 Task: For heading Arial Rounded MT Bold with Underline.  font size for heading26,  'Change the font style of data to'Browallia New.  and font size to 18,  Change the alignment of both headline & data to Align middle & Align Text left.  In the sheet   Optimum Sales templetes book
Action: Mouse moved to (50, 156)
Screenshot: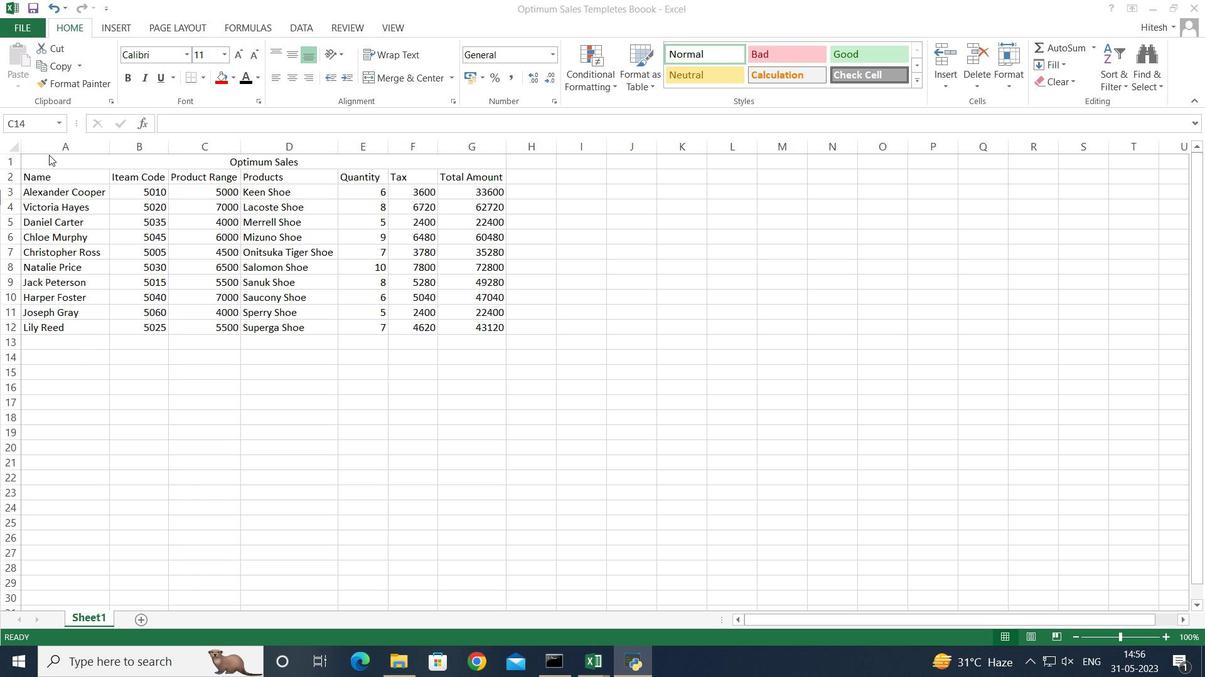 
Action: Mouse pressed left at (50, 156)
Screenshot: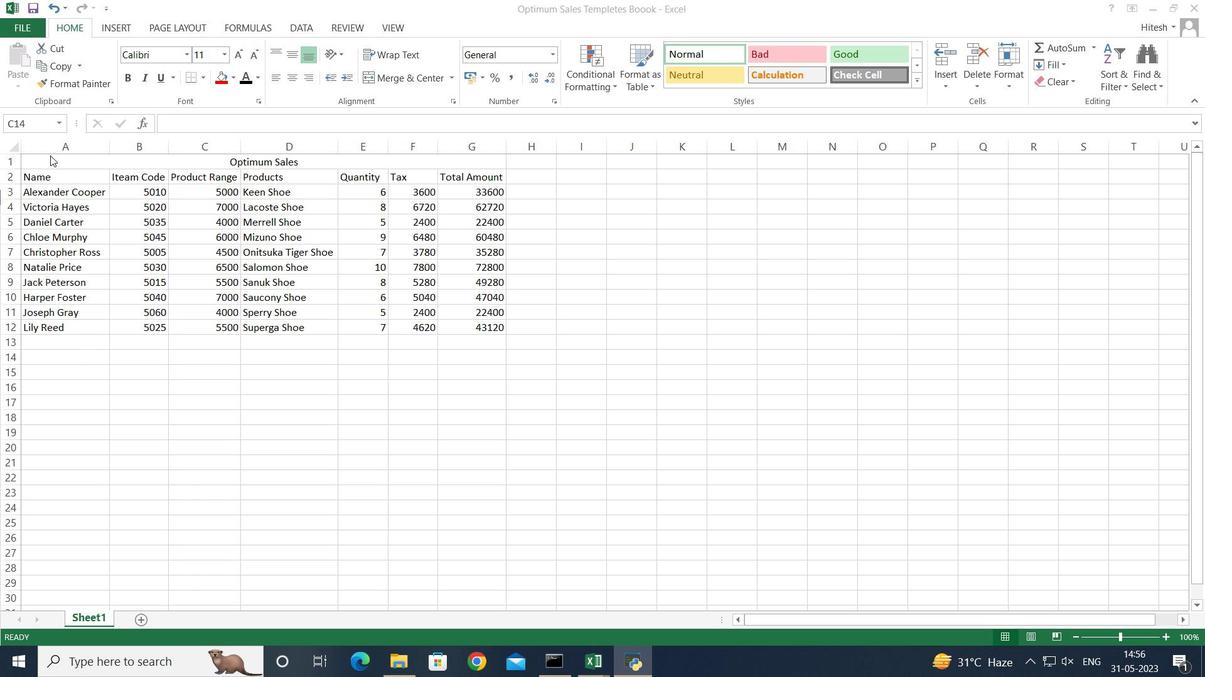 
Action: Mouse moved to (82, 340)
Screenshot: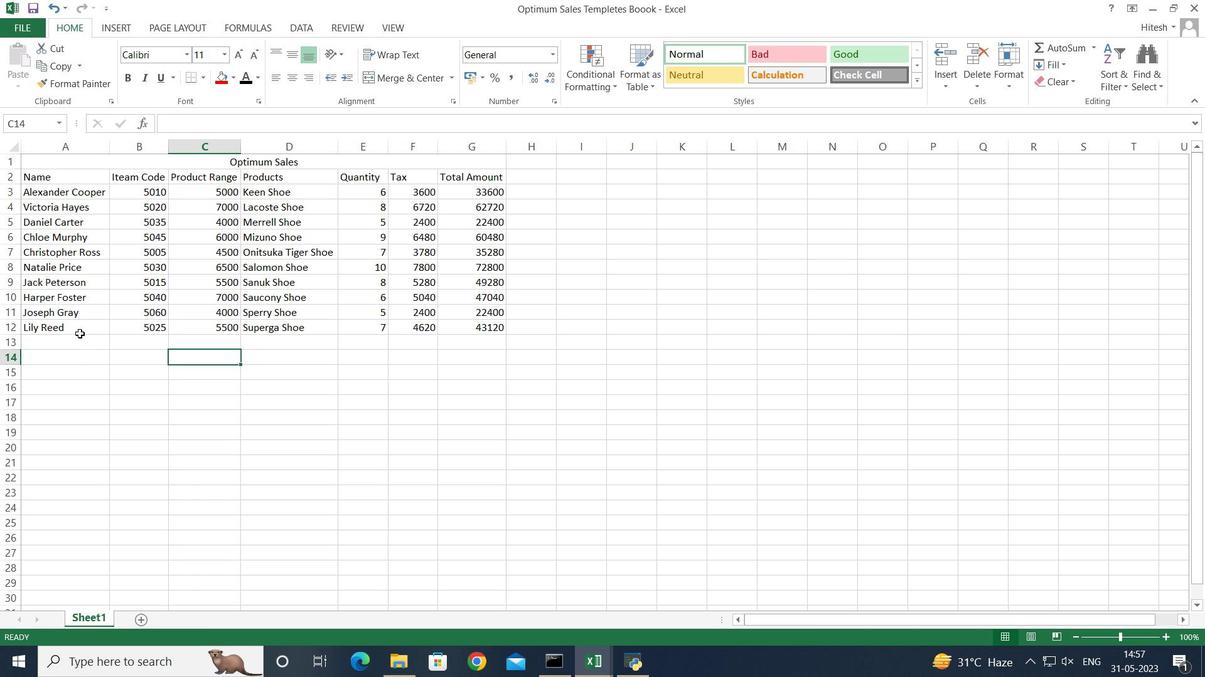 
Action: Mouse pressed left at (82, 340)
Screenshot: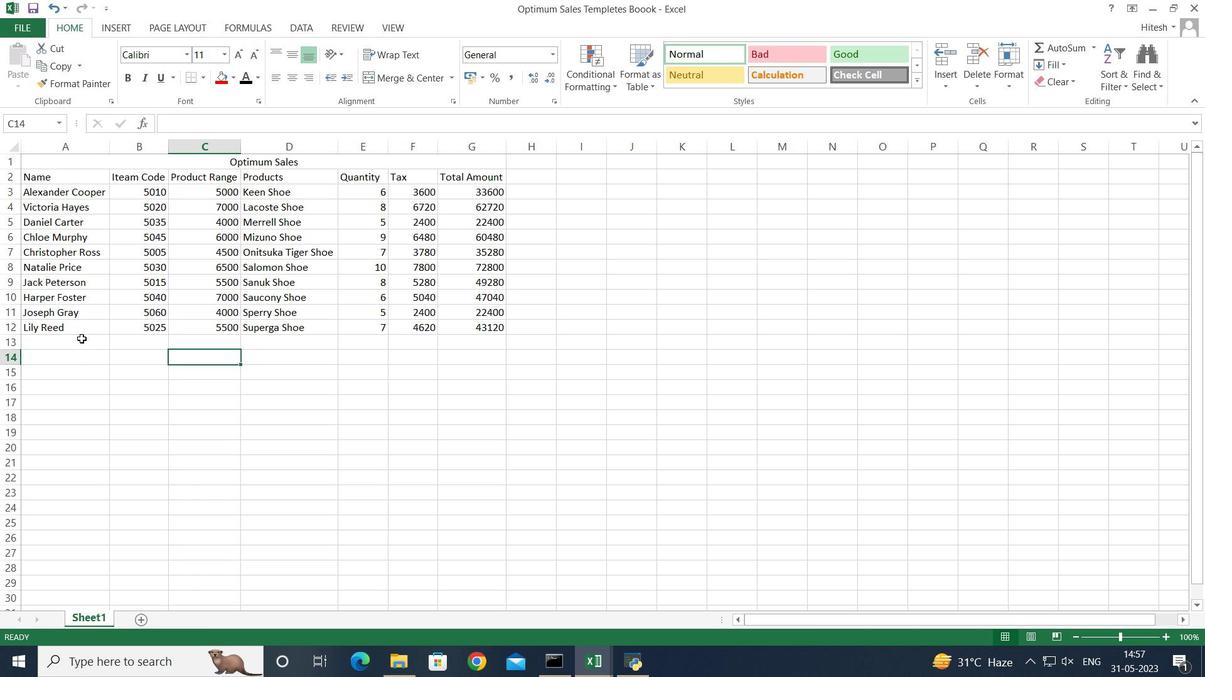 
Action: Mouse moved to (72, 163)
Screenshot: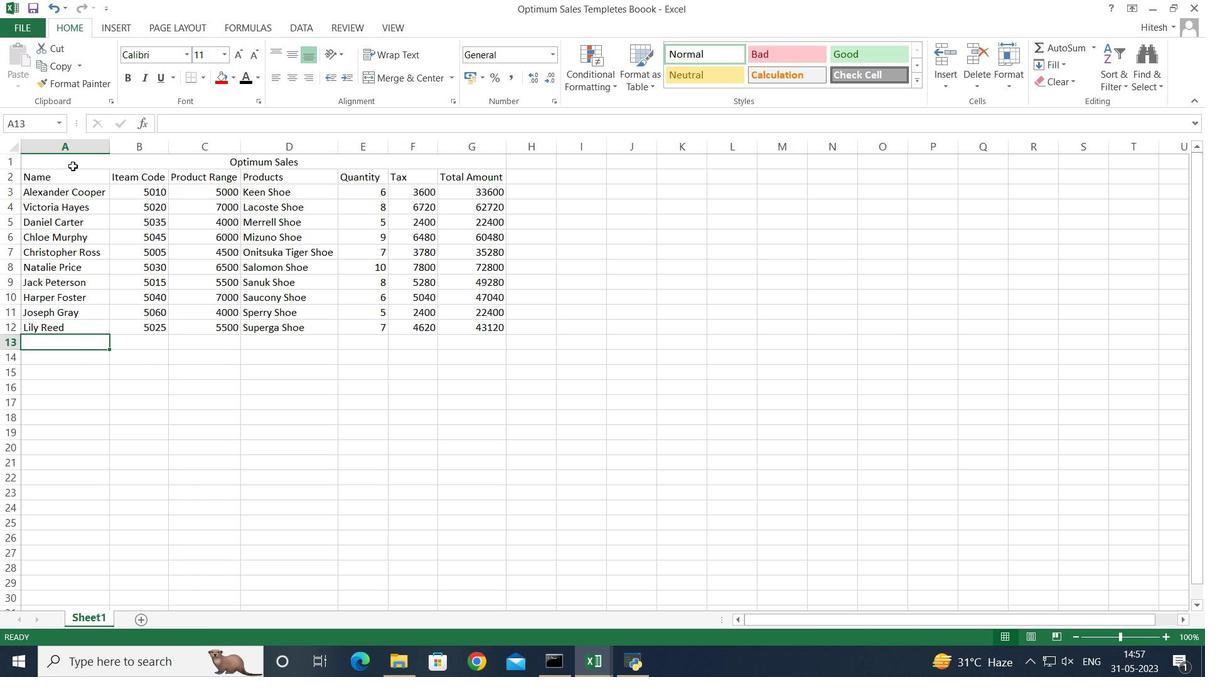 
Action: Mouse pressed left at (72, 163)
Screenshot: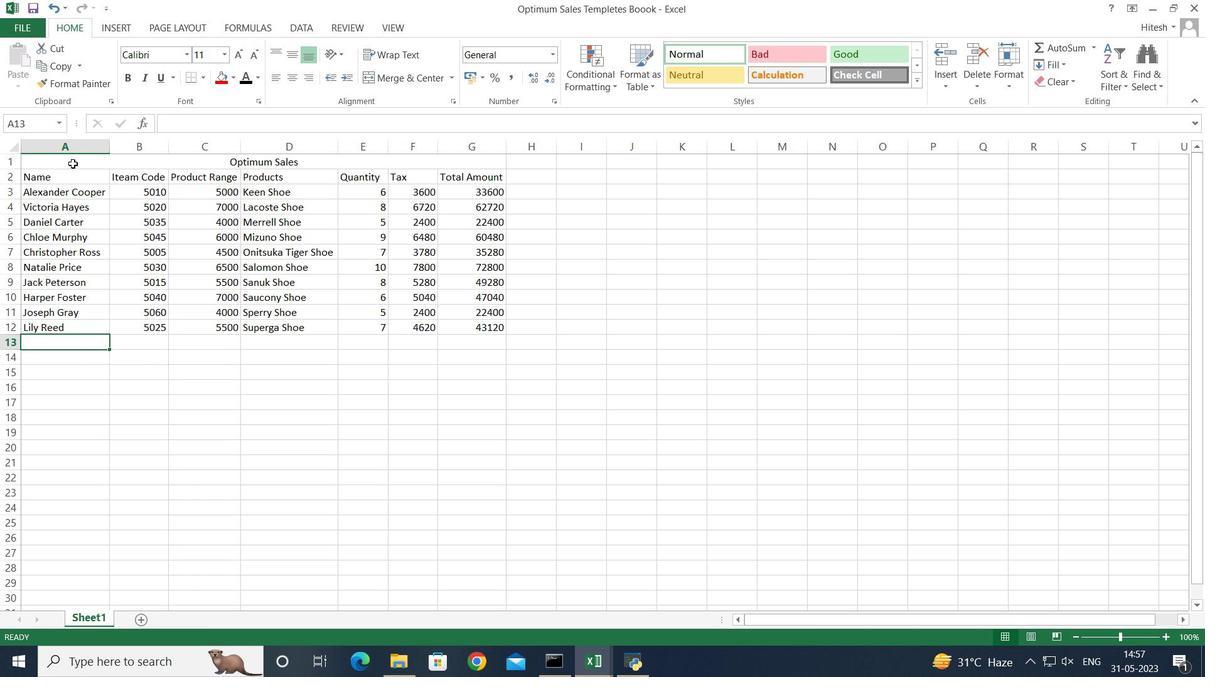 
Action: Mouse moved to (183, 57)
Screenshot: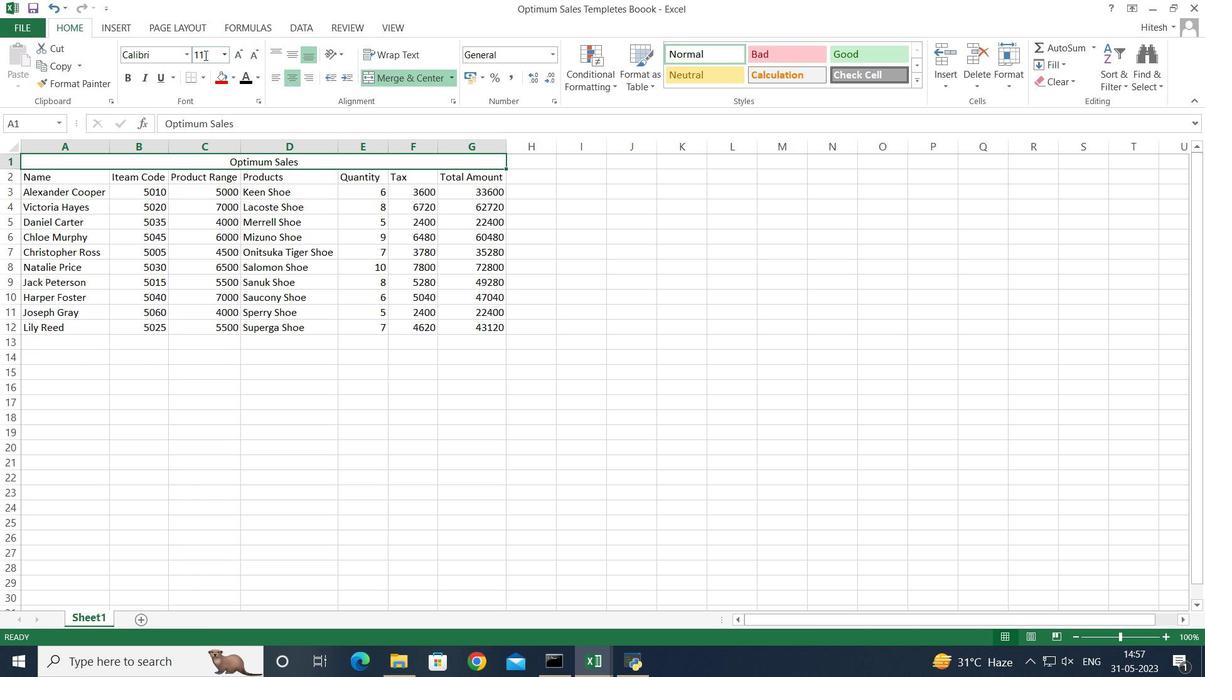 
Action: Mouse pressed left at (183, 57)
Screenshot: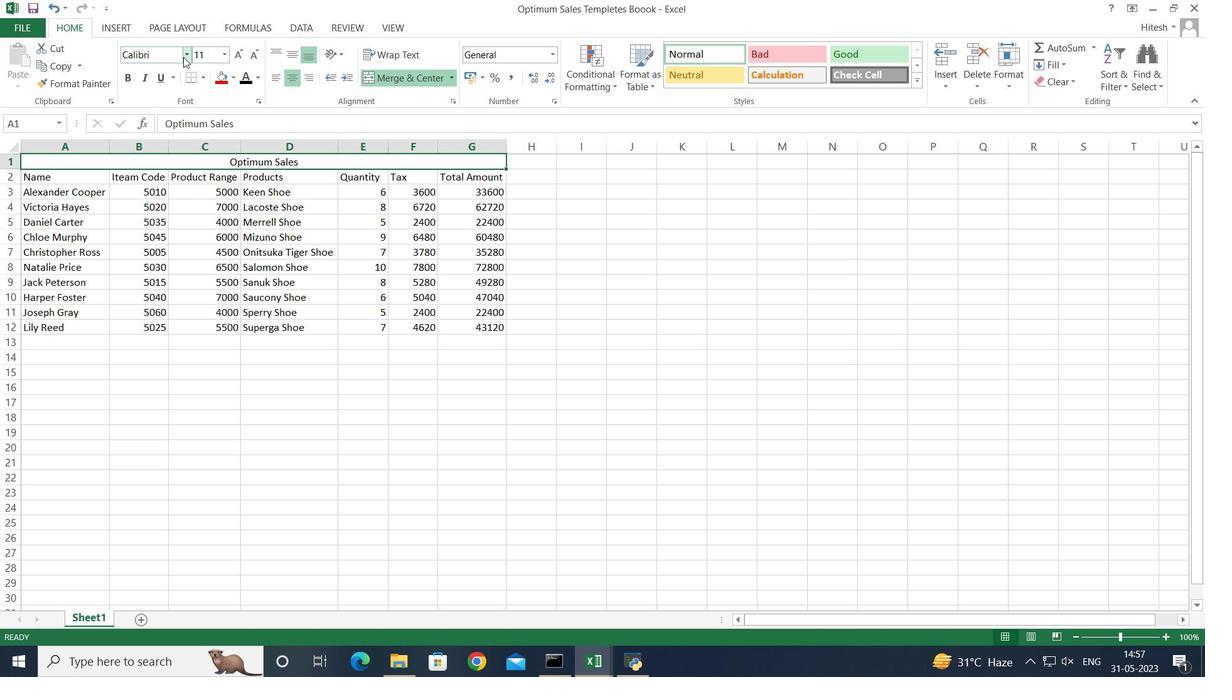 
Action: Mouse moved to (202, 231)
Screenshot: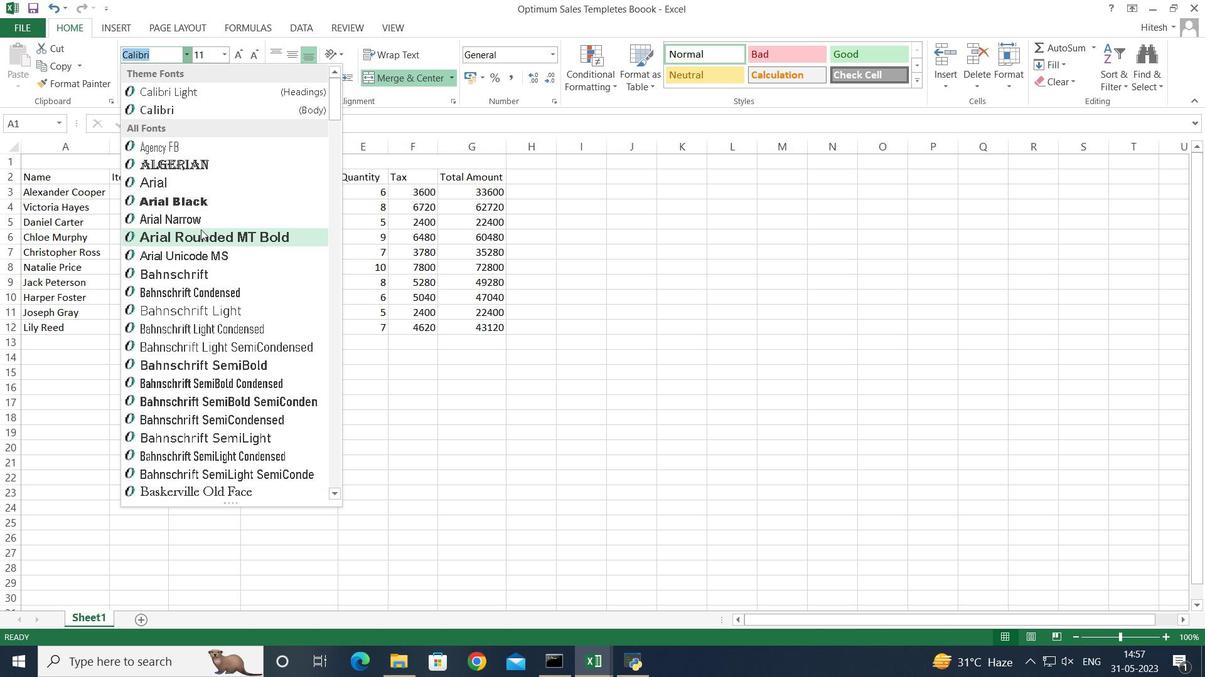 
Action: Mouse pressed left at (202, 231)
Screenshot: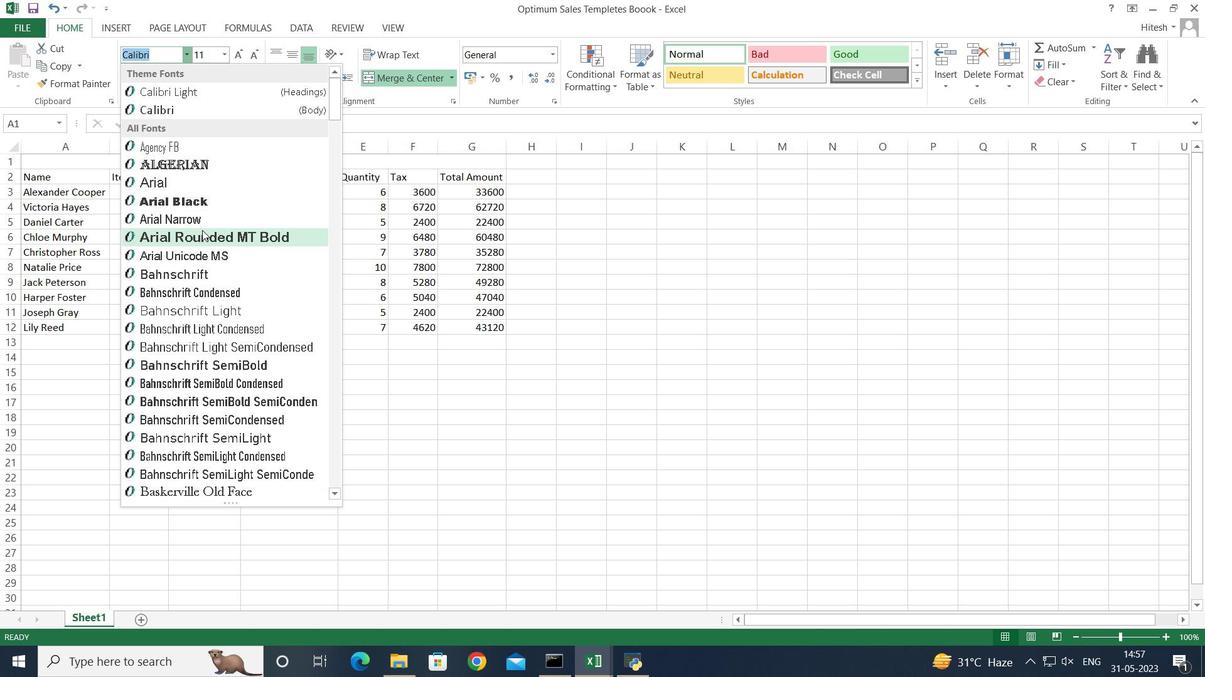 
Action: Mouse moved to (164, 82)
Screenshot: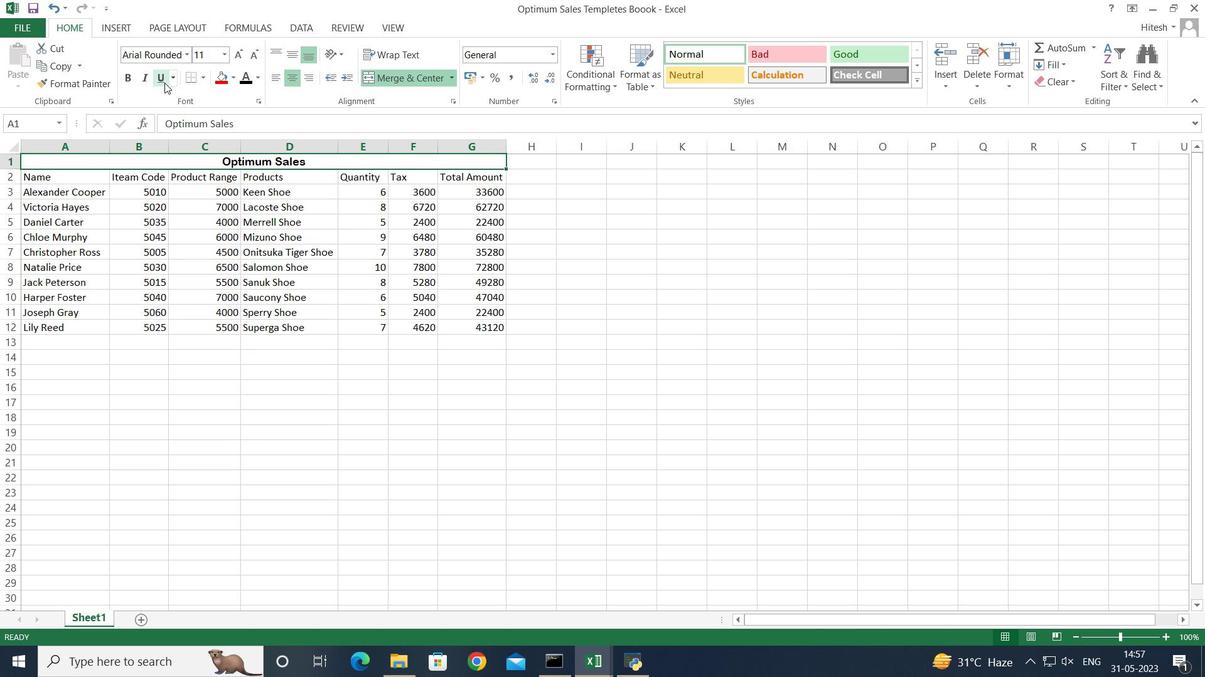
Action: Mouse pressed left at (164, 82)
Screenshot: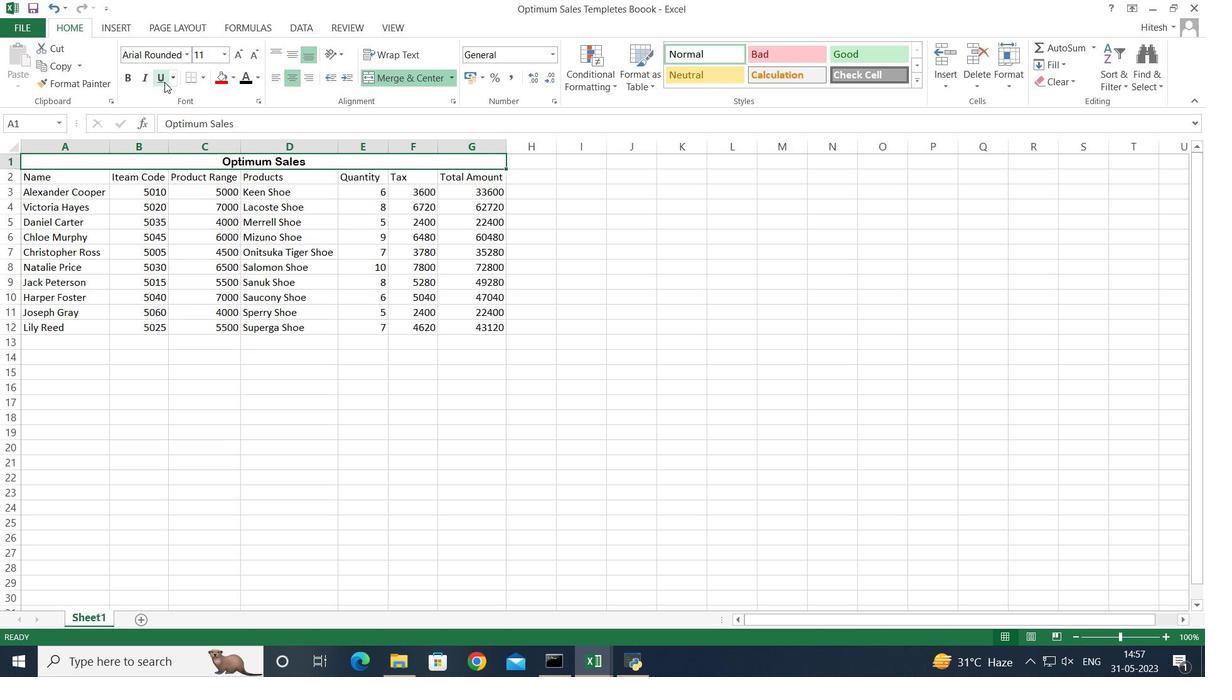 
Action: Mouse moved to (225, 54)
Screenshot: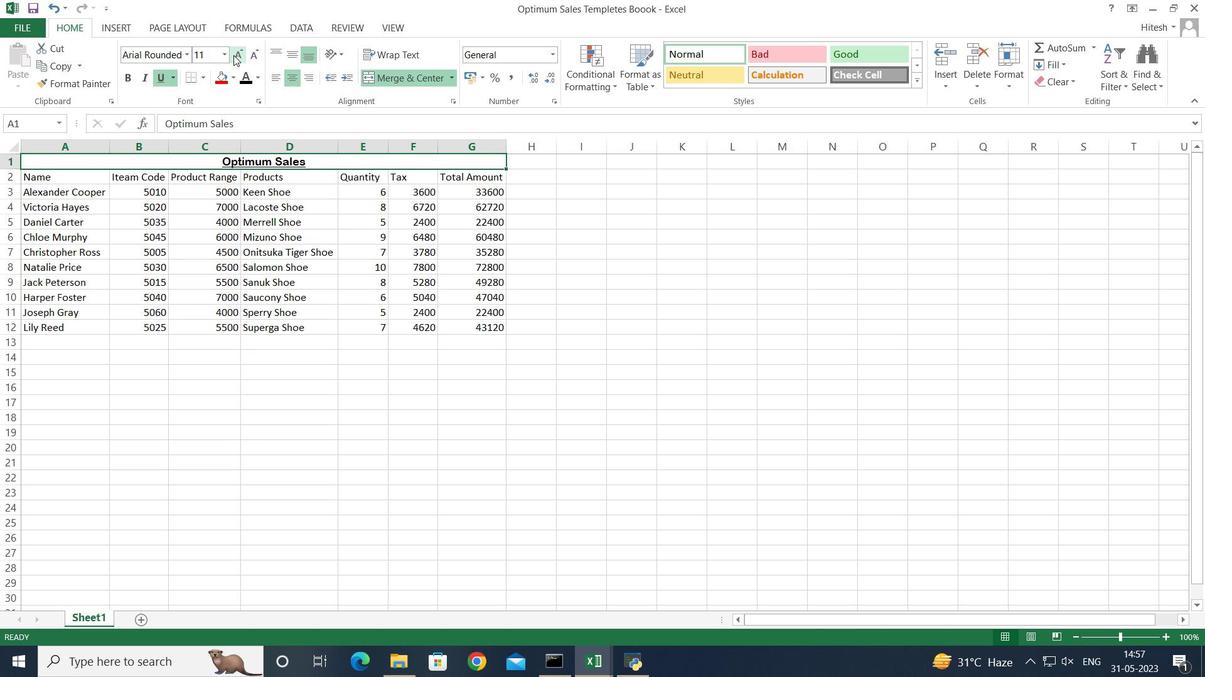 
Action: Mouse pressed left at (225, 54)
Screenshot: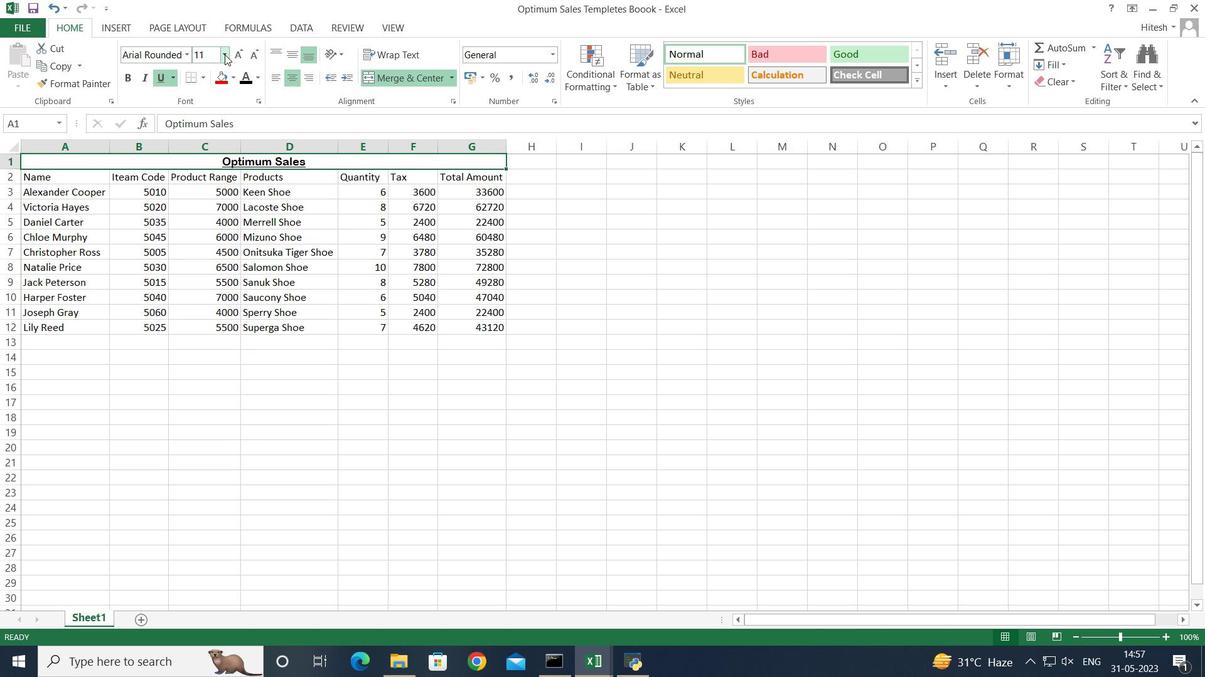 
Action: Mouse moved to (209, 242)
Screenshot: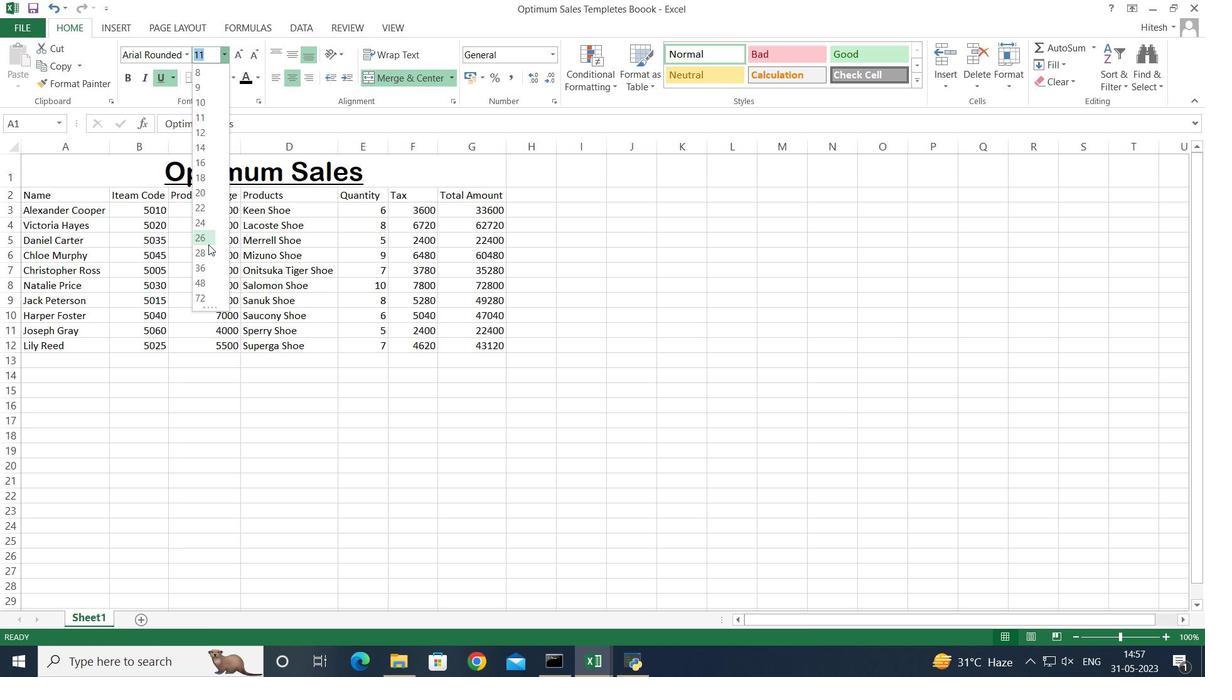 
Action: Mouse pressed left at (209, 242)
Screenshot: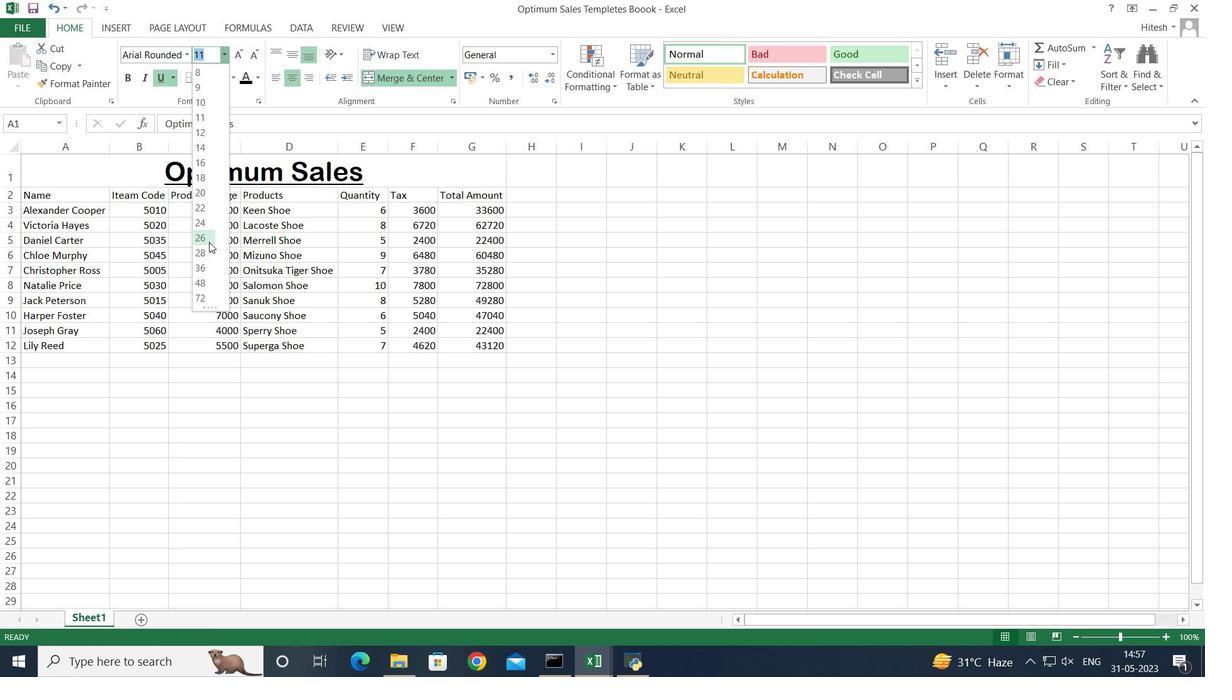 
Action: Mouse moved to (254, 433)
Screenshot: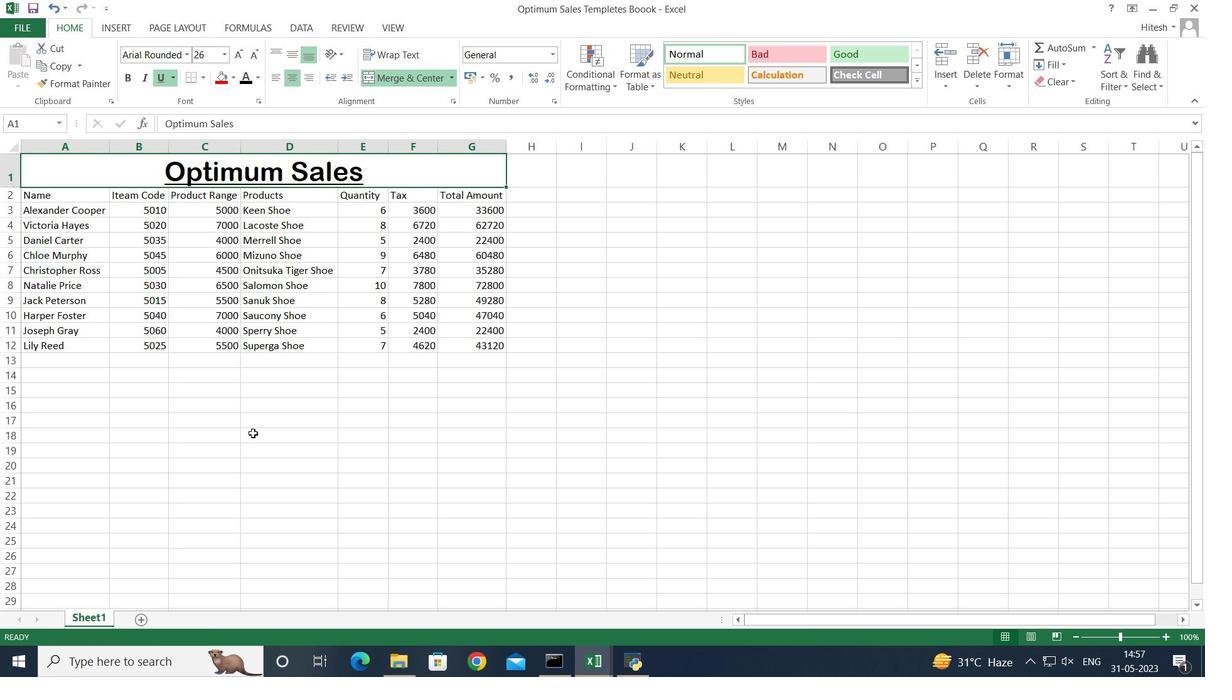 
Action: Mouse pressed left at (254, 433)
Screenshot: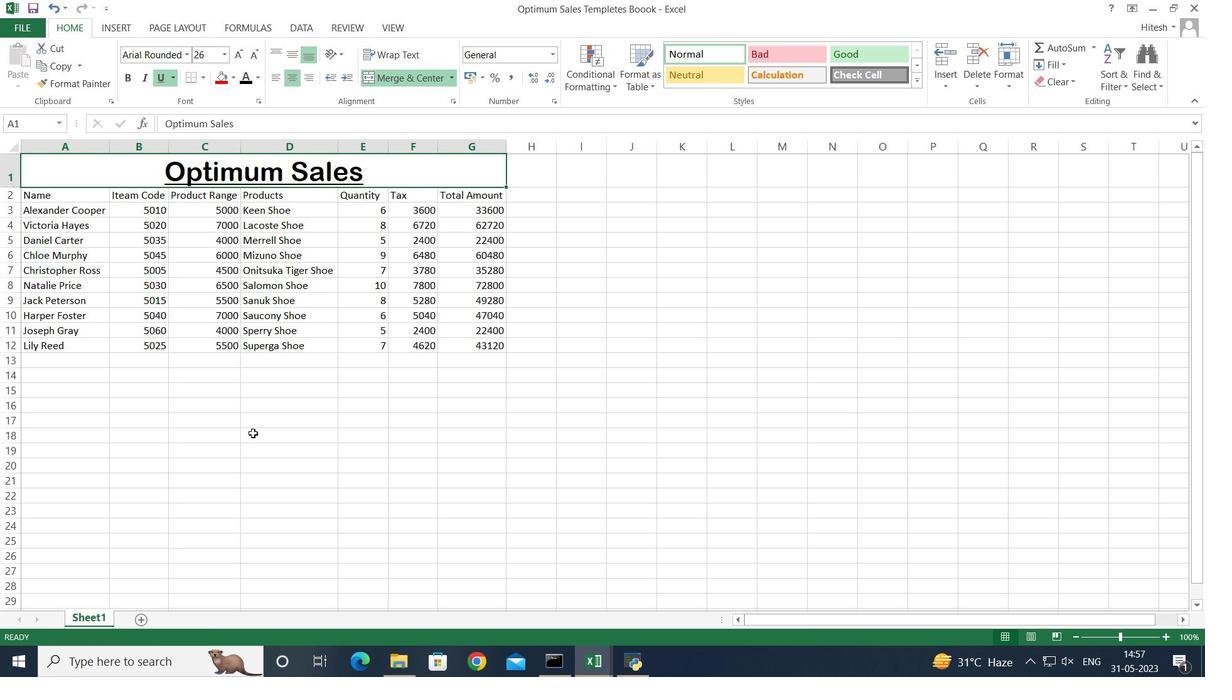
Action: Mouse moved to (72, 195)
Screenshot: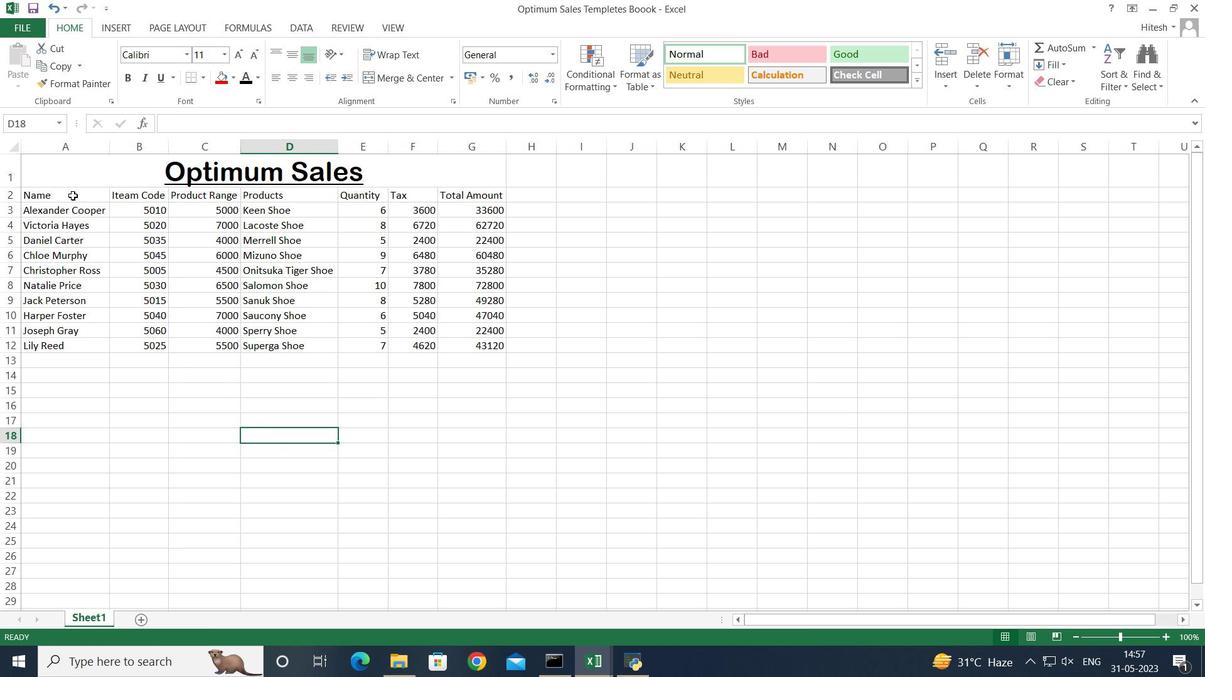 
Action: Mouse pressed left at (72, 195)
Screenshot: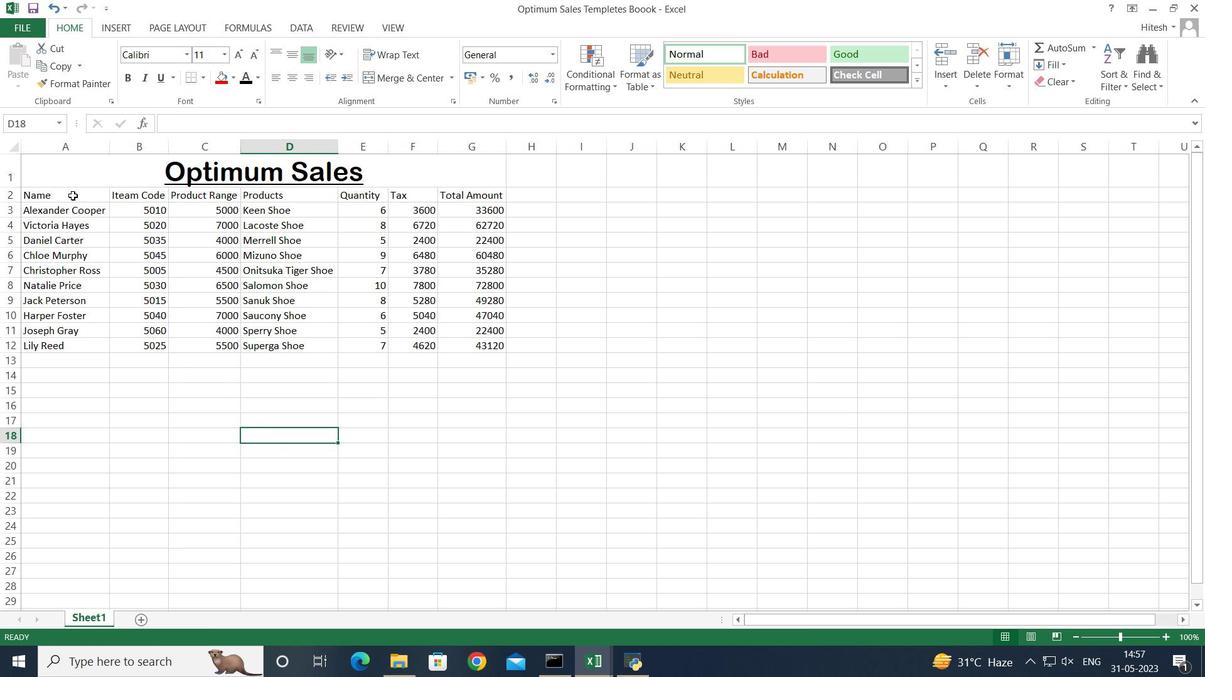 
Action: Mouse moved to (72, 194)
Screenshot: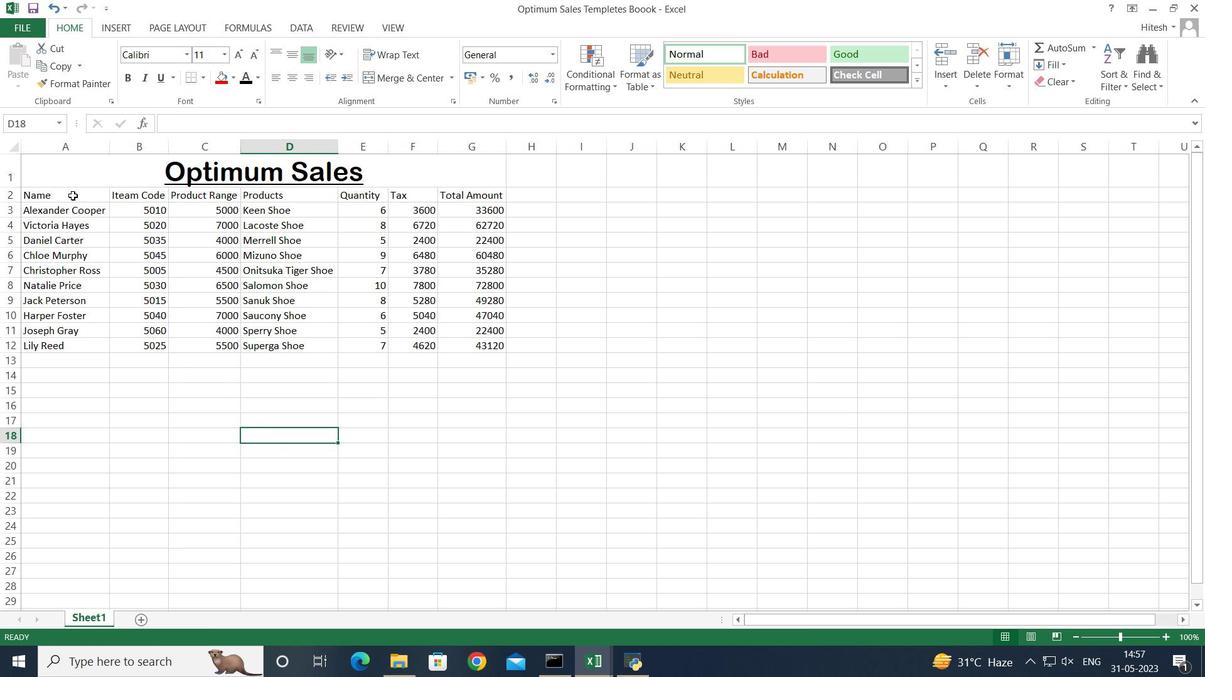 
Action: Key pressed <Key.shift><Key.right><Key.right><Key.right><Key.right><Key.right><Key.right><Key.down><Key.down><Key.down><Key.down><Key.down><Key.down><Key.down><Key.down><Key.down><Key.down>
Screenshot: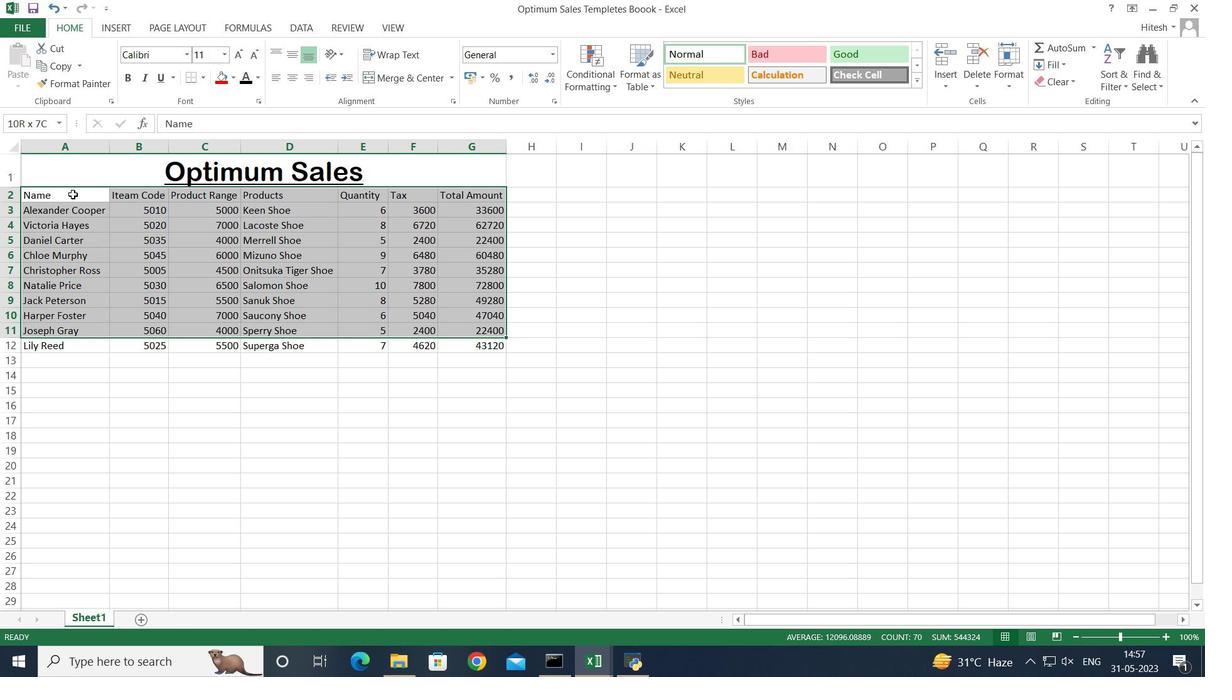 
Action: Mouse moved to (185, 57)
Screenshot: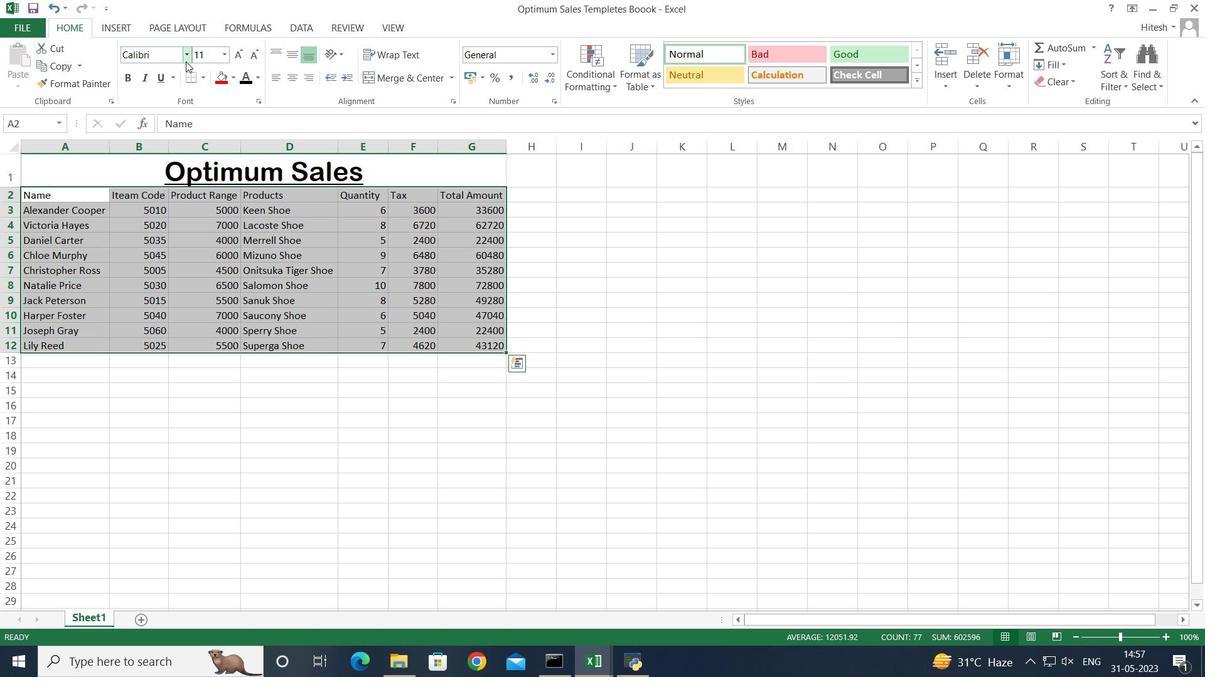 
Action: Mouse pressed left at (185, 57)
Screenshot: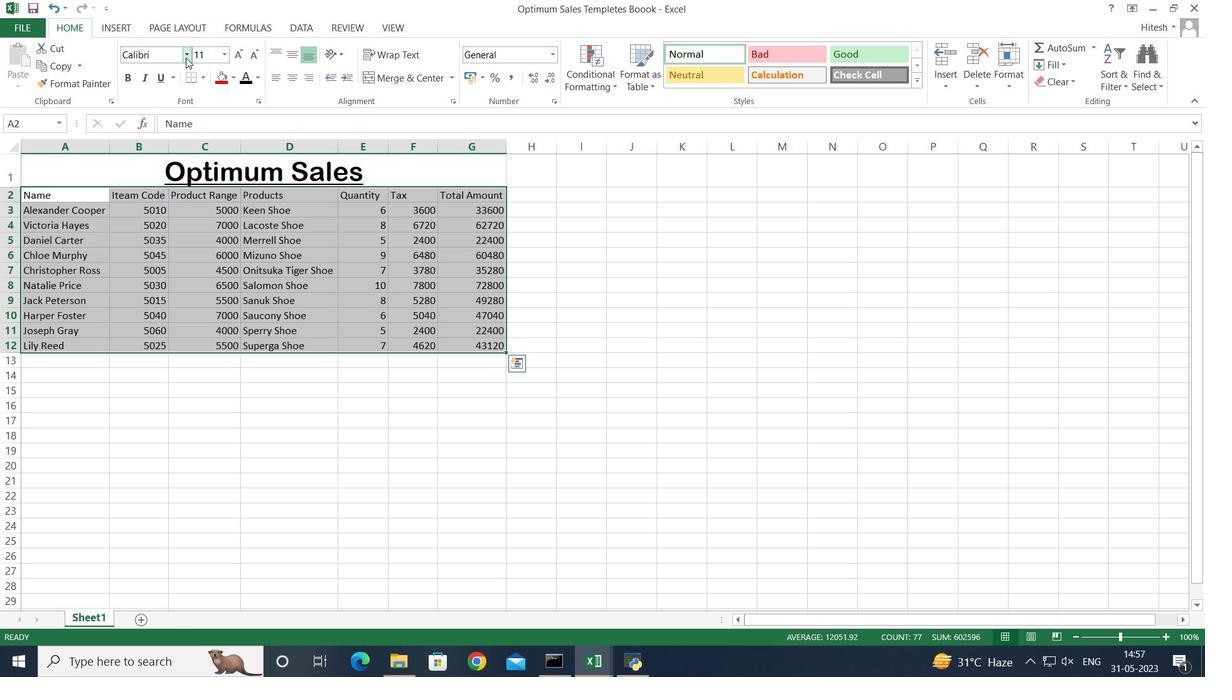 
Action: Key pressed b
Screenshot: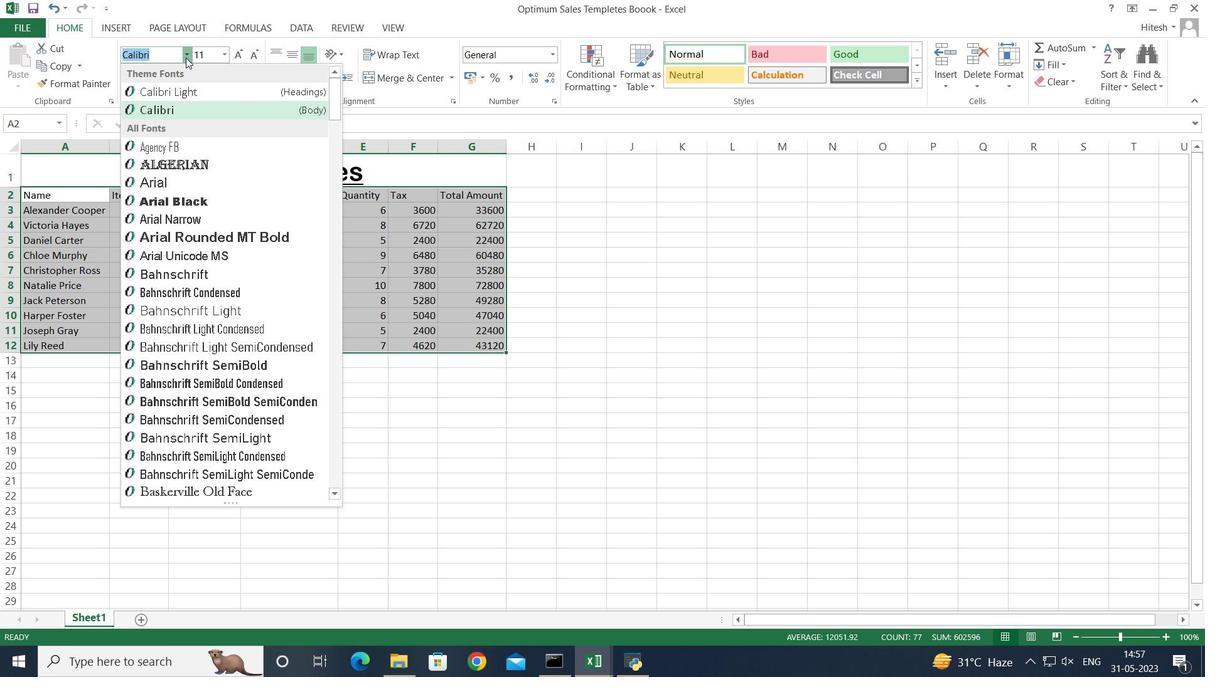 
Action: Mouse moved to (186, 60)
Screenshot: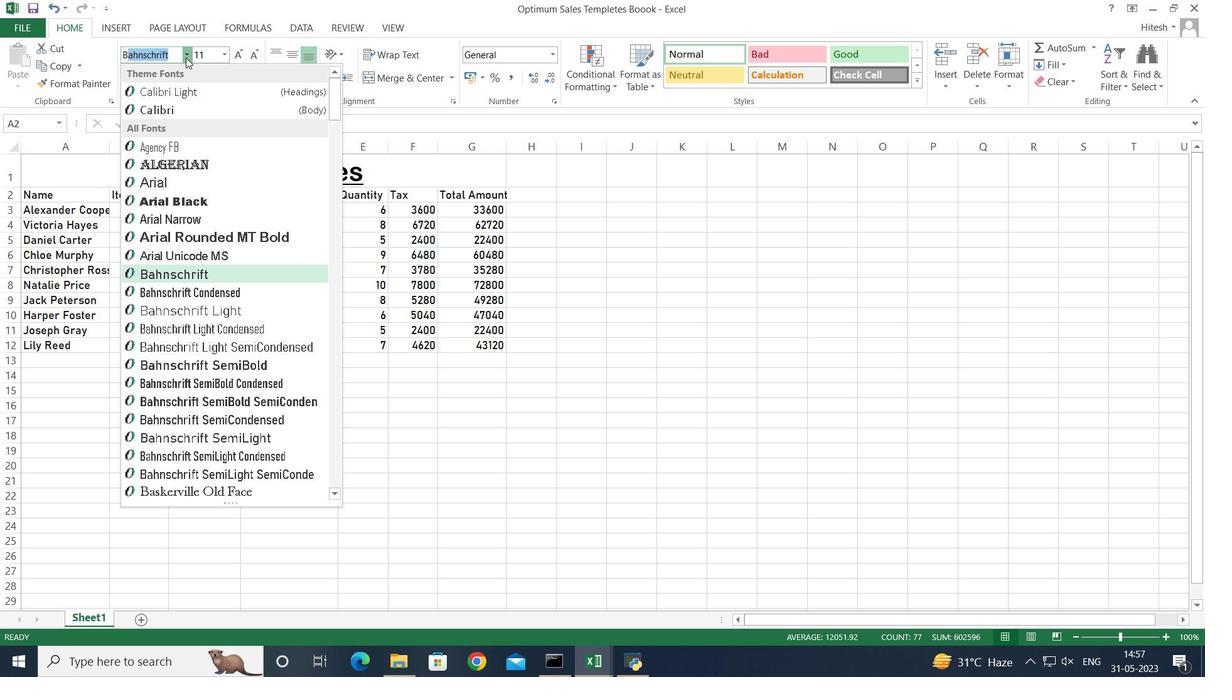
Action: Key pressed r
Screenshot: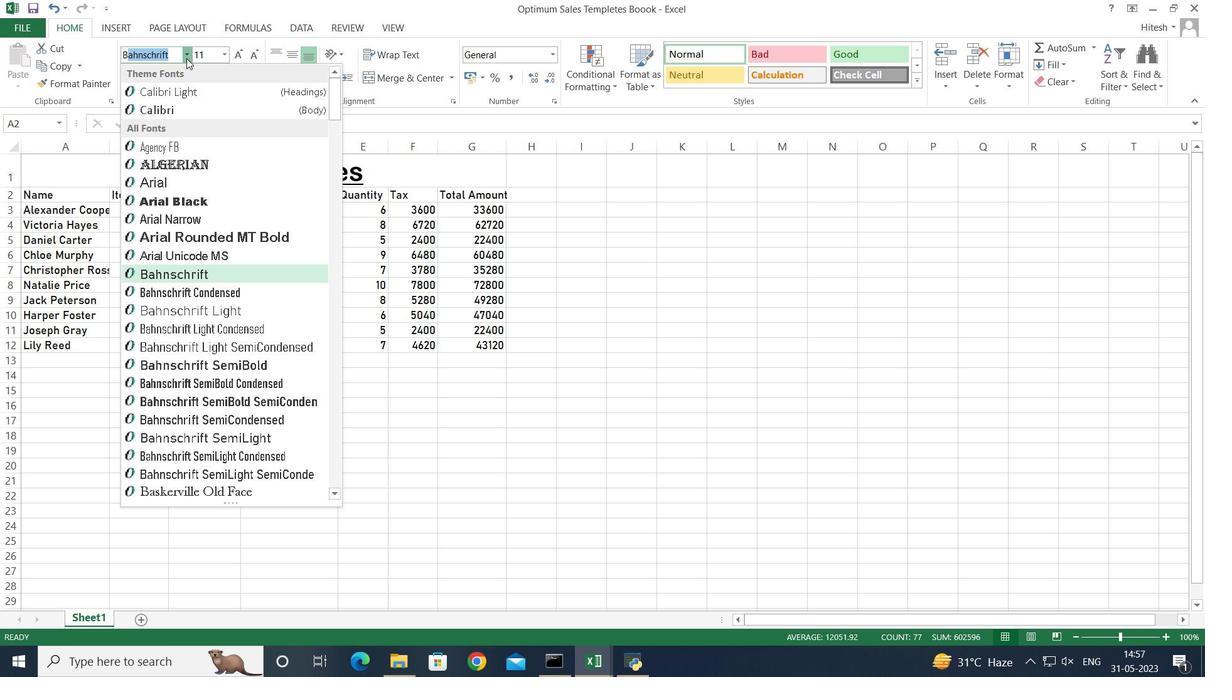 
Action: Mouse moved to (190, 74)
Screenshot: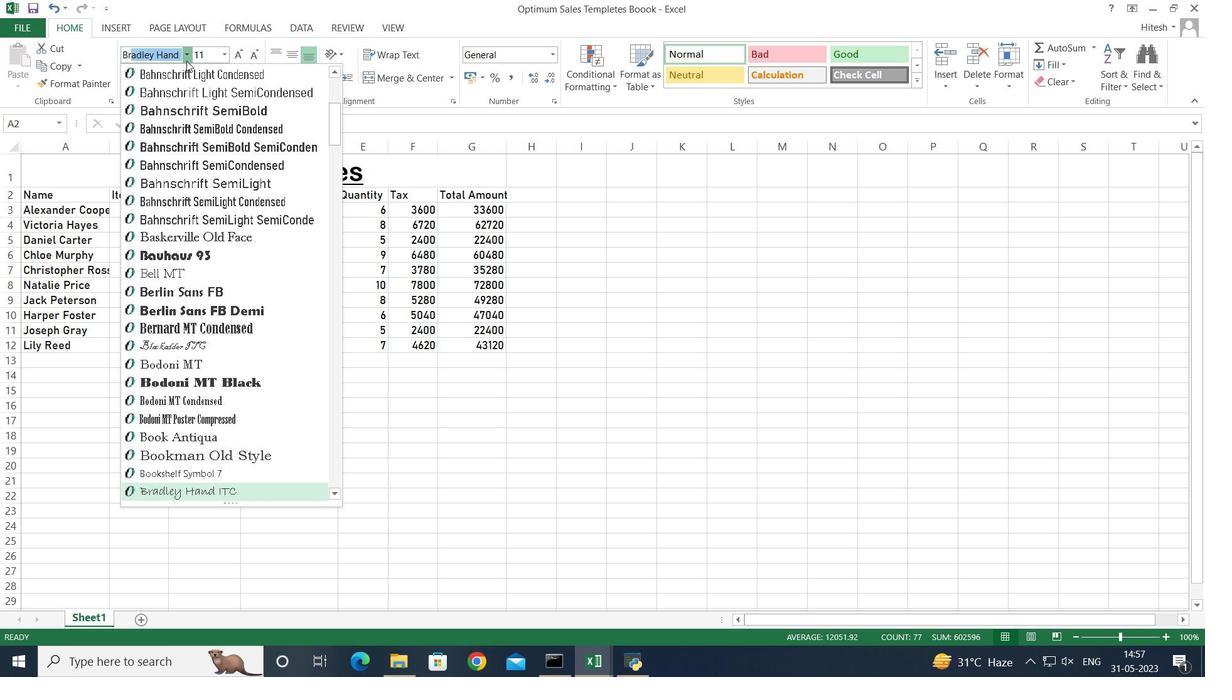 
Action: Key pressed owa
Screenshot: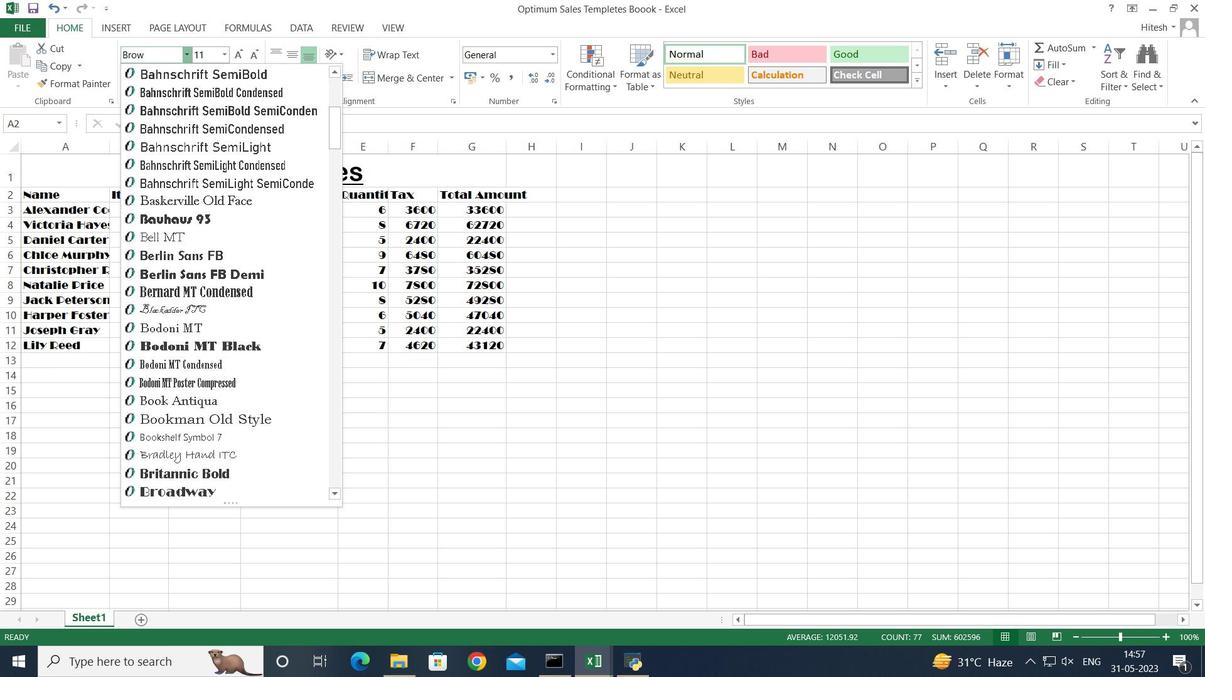 
Action: Mouse moved to (192, 80)
Screenshot: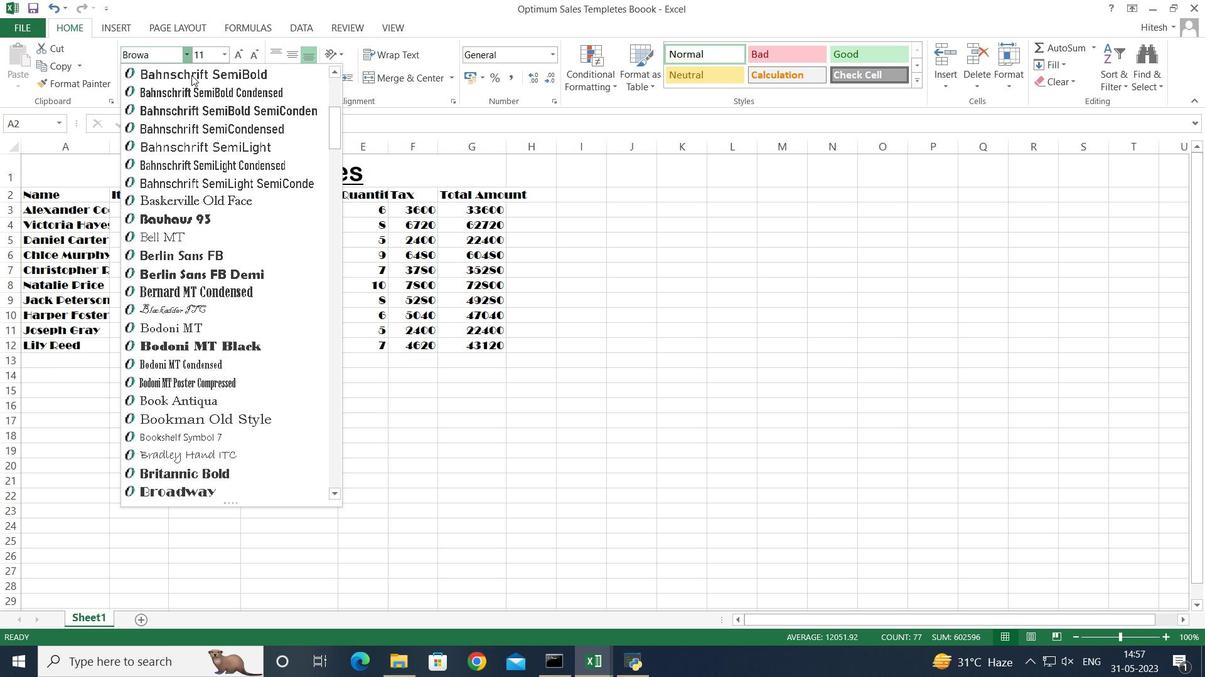 
Action: Key pressed l
Screenshot: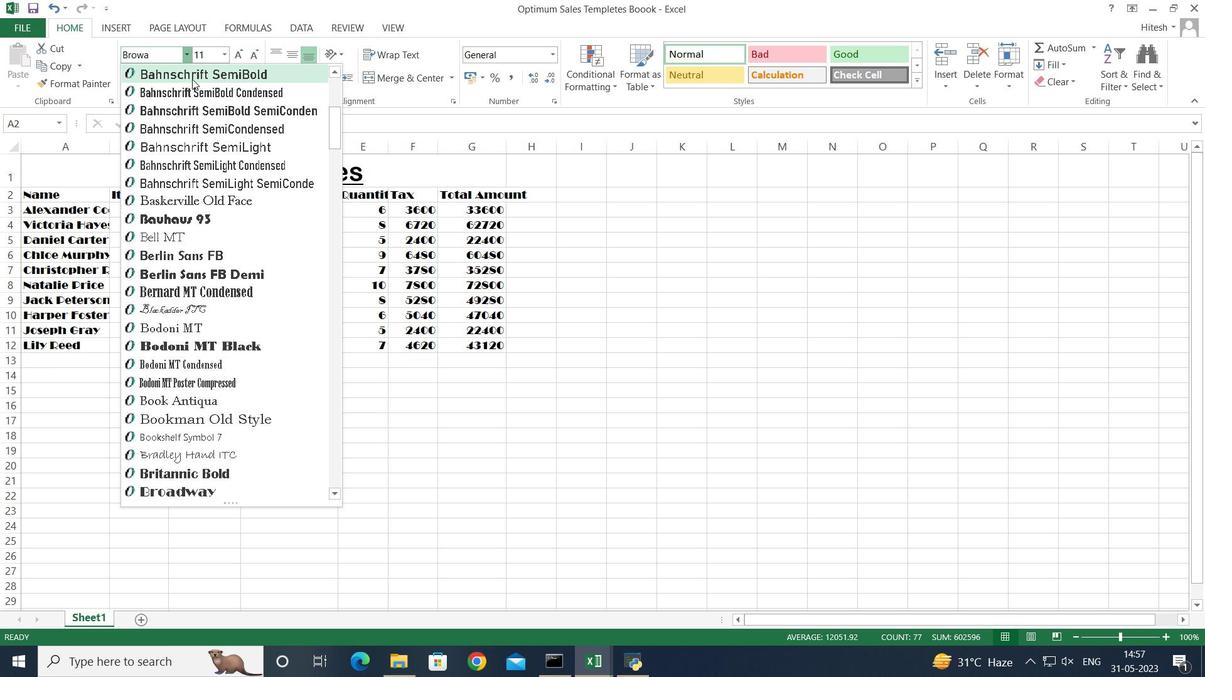 
Action: Mouse moved to (192, 82)
Screenshot: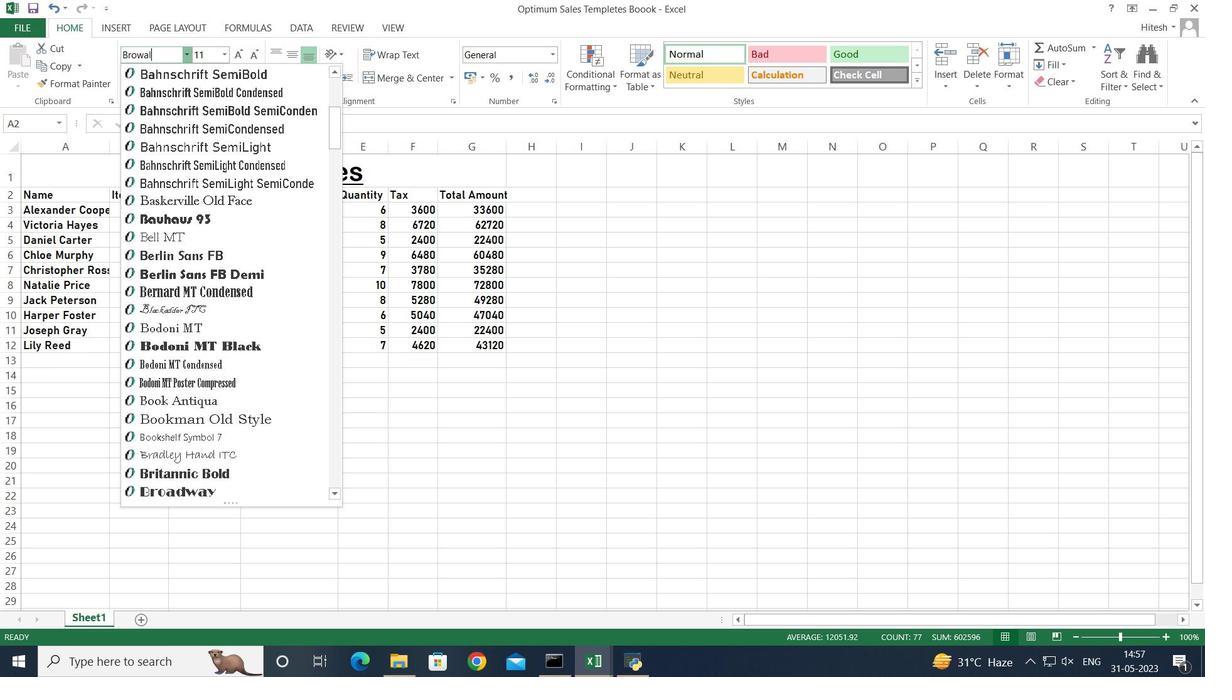 
Action: Key pressed i<Key.backspace>
Screenshot: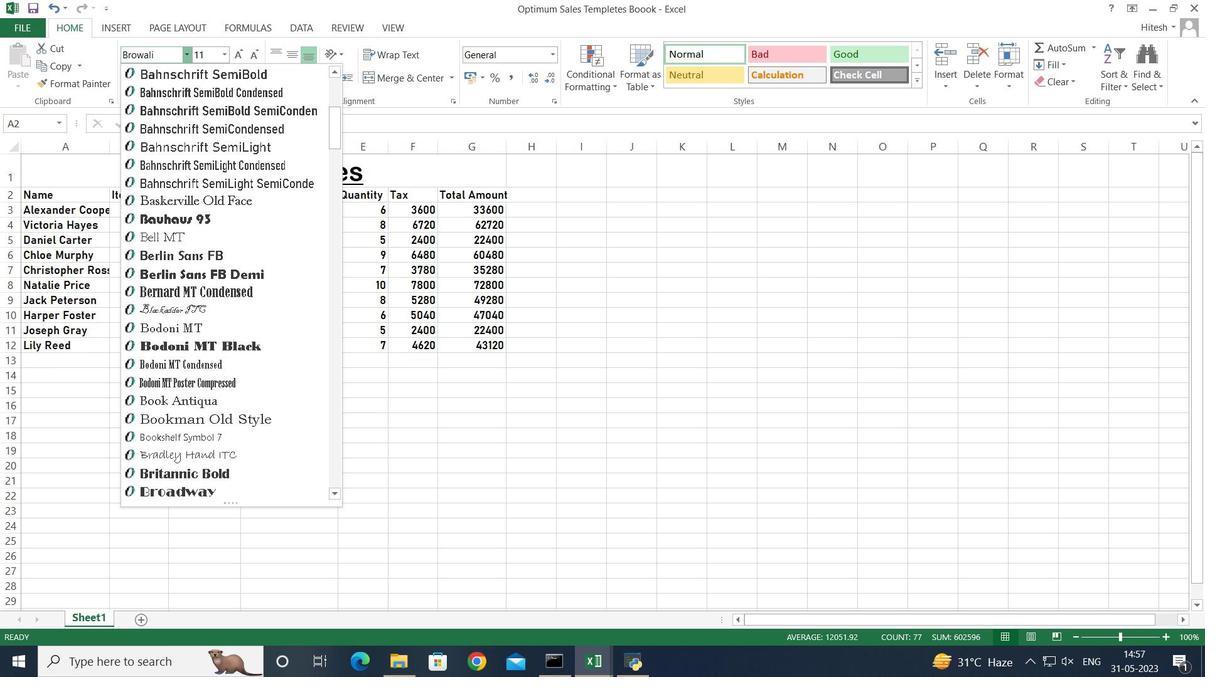 
Action: Mouse moved to (195, 91)
Screenshot: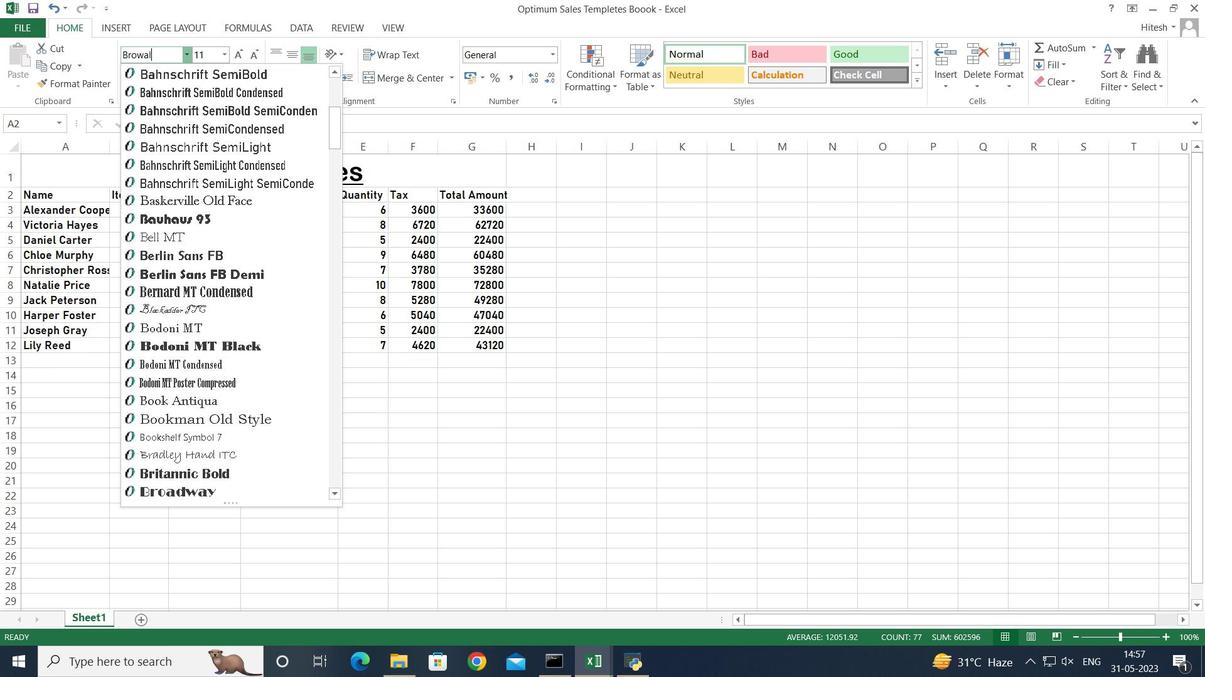 
Action: Key pressed lia<Key.space>new<Key.enter>
Screenshot: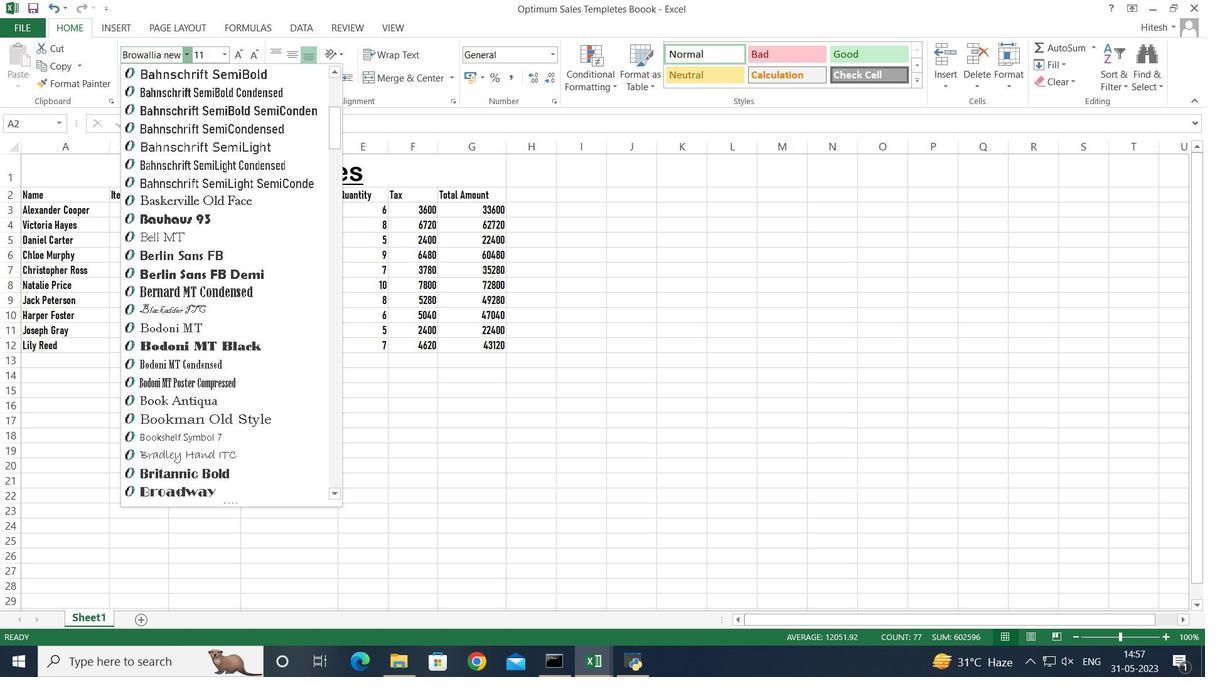 
Action: Mouse moved to (127, 321)
Screenshot: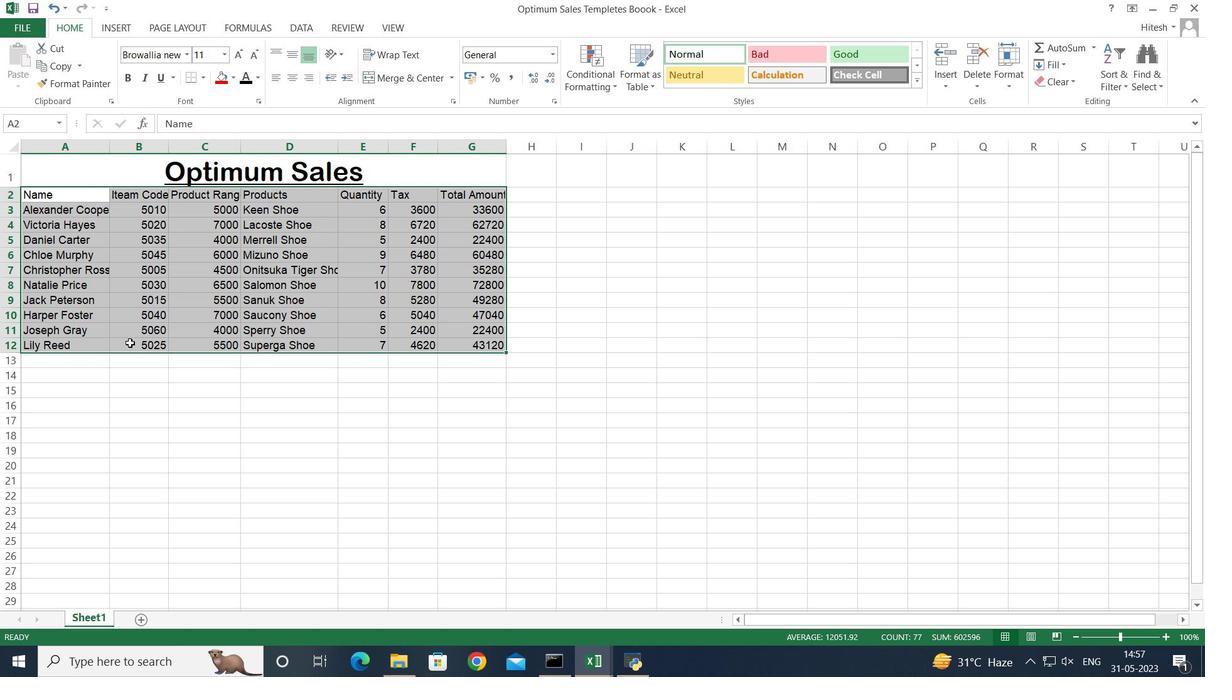
Action: Mouse pressed left at (127, 321)
Screenshot: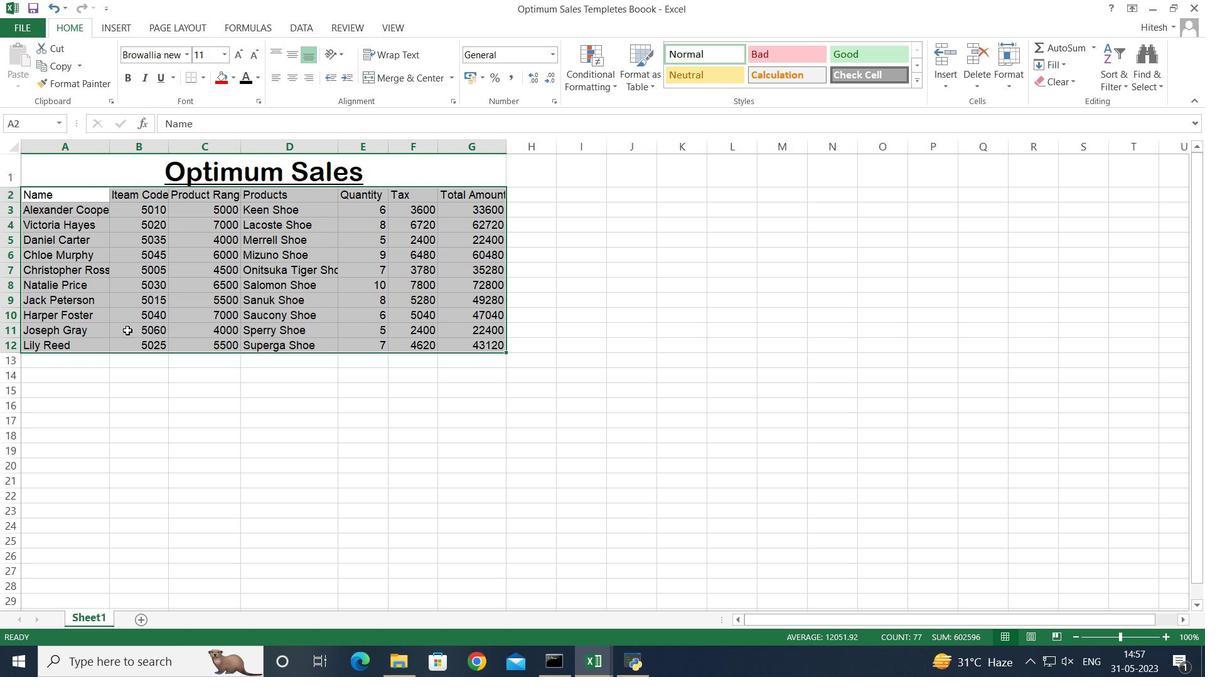 
Action: Mouse moved to (80, 196)
Screenshot: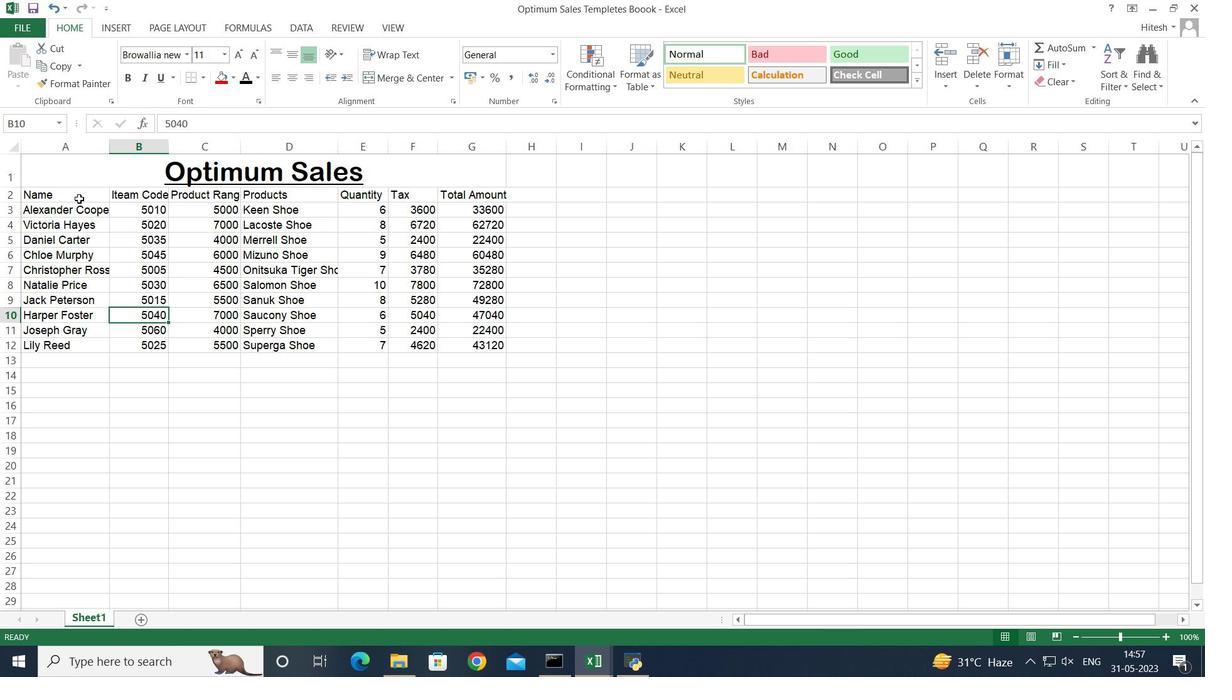 
Action: Mouse pressed left at (80, 196)
Screenshot: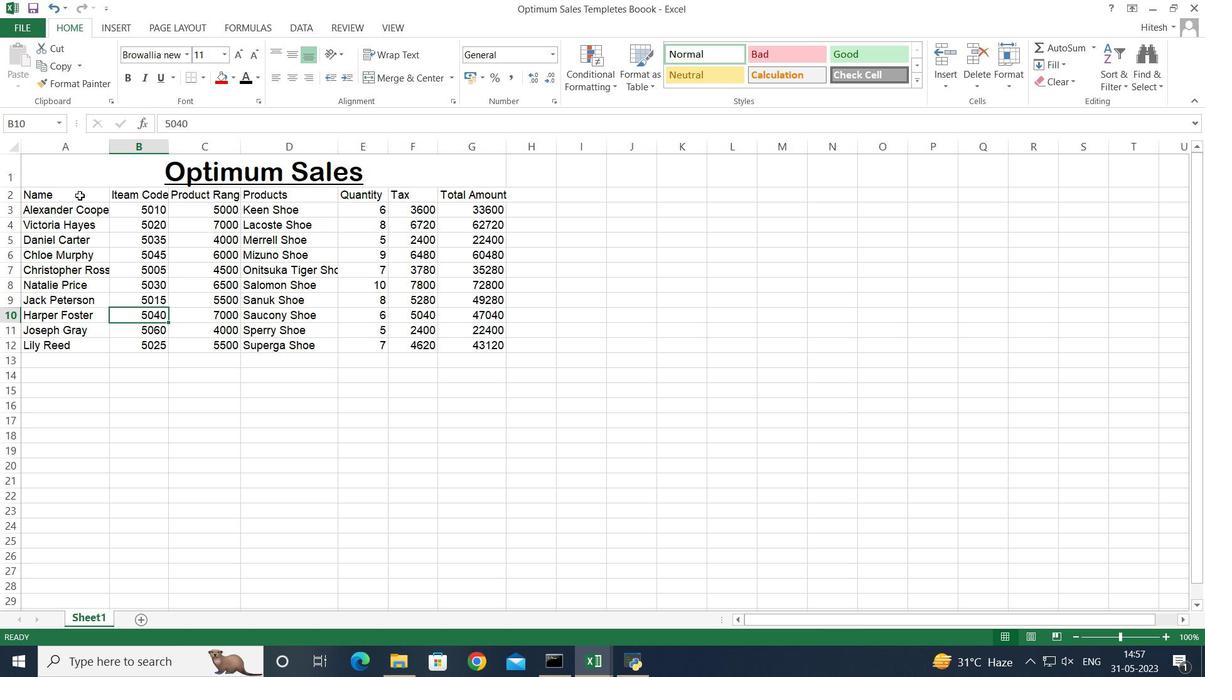 
Action: Key pressed <Key.shift><Key.right><Key.right><Key.right><Key.right><Key.right><Key.right><Key.down><Key.down><Key.down><Key.down><Key.down><Key.down><Key.down><Key.down><Key.down><Key.down>
Screenshot: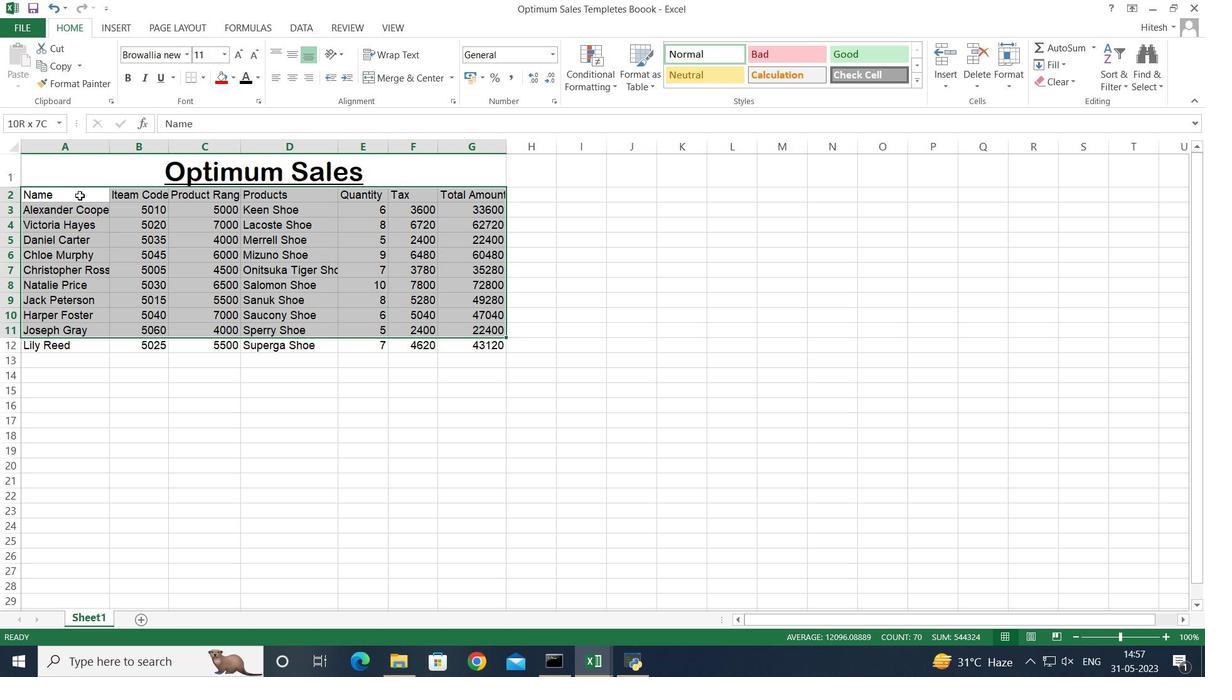 
Action: Mouse moved to (224, 53)
Screenshot: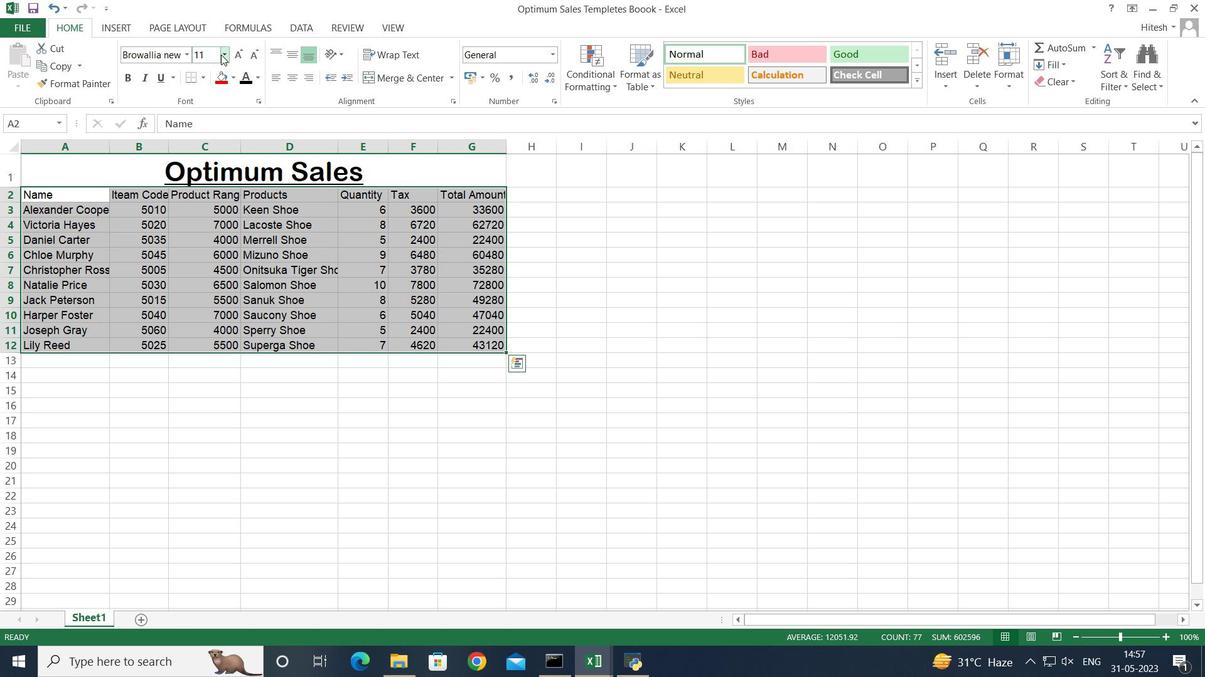 
Action: Mouse pressed left at (224, 53)
Screenshot: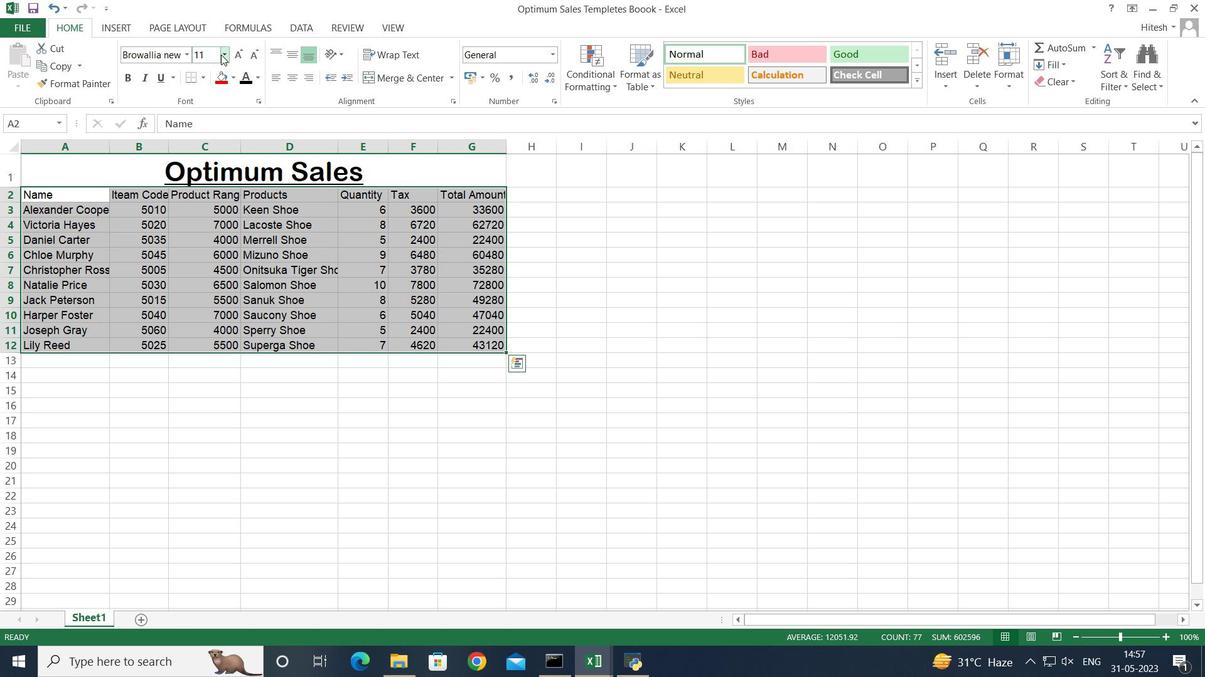 
Action: Mouse moved to (212, 180)
Screenshot: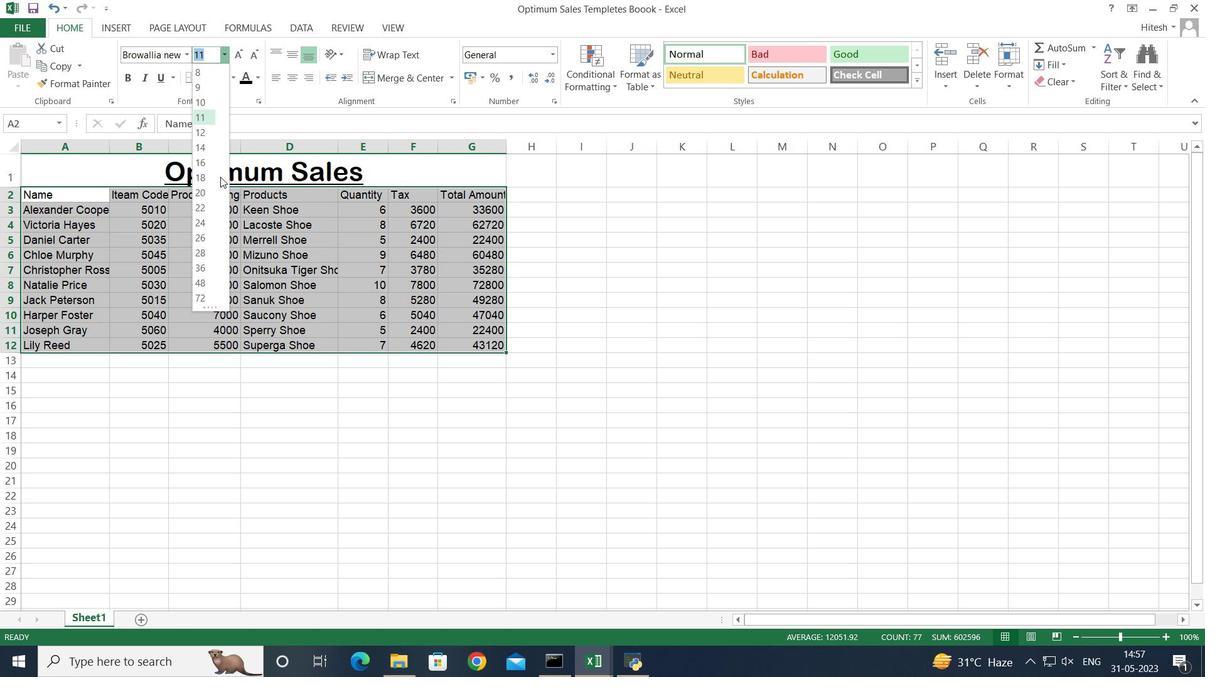 
Action: Mouse pressed left at (212, 180)
Screenshot: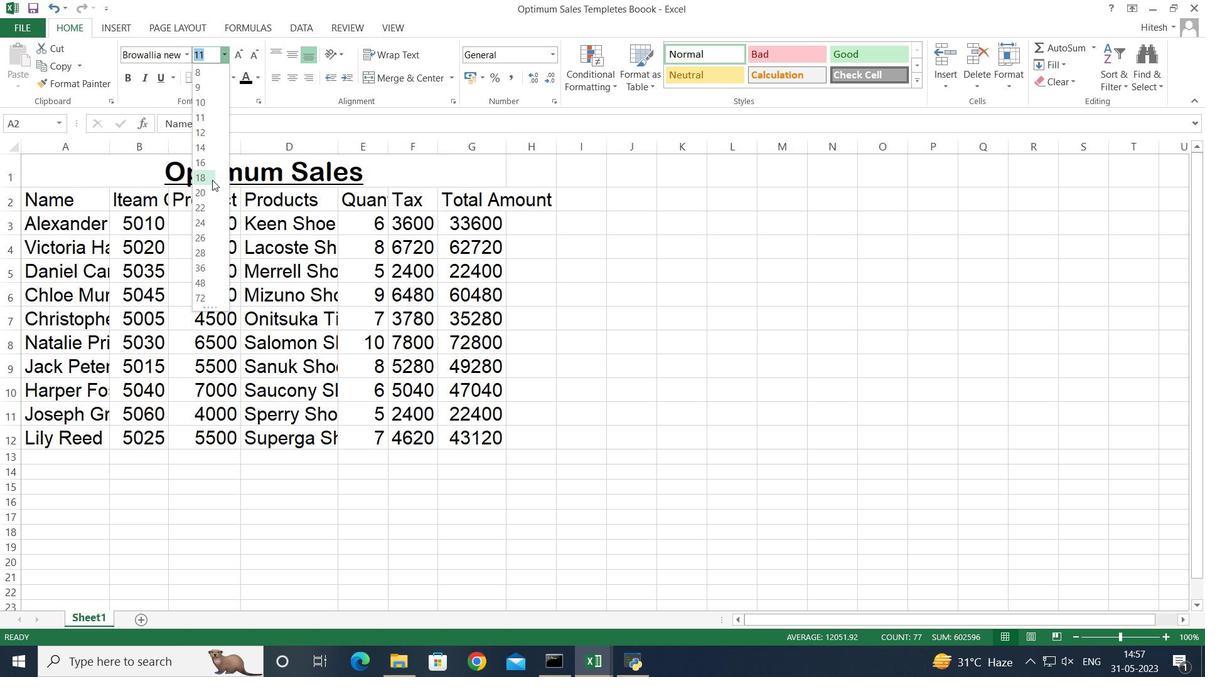 
Action: Mouse moved to (147, 492)
Screenshot: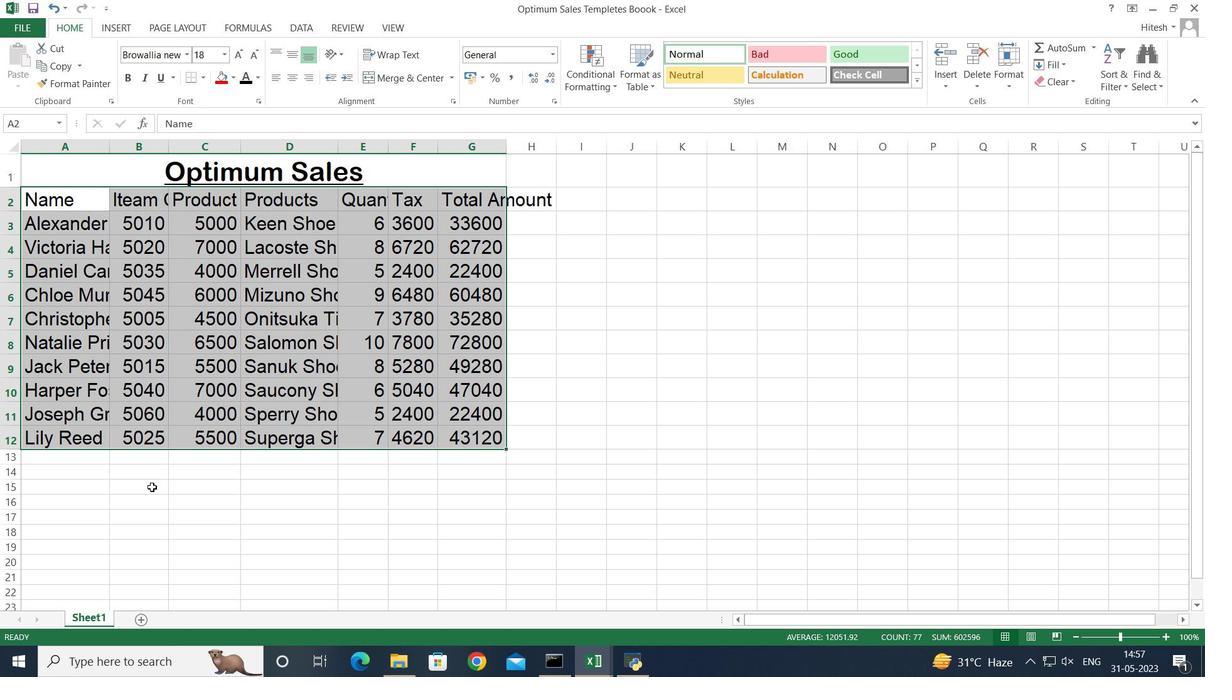 
Action: Mouse pressed left at (147, 492)
Screenshot: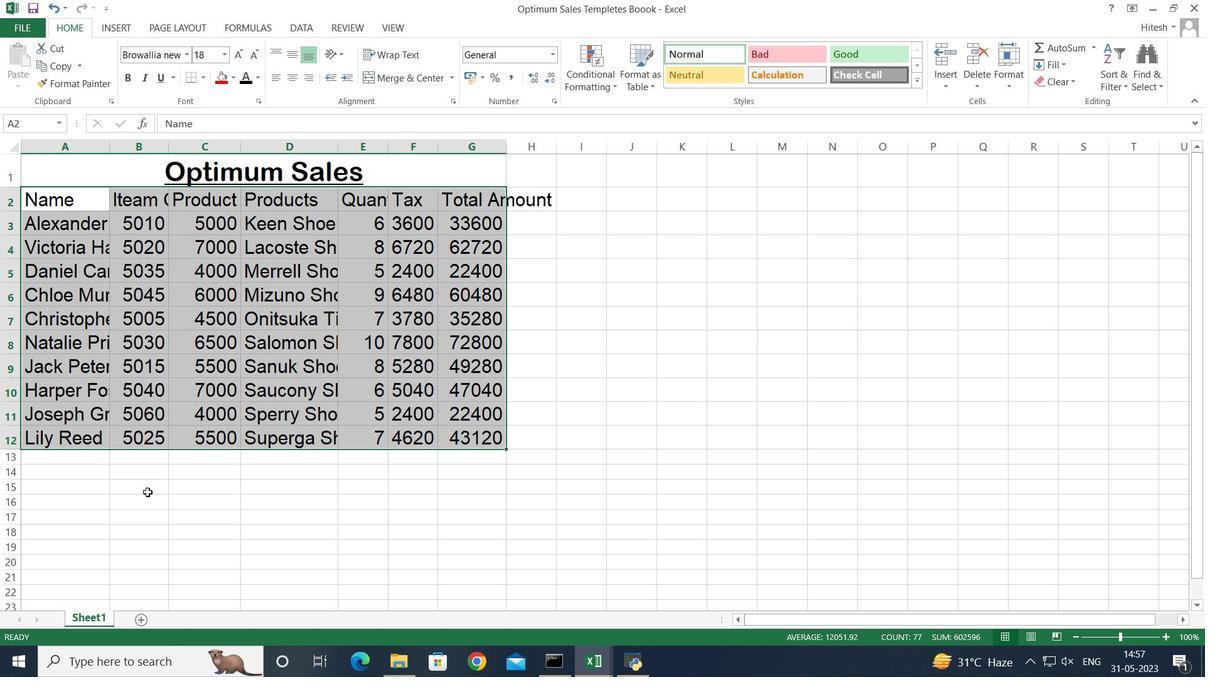 
Action: Mouse moved to (48, 199)
Screenshot: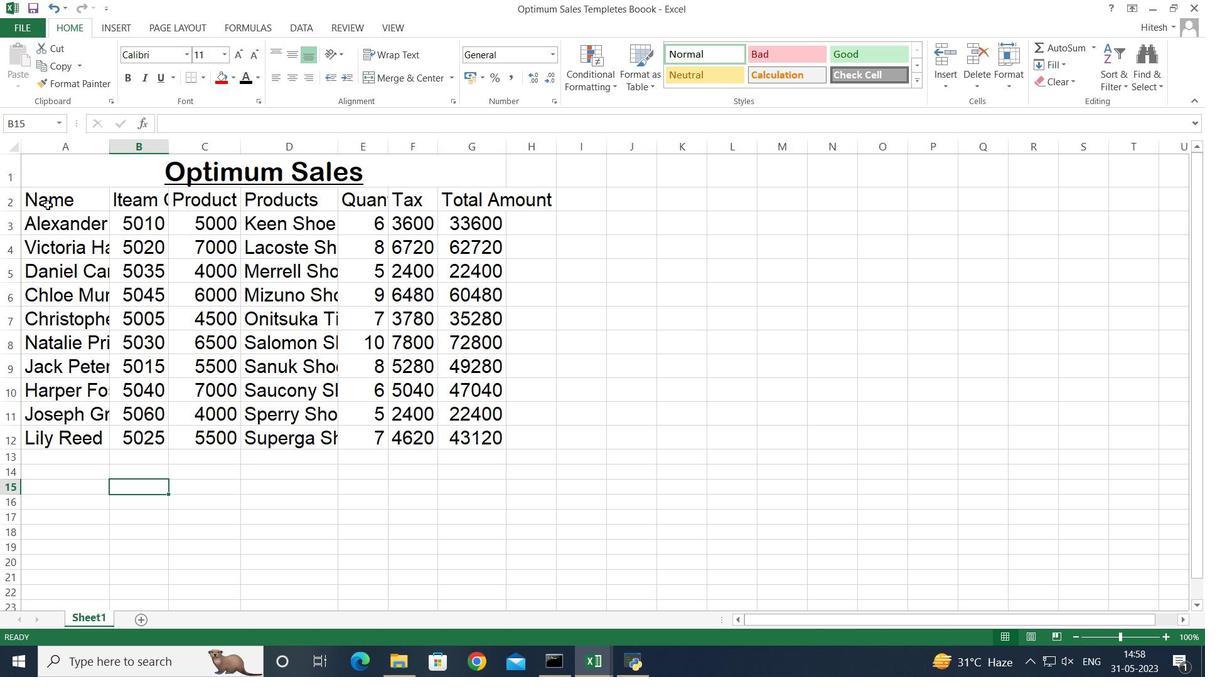 
Action: Mouse pressed left at (48, 199)
Screenshot: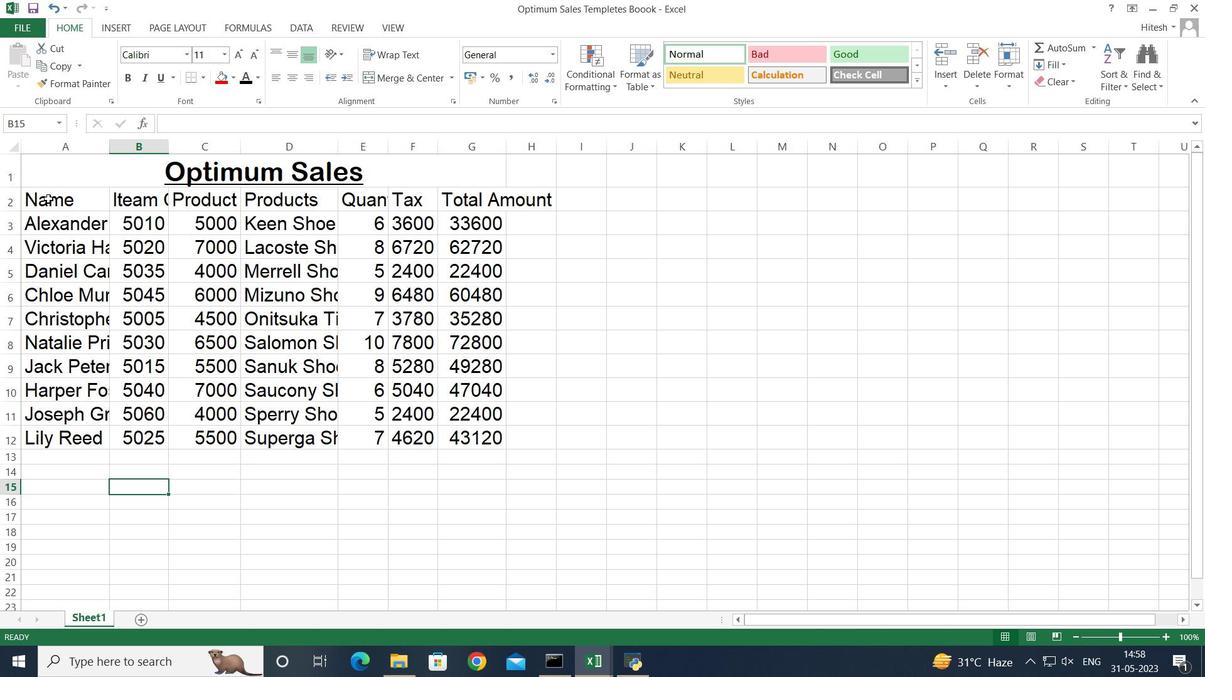 
Action: Mouse moved to (88, 174)
Screenshot: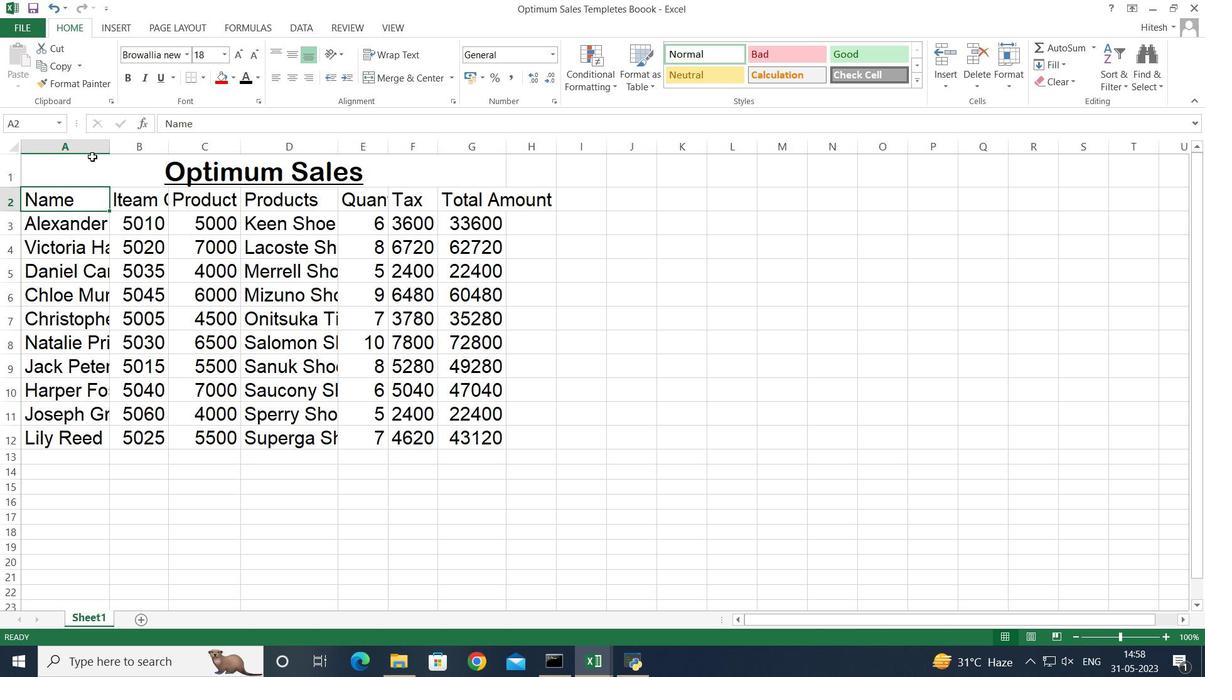 
Action: Mouse pressed left at (88, 174)
Screenshot: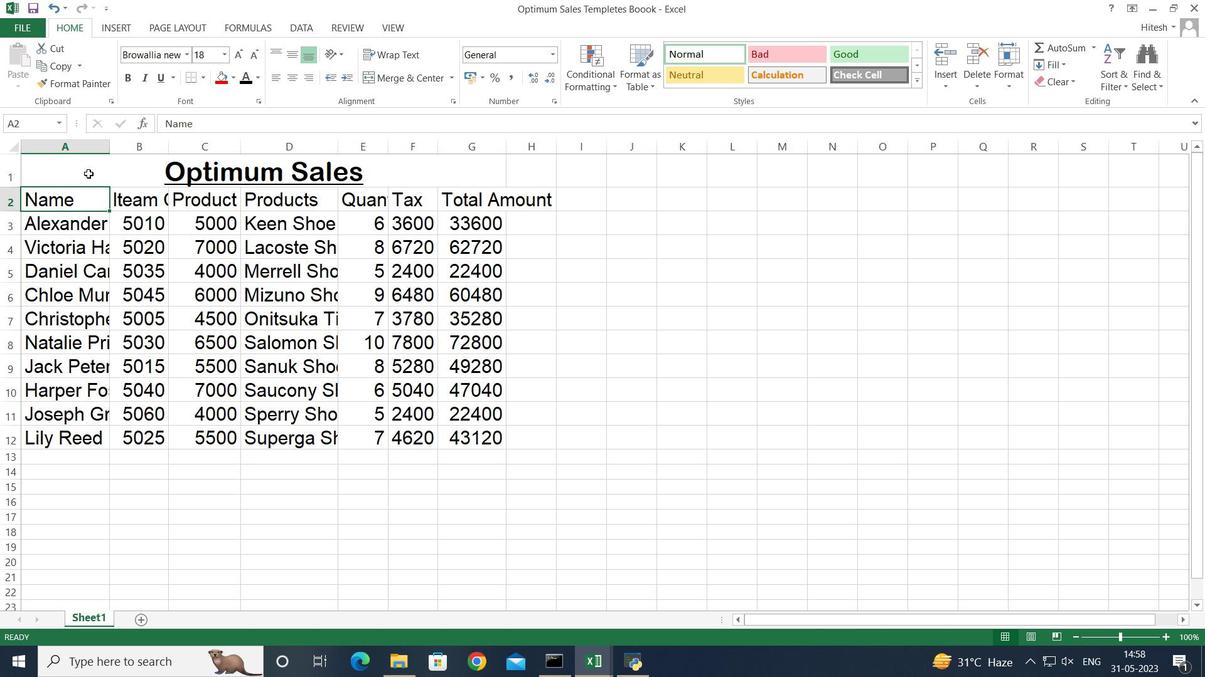 
Action: Mouse moved to (96, 187)
Screenshot: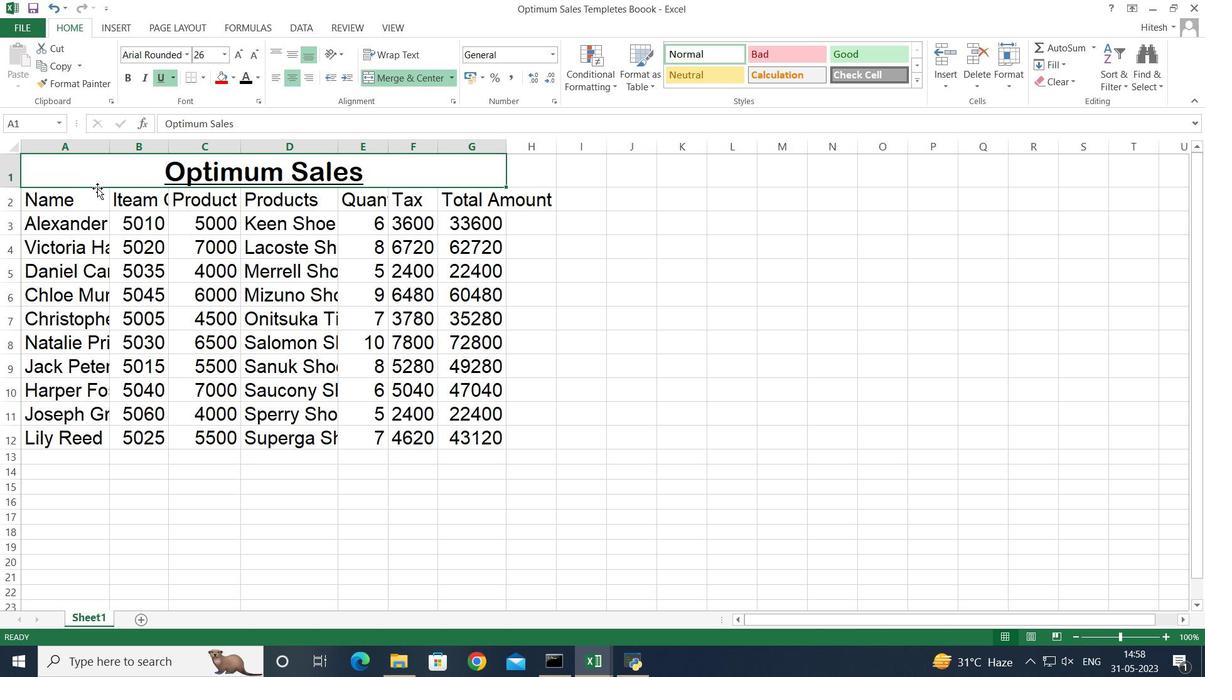 
Action: Key pressed <Key.shift><Key.down><Key.down><Key.down><Key.down><Key.down><Key.down><Key.down><Key.down><Key.down><Key.down><Key.down>
Screenshot: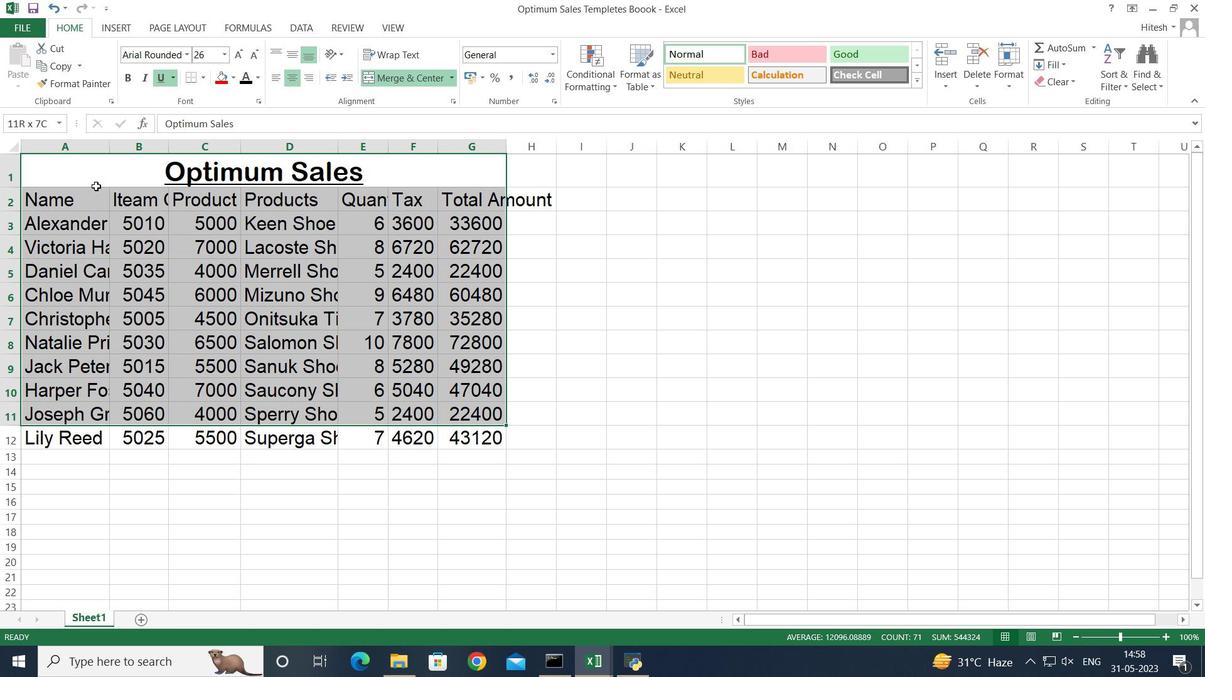 
Action: Mouse moved to (192, 537)
Screenshot: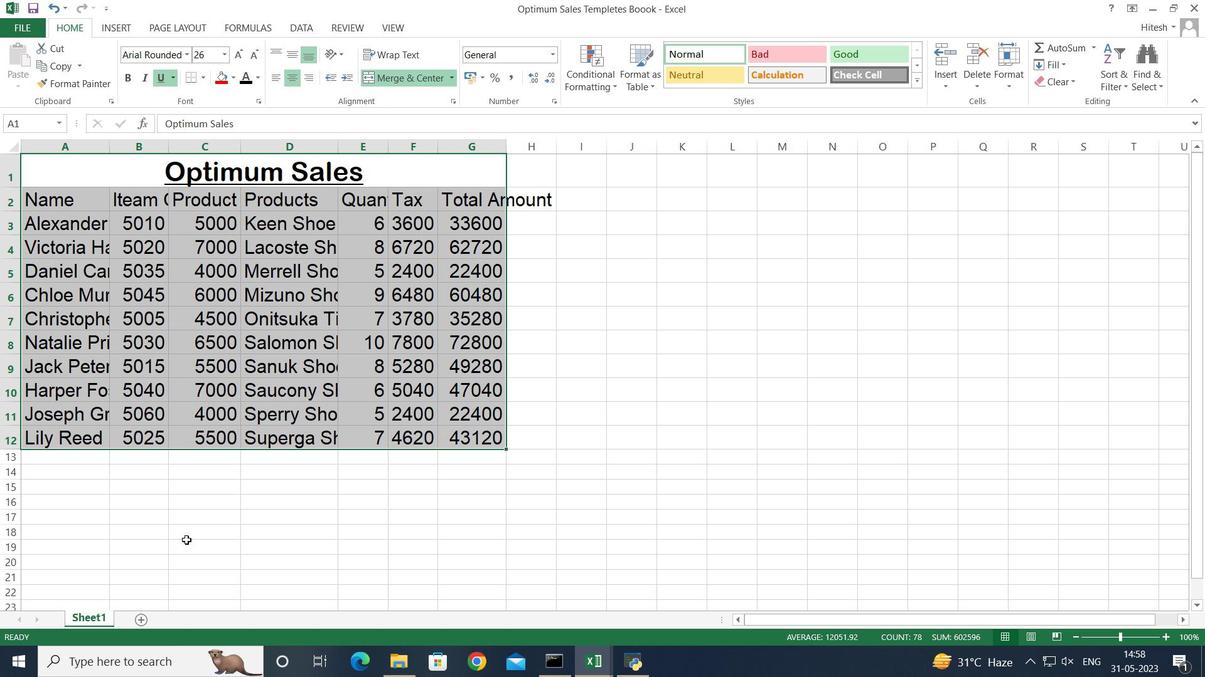 
Action: Mouse pressed left at (192, 537)
Screenshot: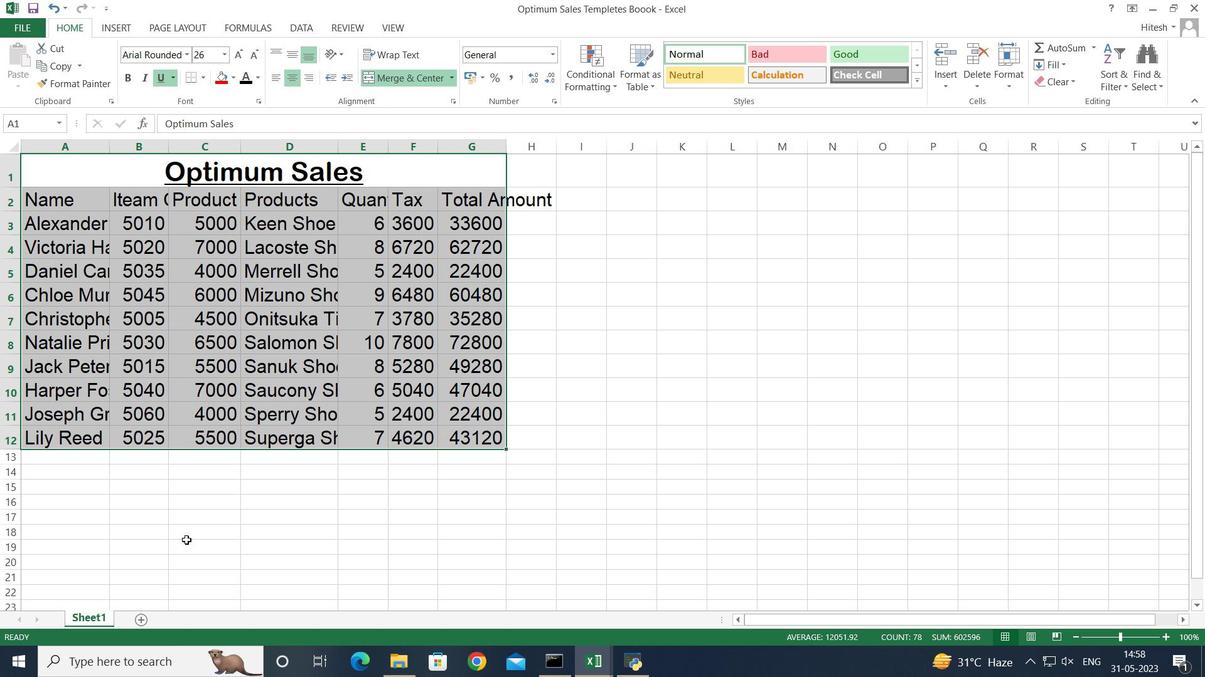 
Action: Mouse moved to (101, 175)
Screenshot: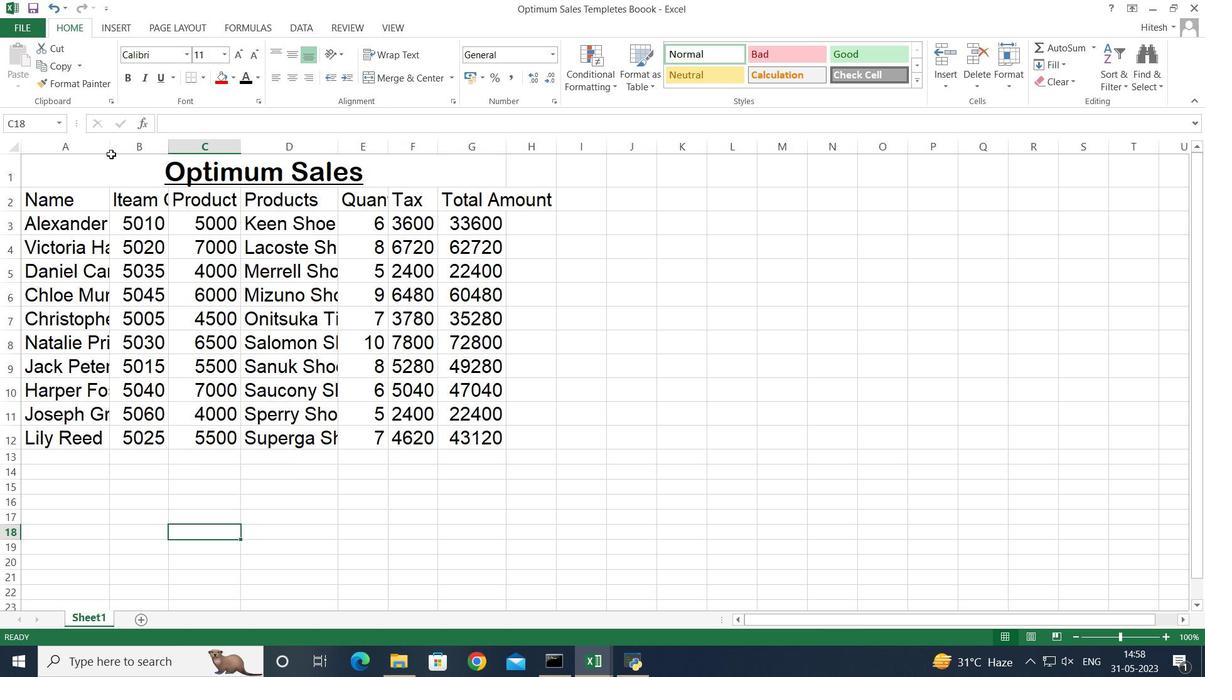 
Action: Mouse pressed left at (101, 175)
Screenshot: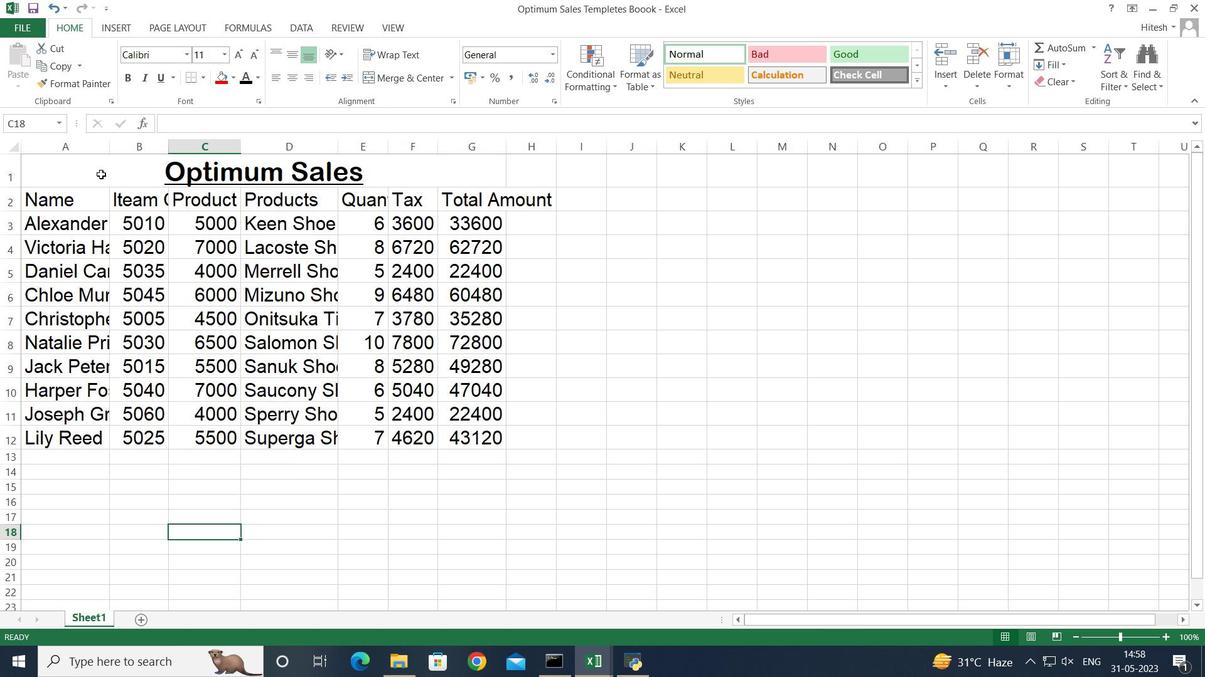 
Action: Mouse moved to (287, 60)
Screenshot: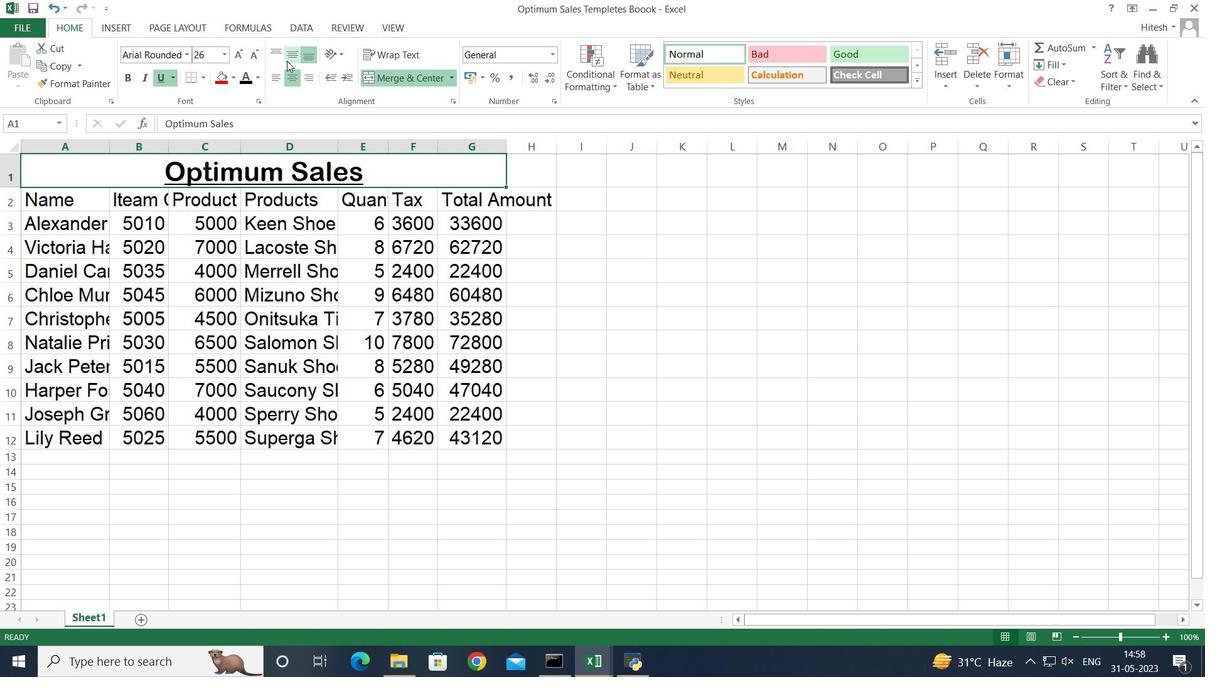 
Action: Mouse pressed left at (287, 60)
Screenshot: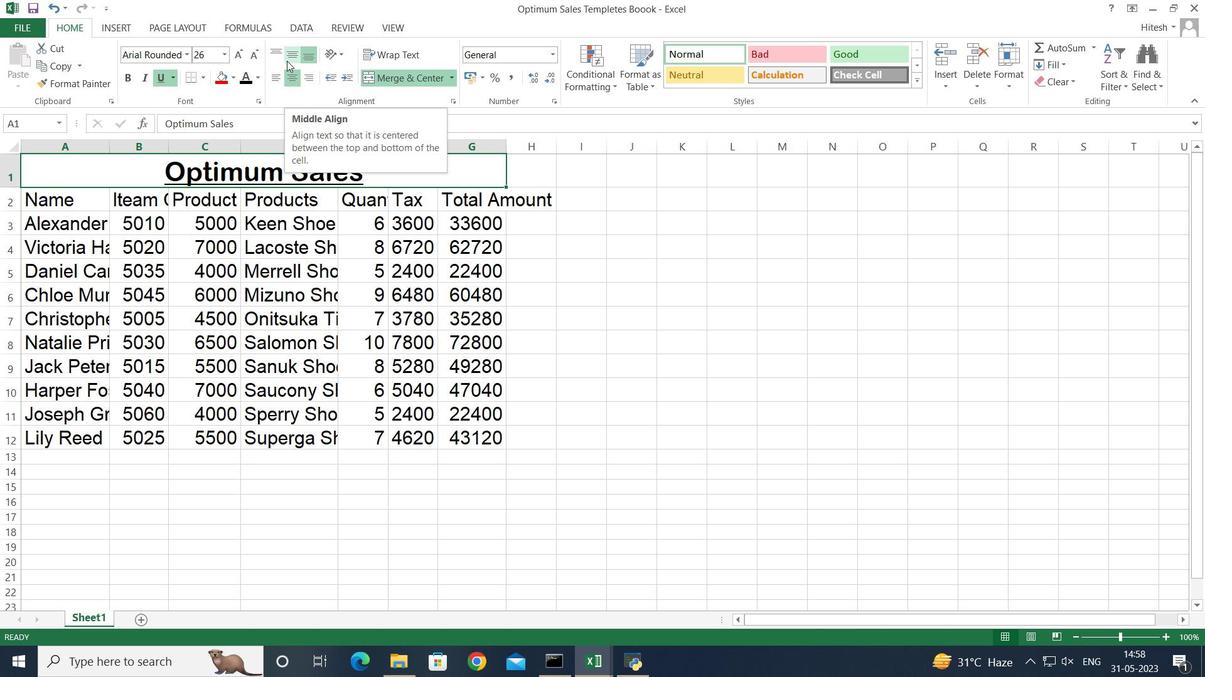 
Action: Mouse moved to (71, 207)
Screenshot: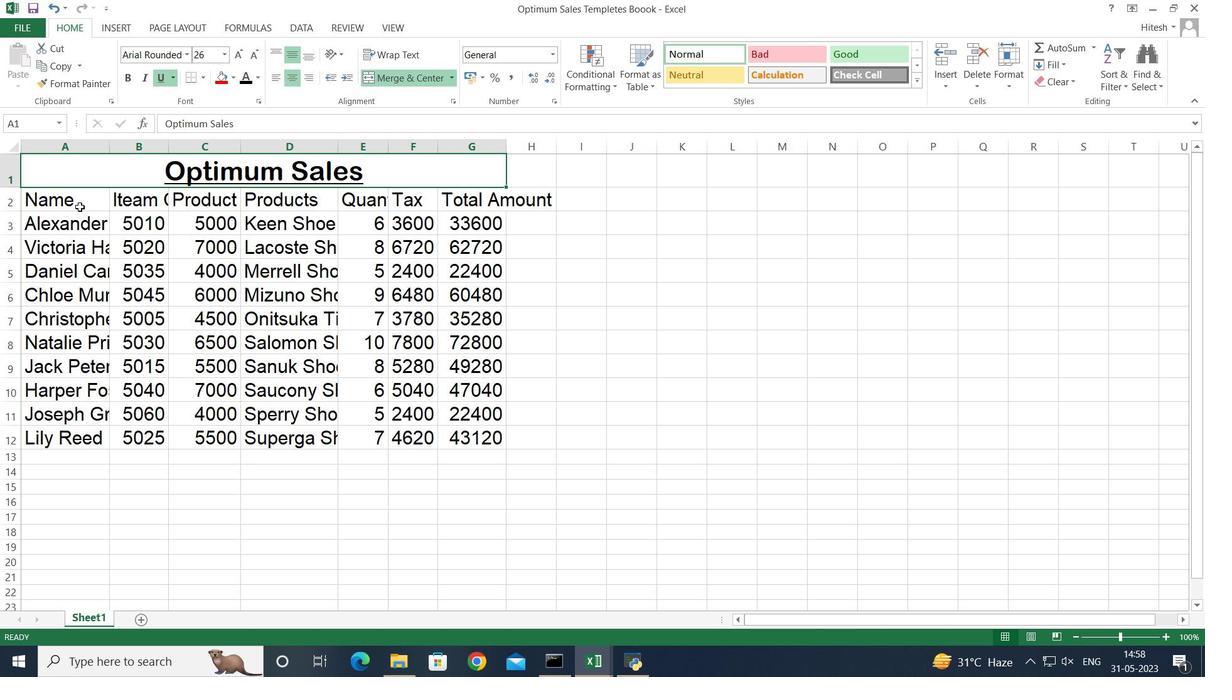 
Action: Mouse pressed left at (71, 207)
Screenshot: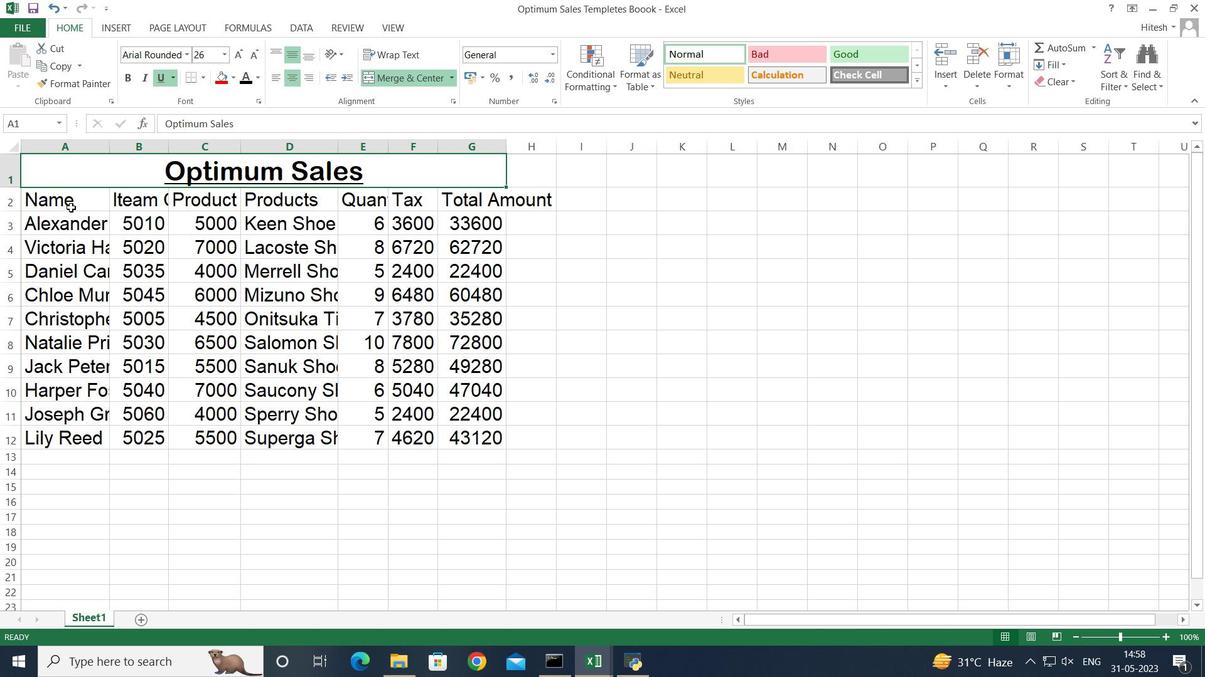 
Action: Mouse moved to (70, 207)
Screenshot: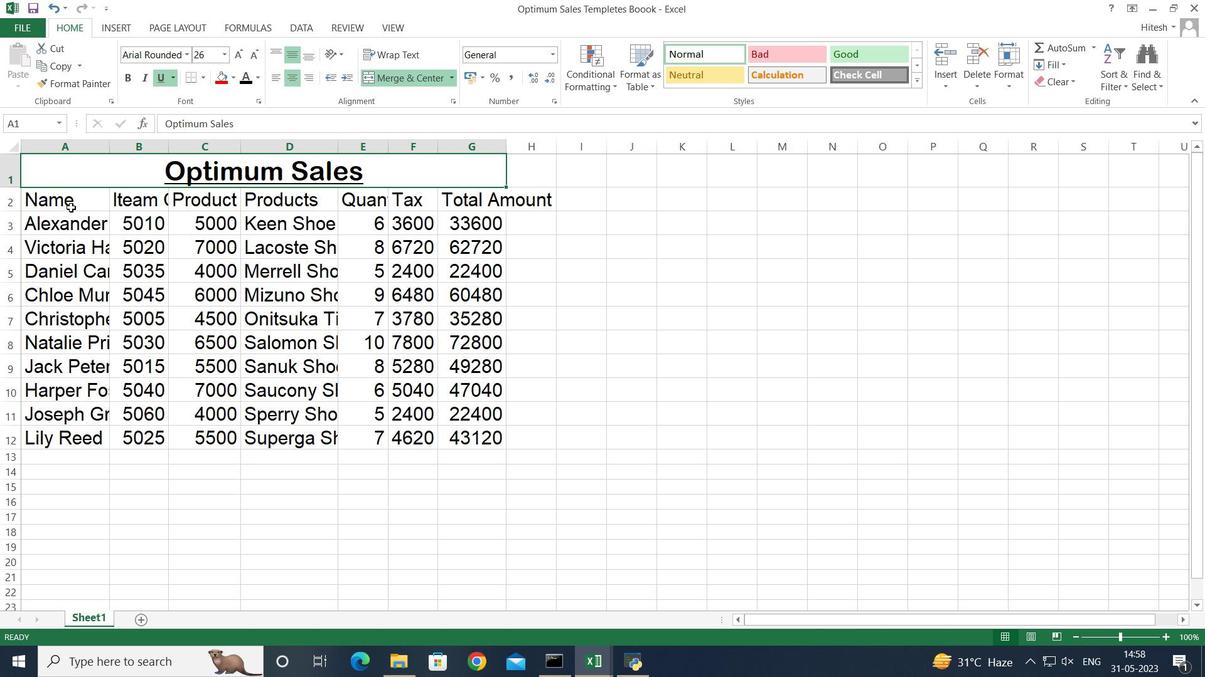 
Action: Key pressed <Key.shift><Key.right><Key.right><Key.right><Key.right><Key.right><Key.right><Key.right><Key.left><Key.down><Key.down><Key.down><Key.down><Key.down><Key.down><Key.down><Key.down><Key.down><Key.down><Key.down><Key.up>
Screenshot: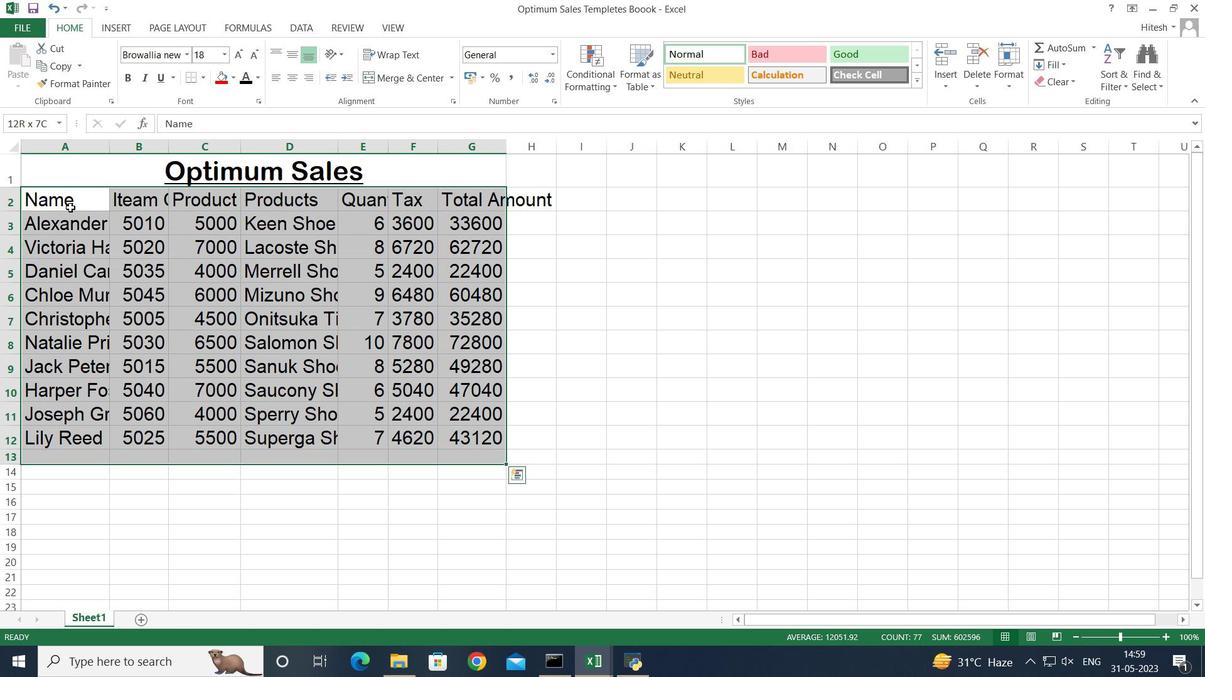 
Action: Mouse moved to (277, 79)
Screenshot: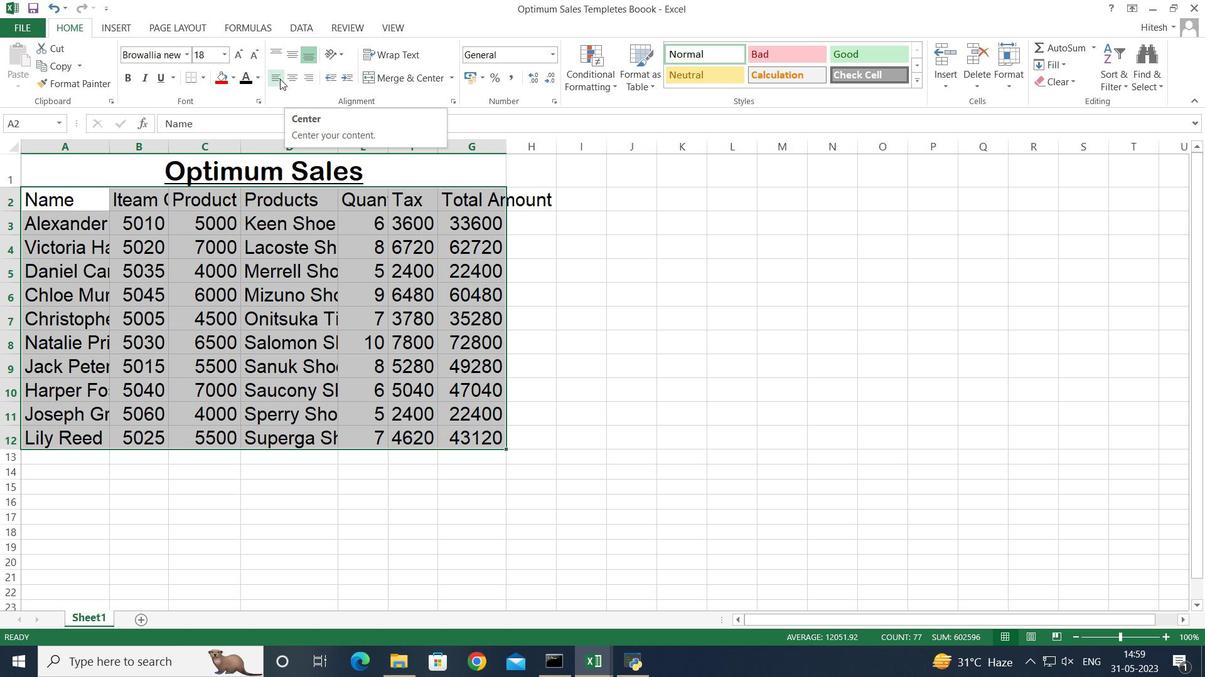 
Action: Mouse pressed left at (277, 79)
Screenshot: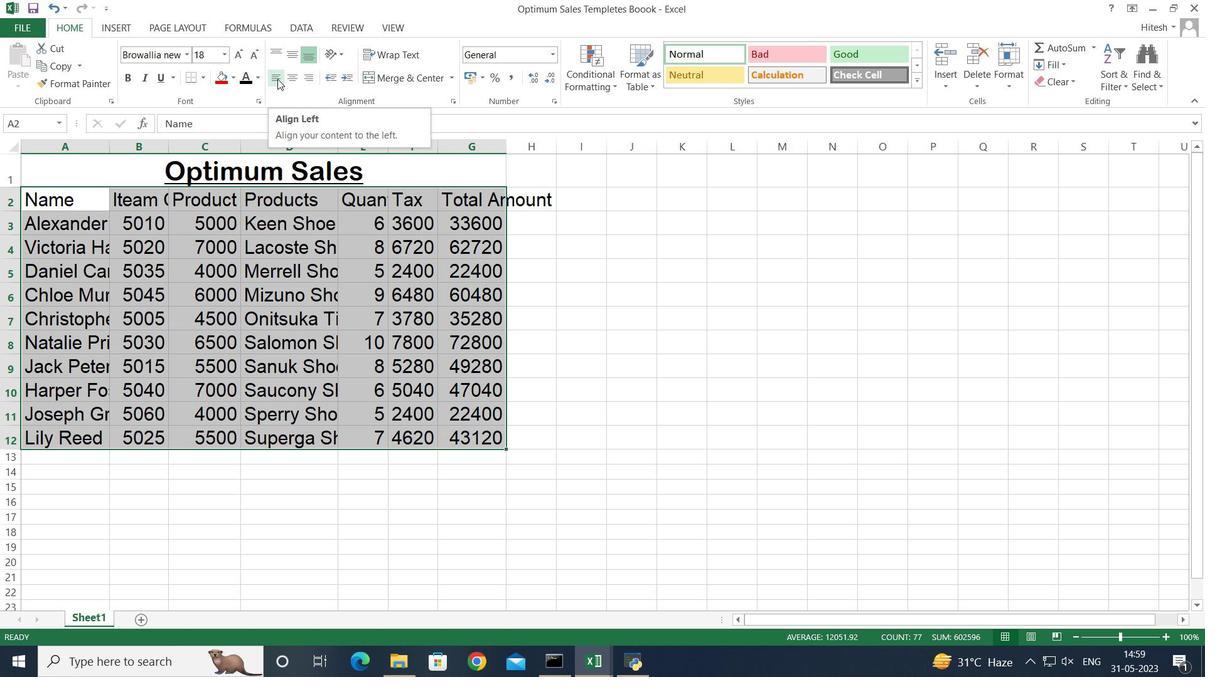 
Action: Mouse moved to (269, 499)
Screenshot: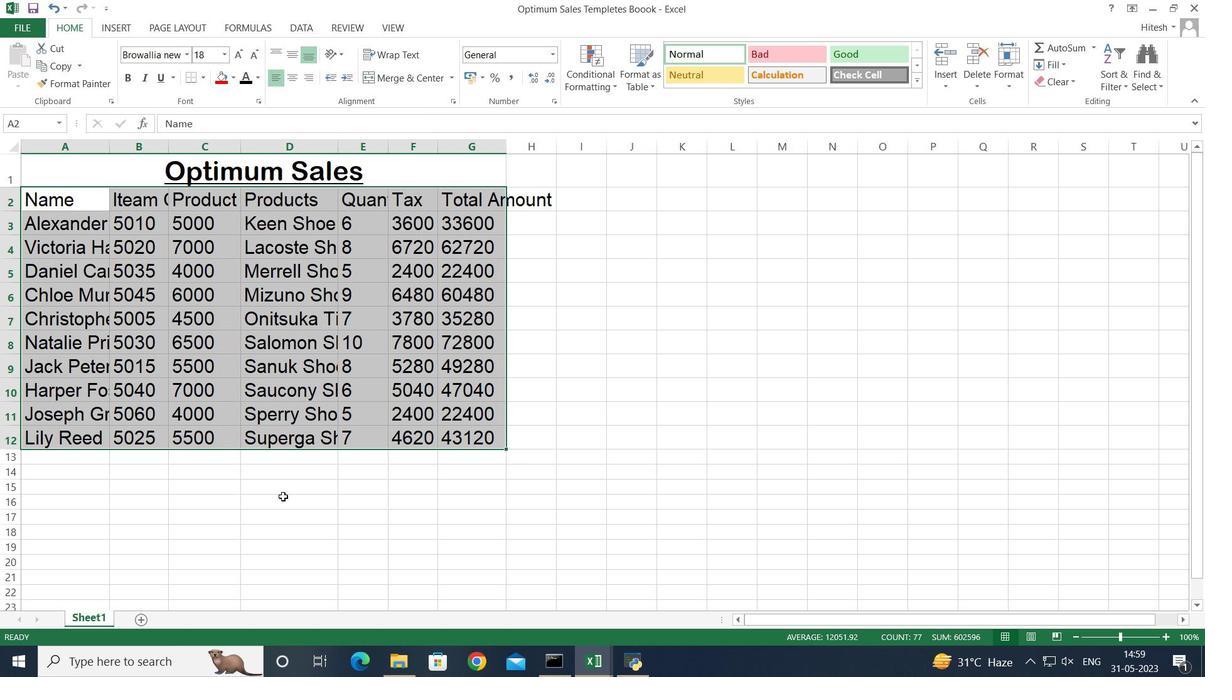 
Action: Mouse pressed left at (269, 499)
Screenshot: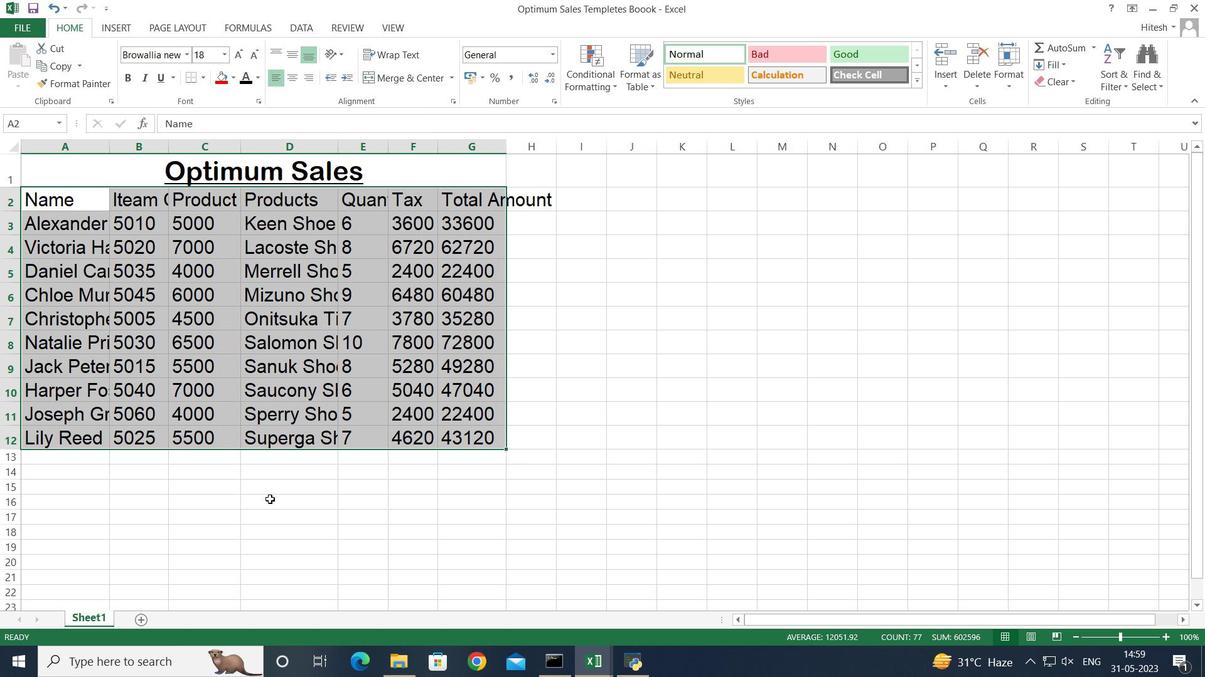
Action: Mouse moved to (79, 144)
Screenshot: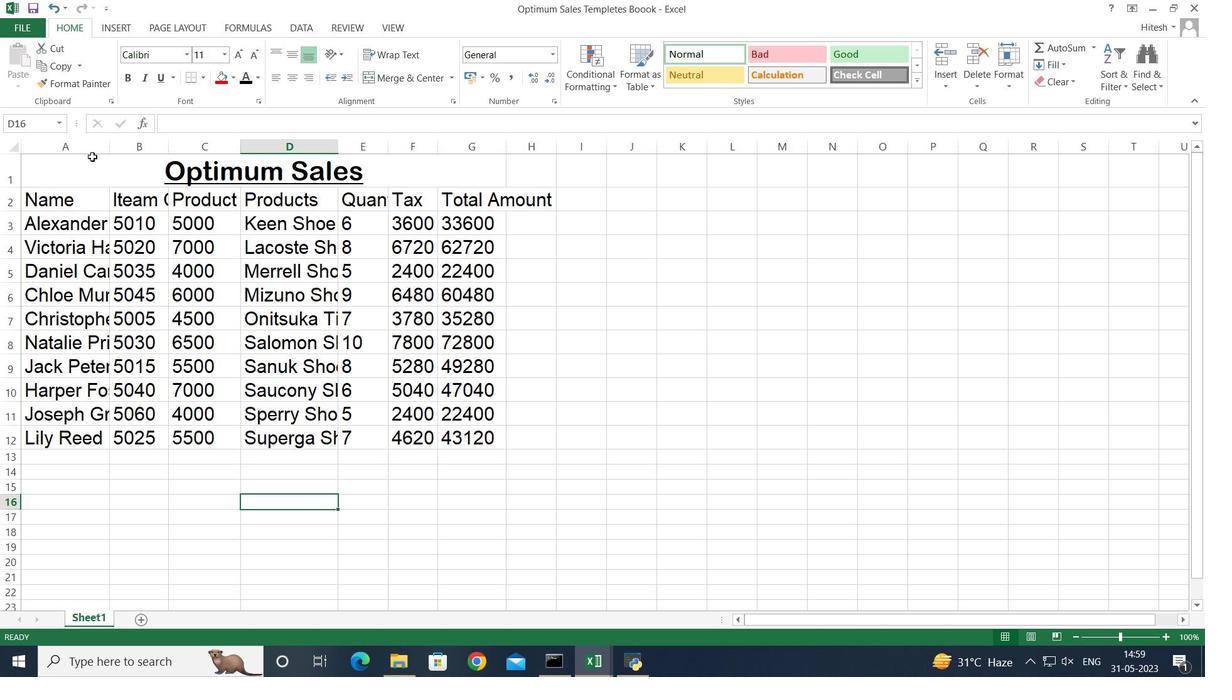 
Action: Mouse pressed left at (79, 144)
Screenshot: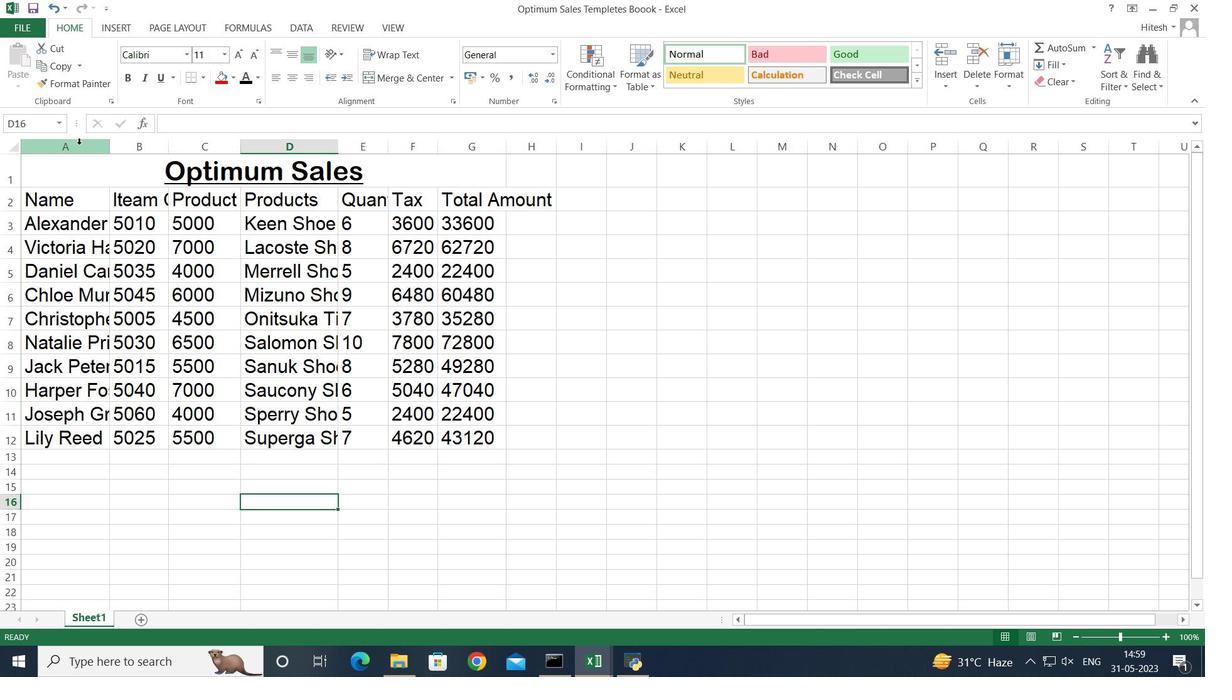 
Action: Mouse moved to (107, 148)
Screenshot: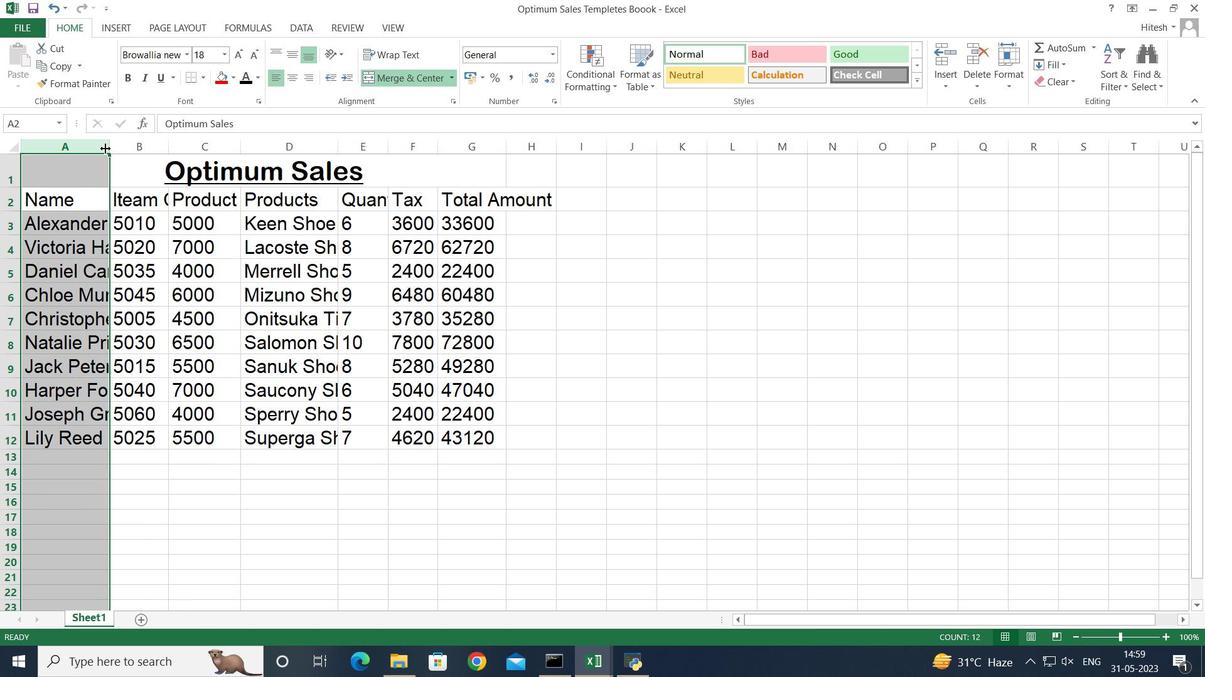 
Action: Mouse pressed left at (107, 148)
Screenshot: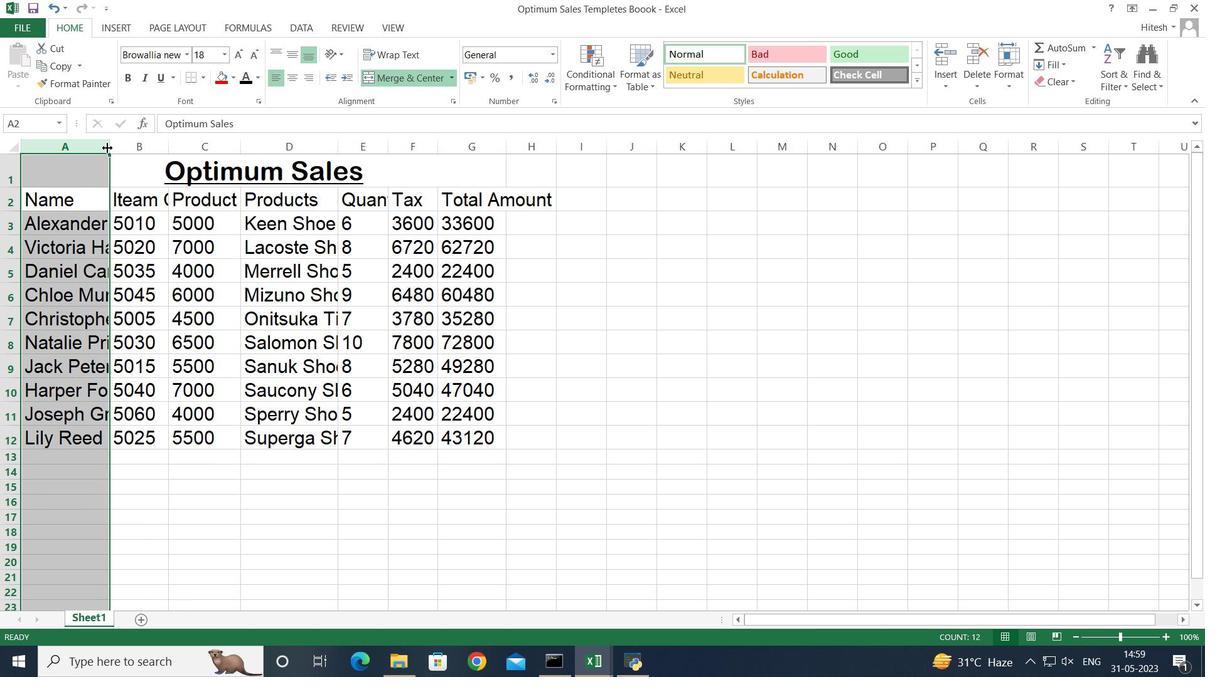 
Action: Mouse pressed left at (107, 148)
Screenshot: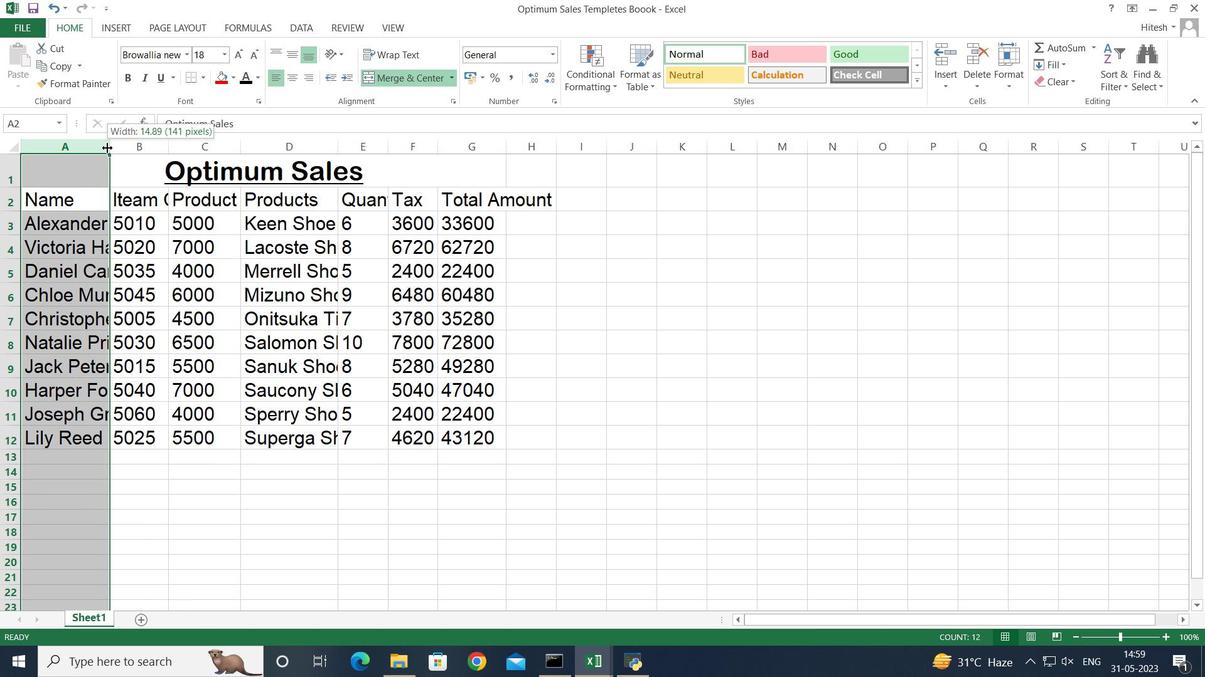 
Action: Mouse moved to (202, 144)
Screenshot: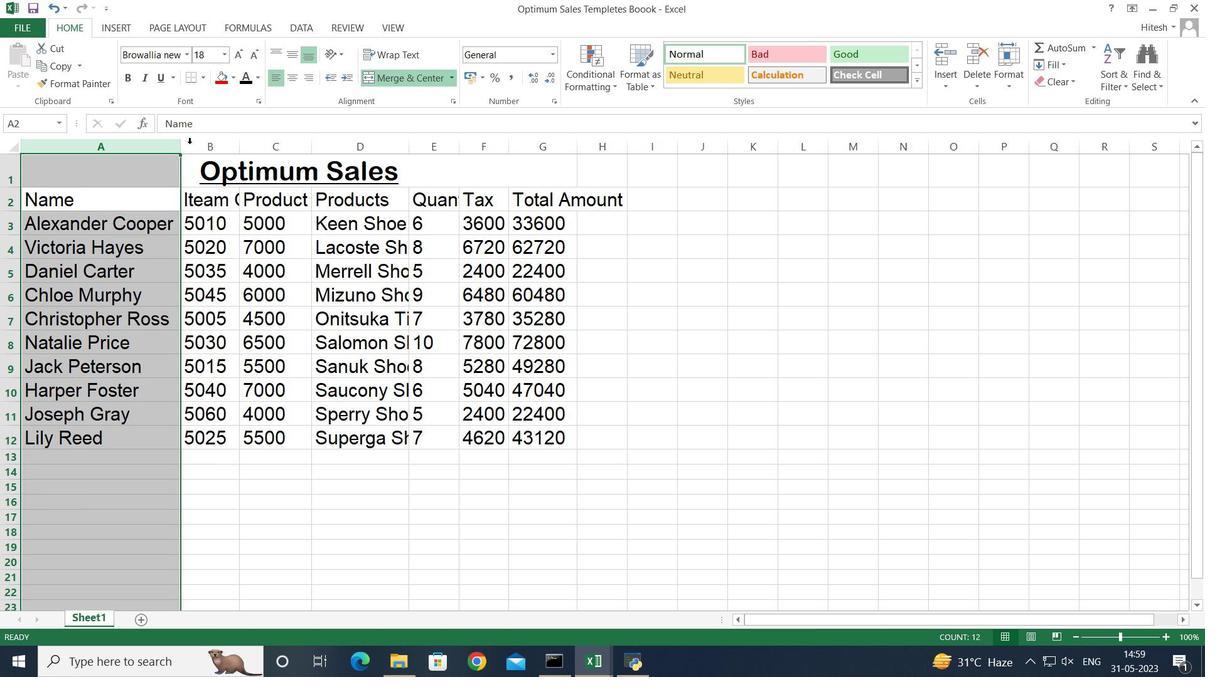 
Action: Mouse pressed left at (202, 144)
Screenshot: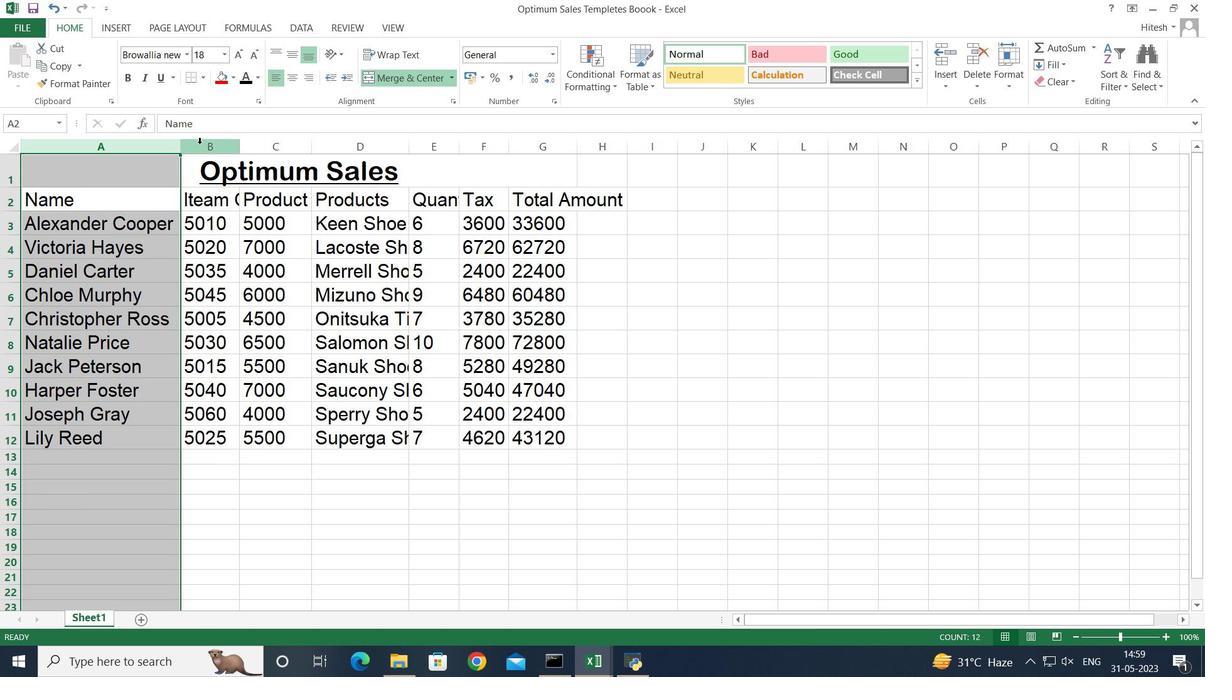
Action: Mouse moved to (239, 148)
Screenshot: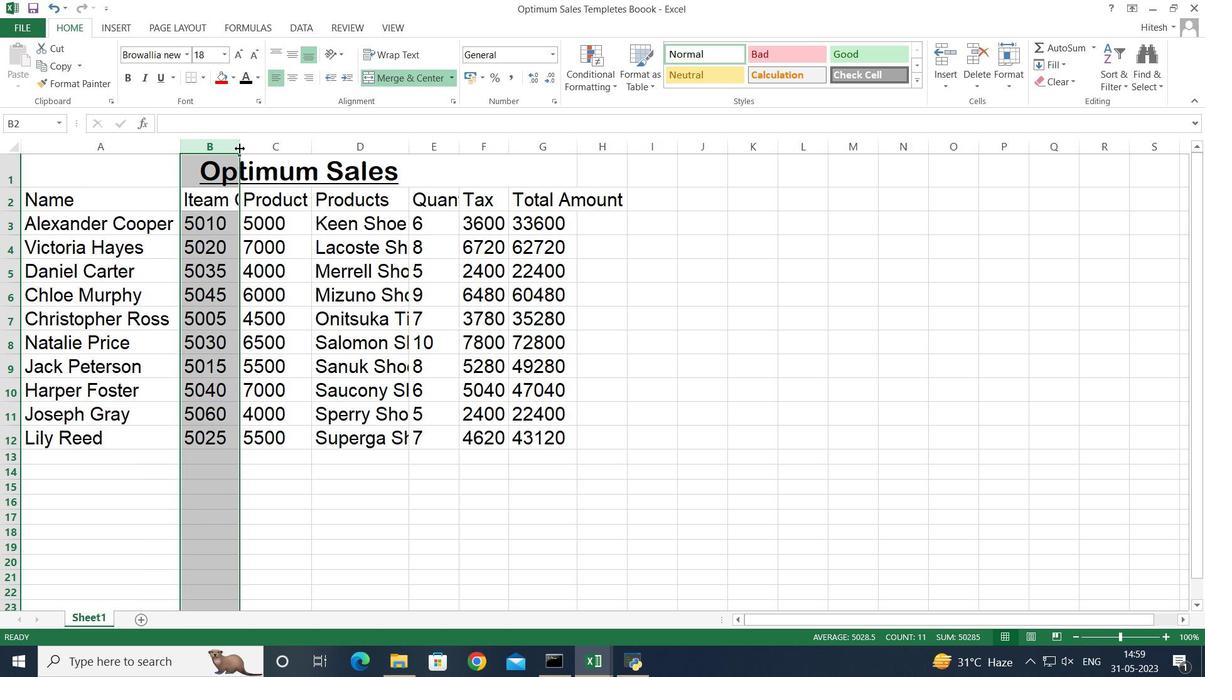 
Action: Mouse pressed left at (239, 148)
Screenshot: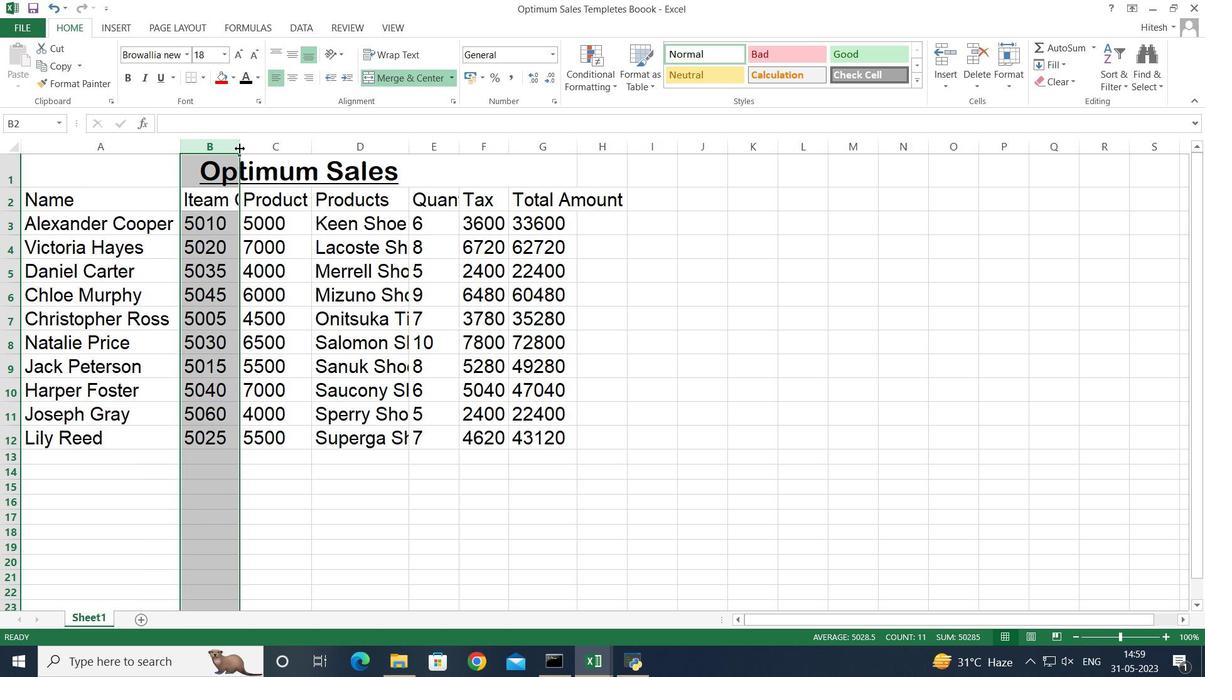 
Action: Mouse pressed left at (239, 148)
Screenshot: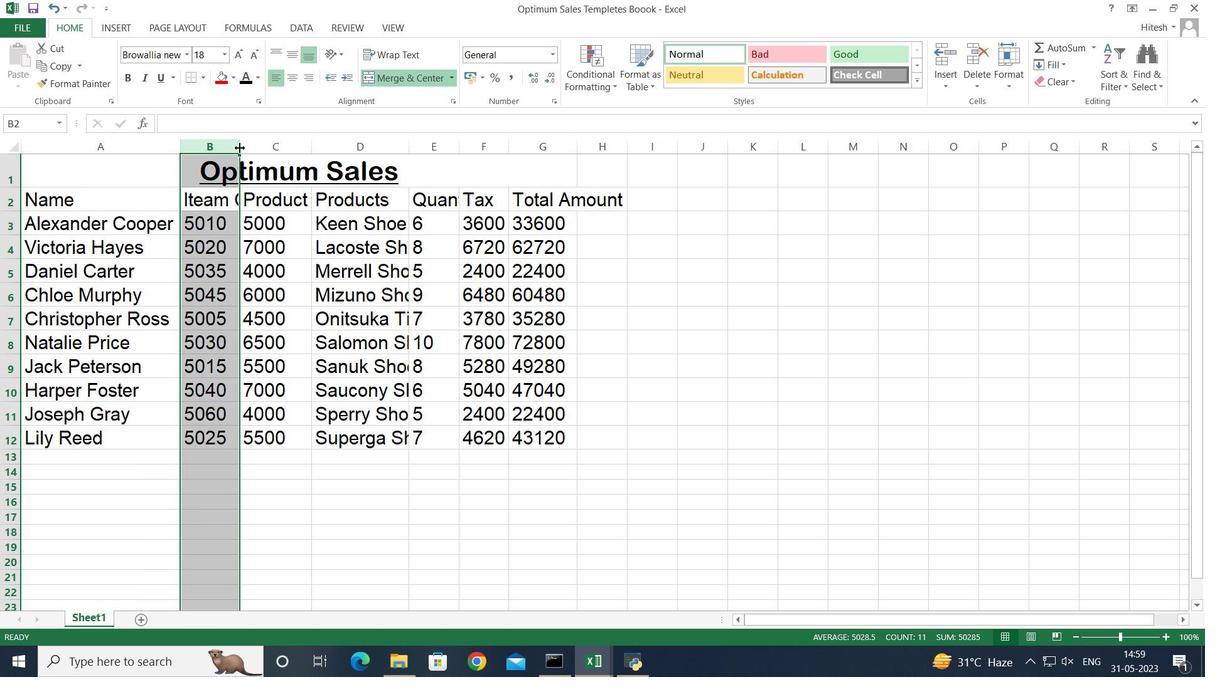 
Action: Mouse moved to (309, 143)
Screenshot: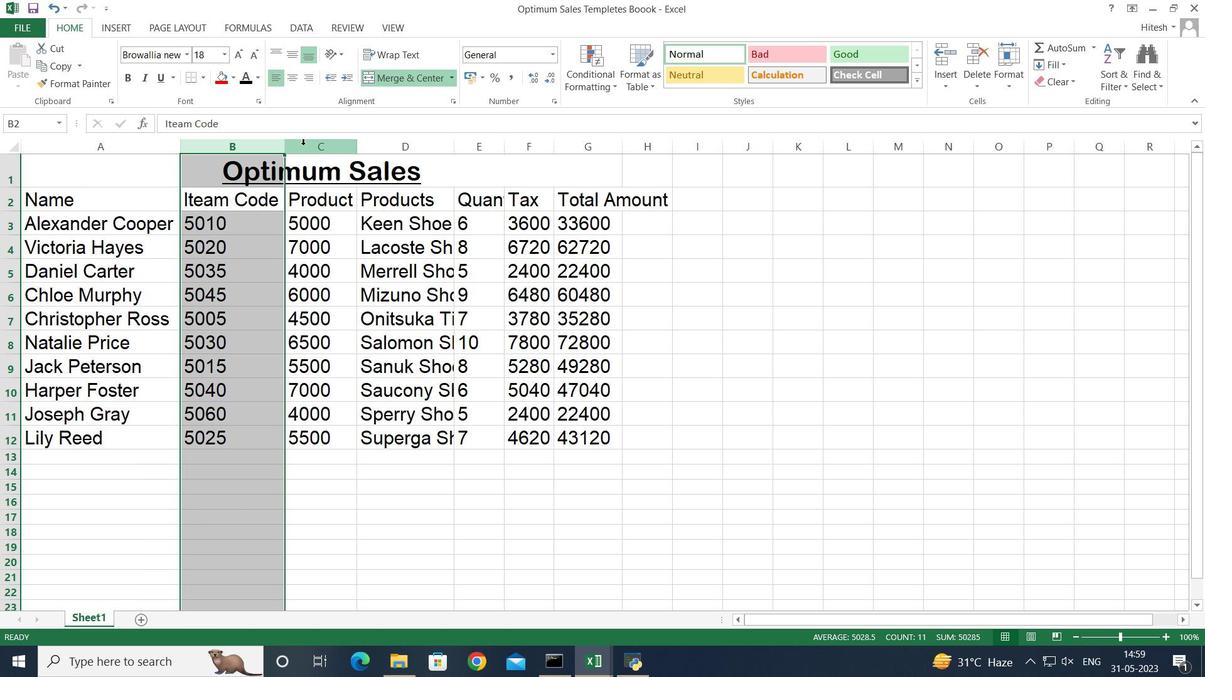 
Action: Mouse pressed left at (309, 143)
Screenshot: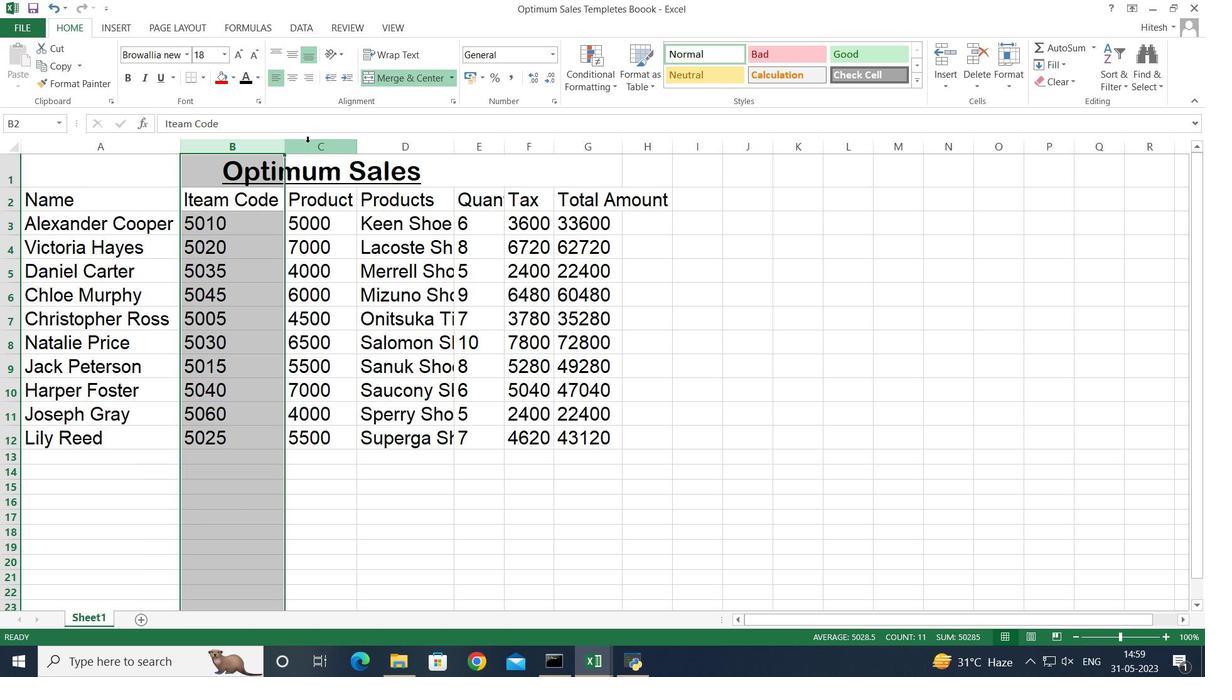 
Action: Mouse moved to (358, 143)
Screenshot: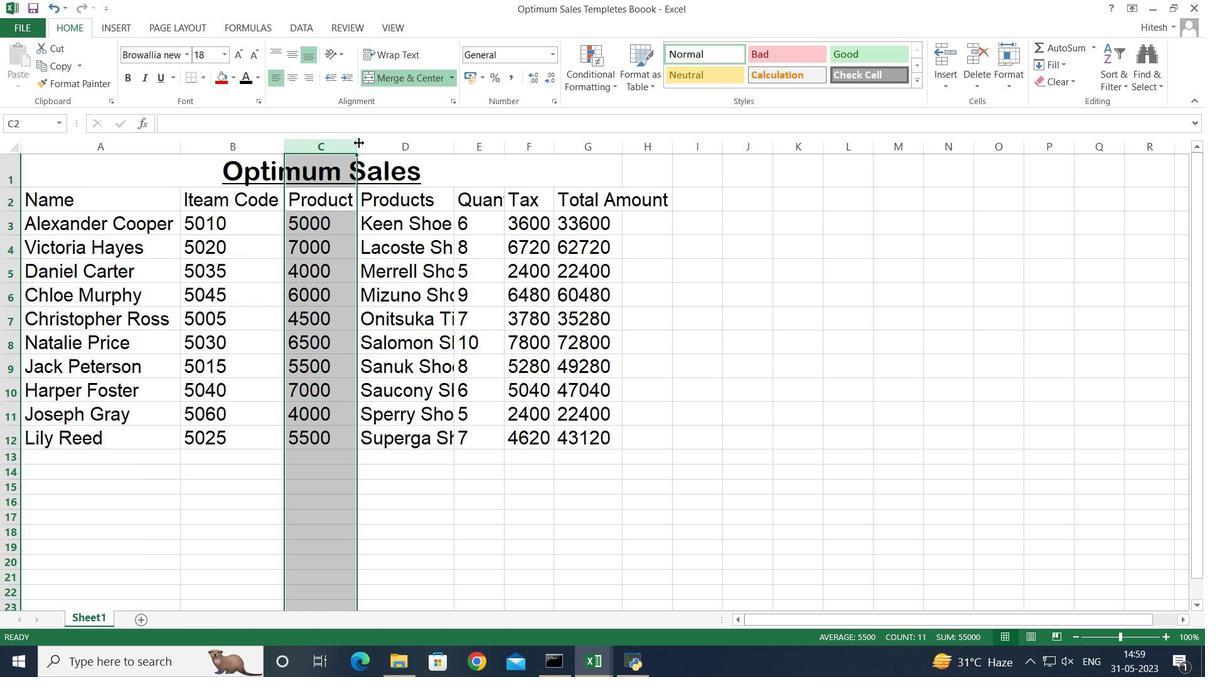 
Action: Mouse pressed left at (358, 143)
Screenshot: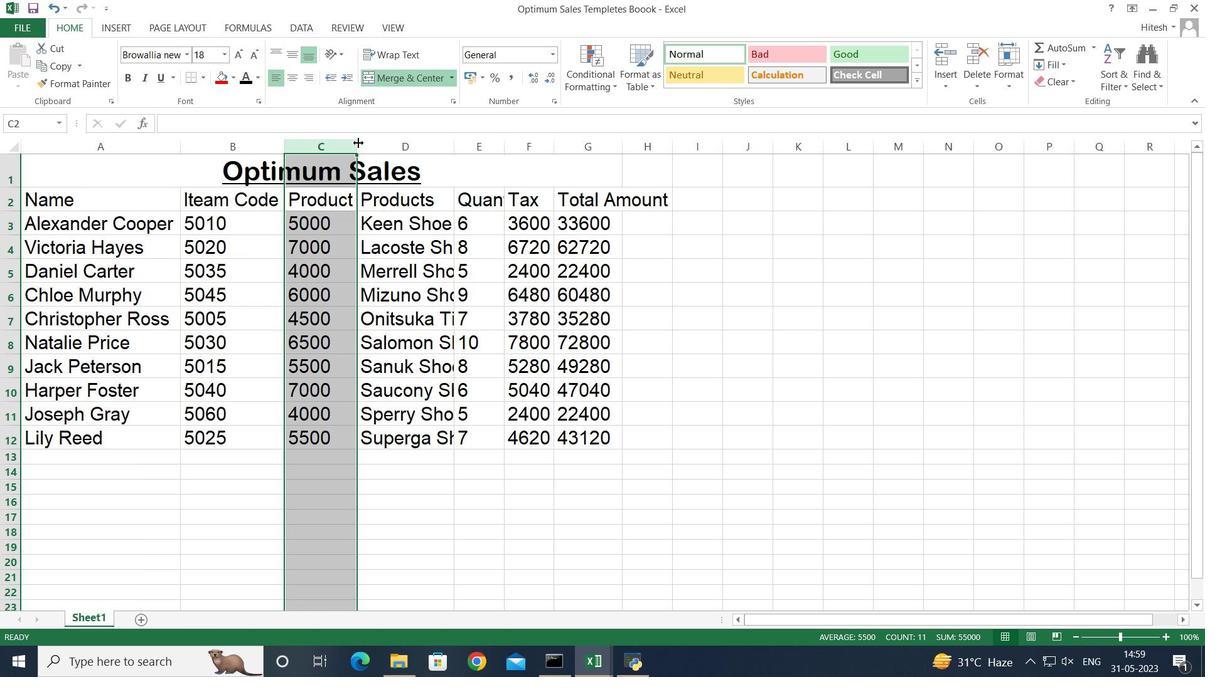 
Action: Mouse moved to (354, 144)
Screenshot: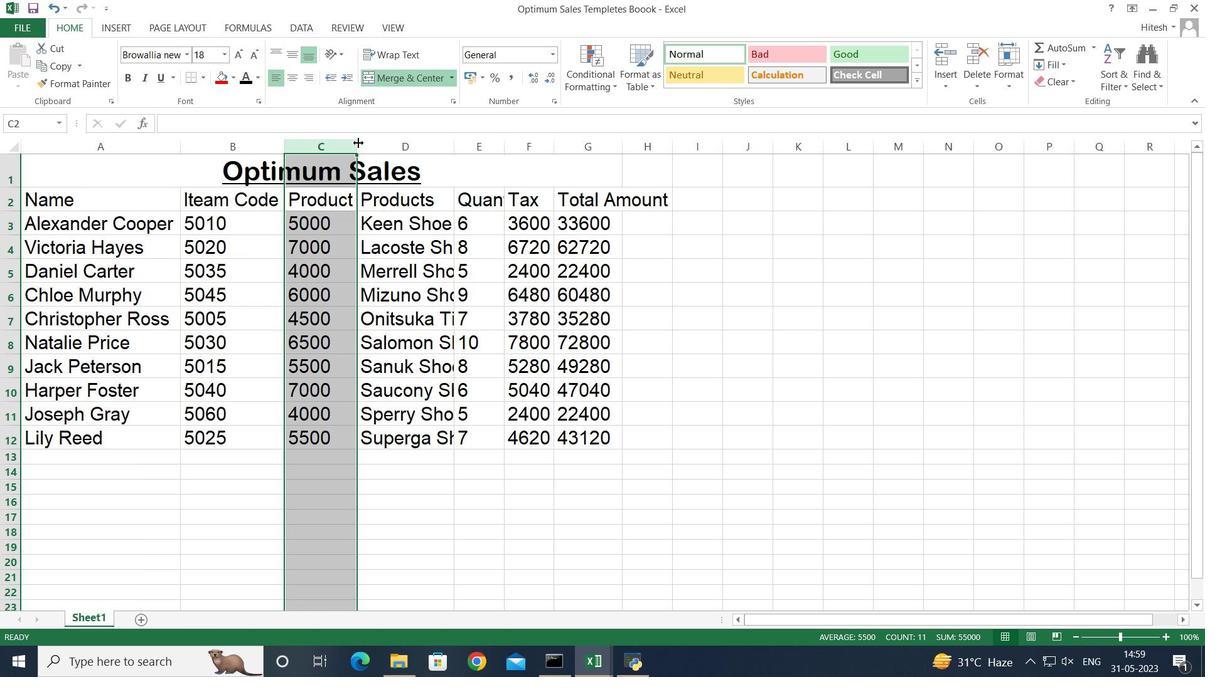 
Action: Mouse pressed left at (354, 144)
Screenshot: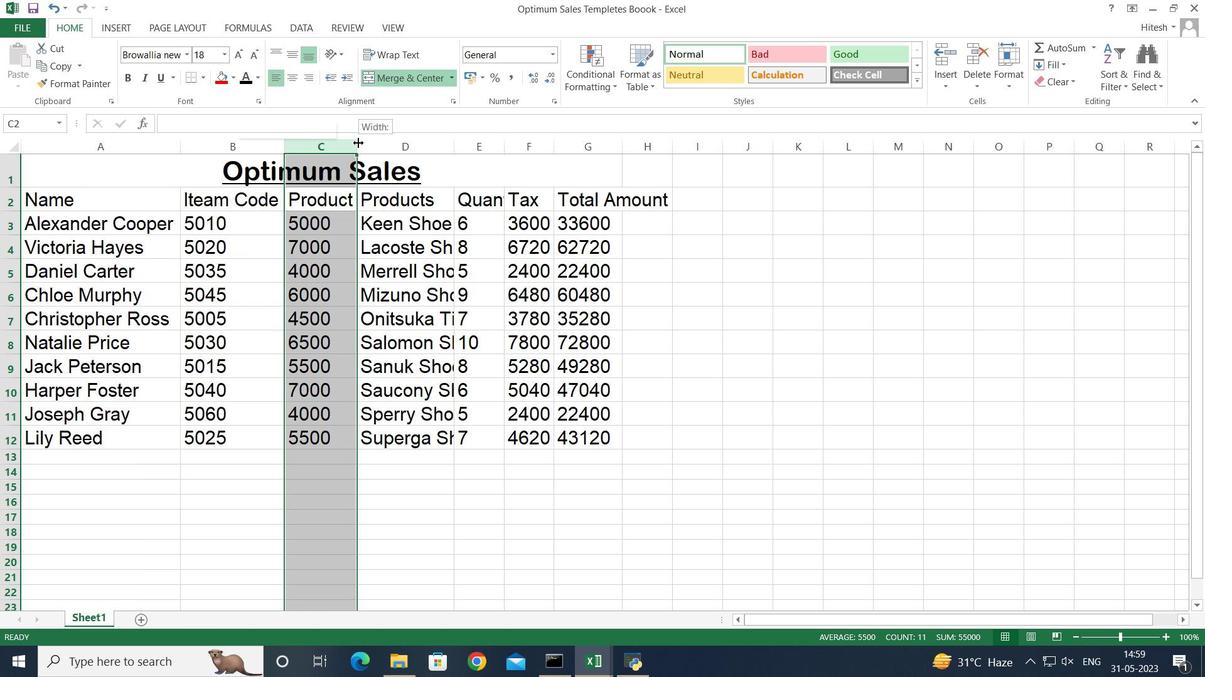 
Action: Mouse moved to (355, 147)
Screenshot: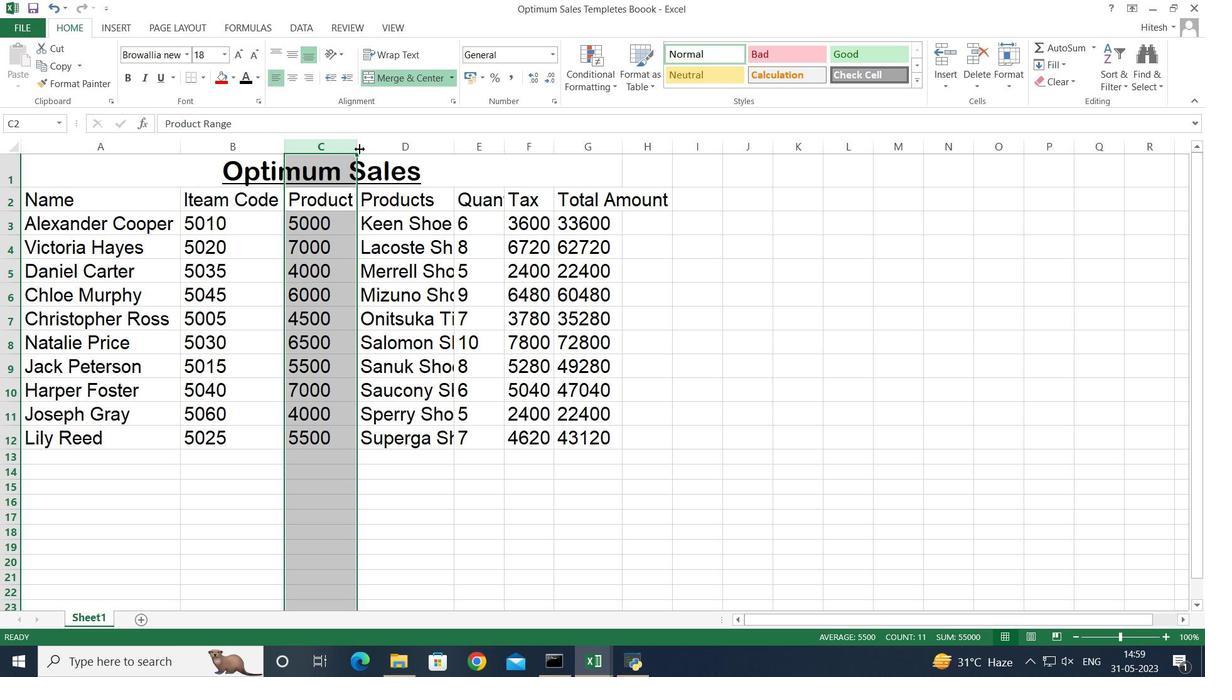 
Action: Mouse pressed left at (355, 147)
Screenshot: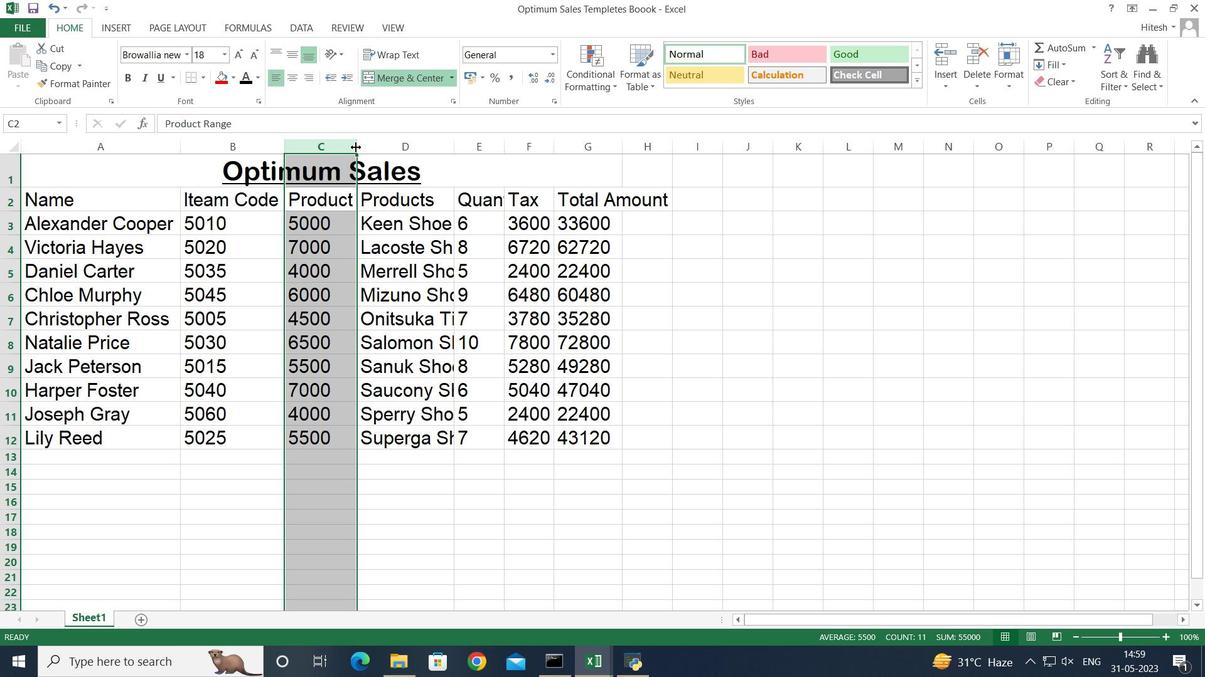 
Action: Mouse pressed left at (355, 147)
Screenshot: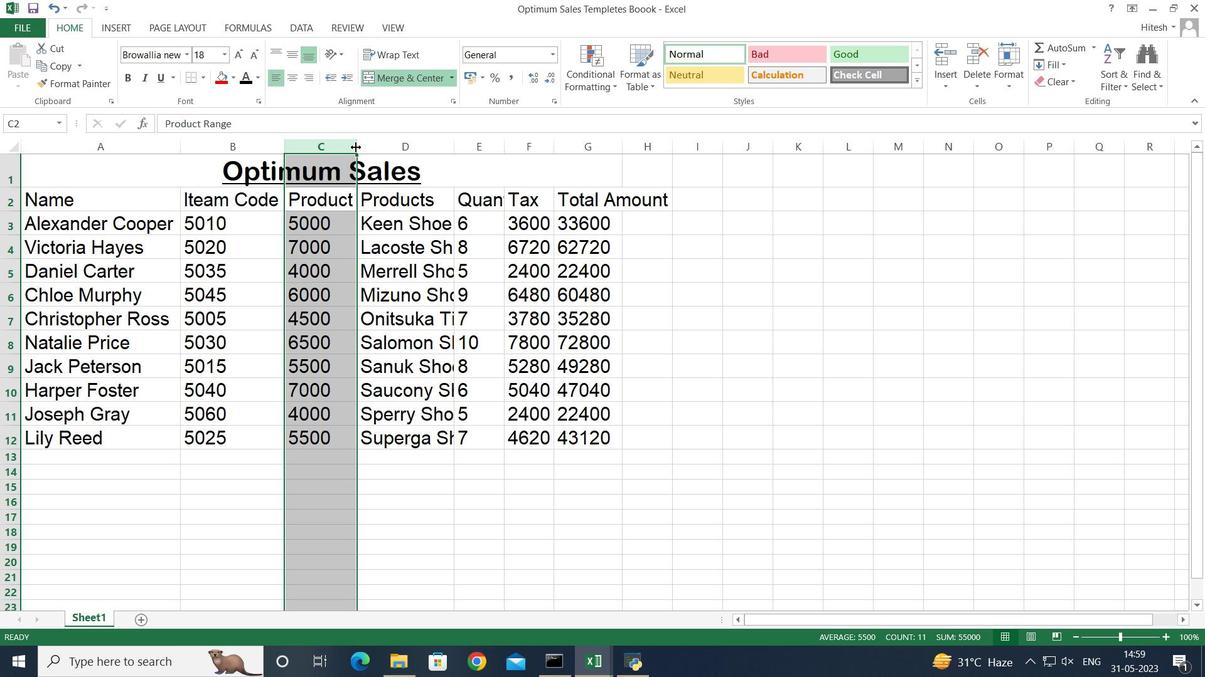 
Action: Mouse moved to (443, 145)
Screenshot: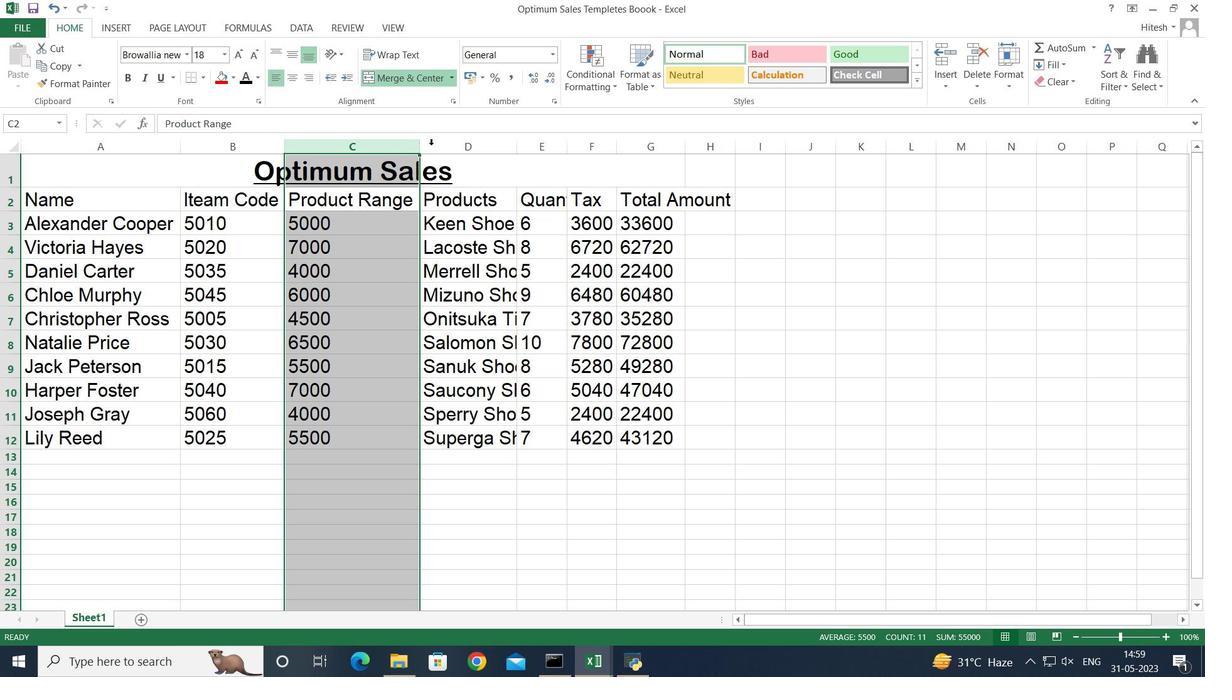 
Action: Mouse pressed left at (443, 145)
Screenshot: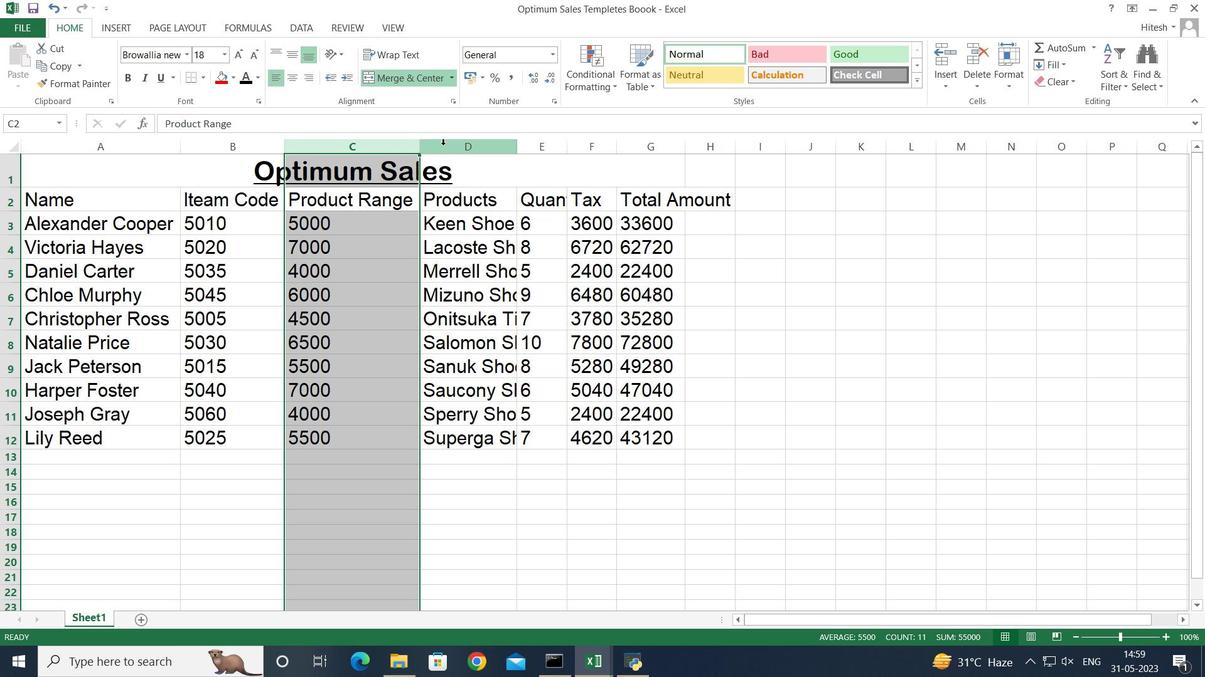 
Action: Mouse moved to (518, 150)
Screenshot: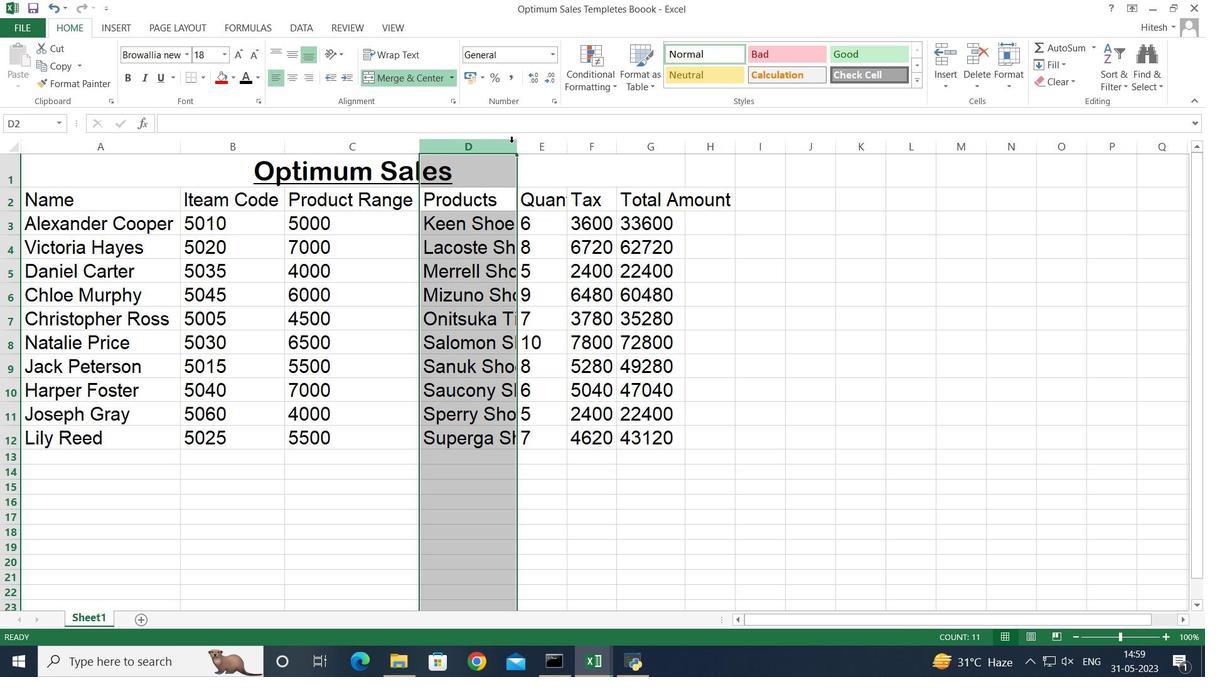 
Action: Mouse pressed left at (518, 150)
Screenshot: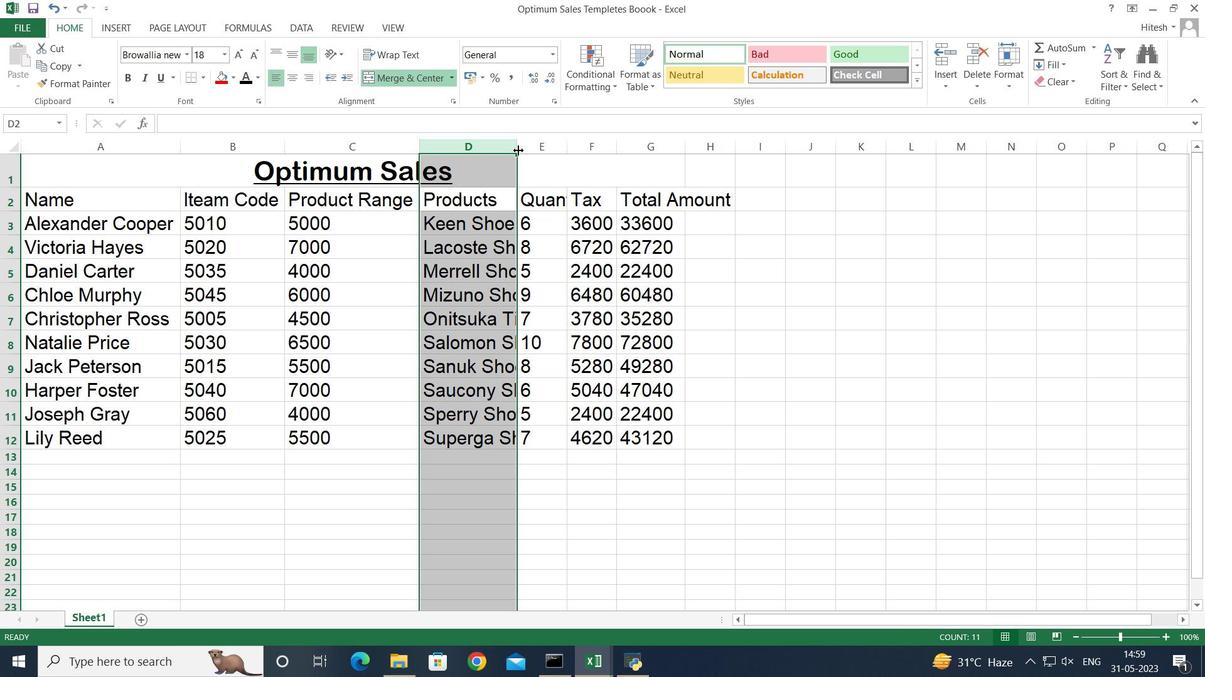 
Action: Mouse moved to (519, 150)
Screenshot: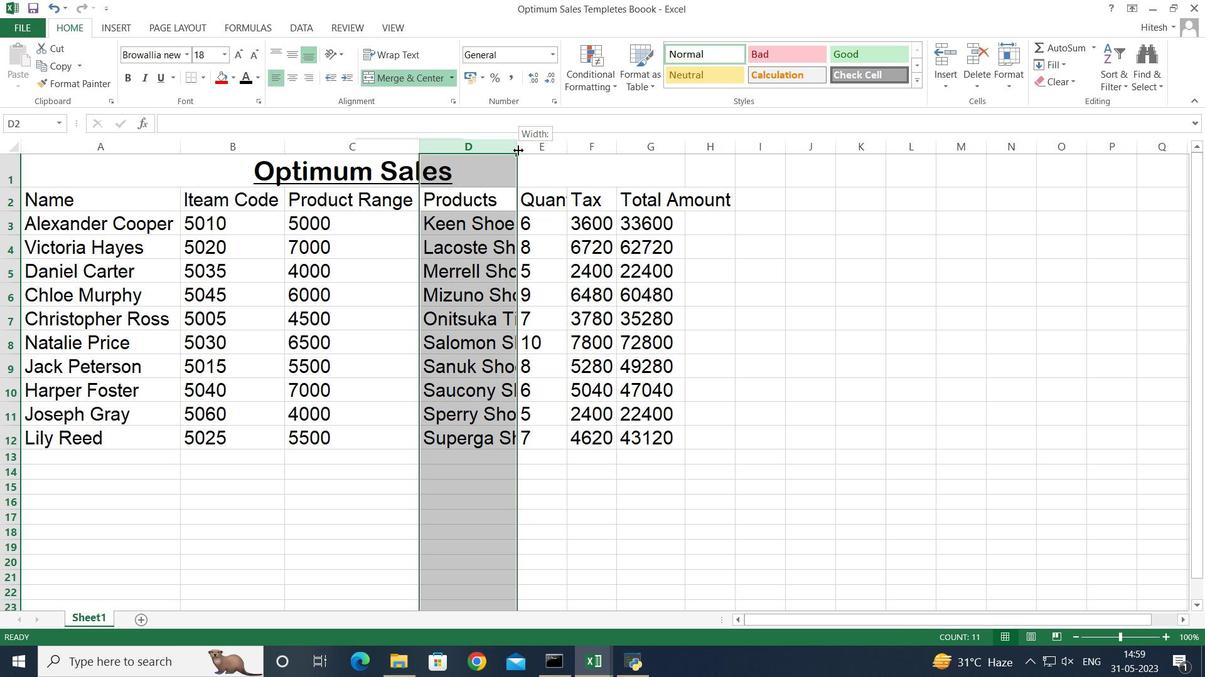 
Action: Mouse pressed left at (519, 150)
Screenshot: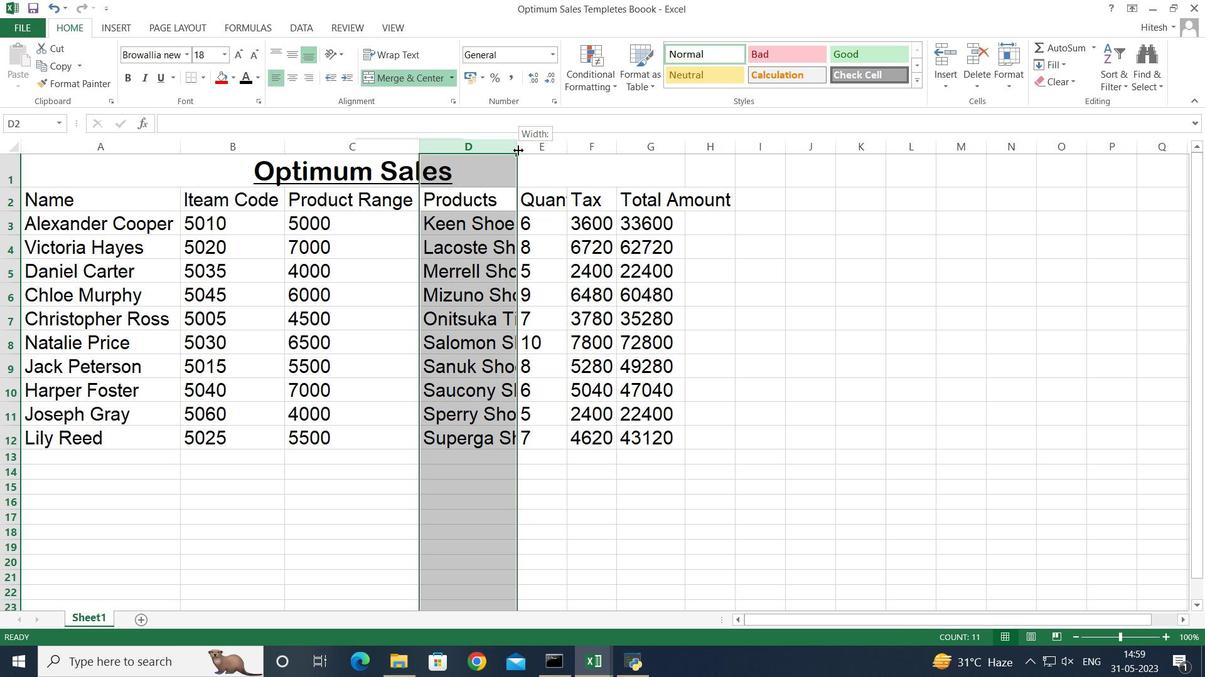 
Action: Mouse moved to (518, 149)
Screenshot: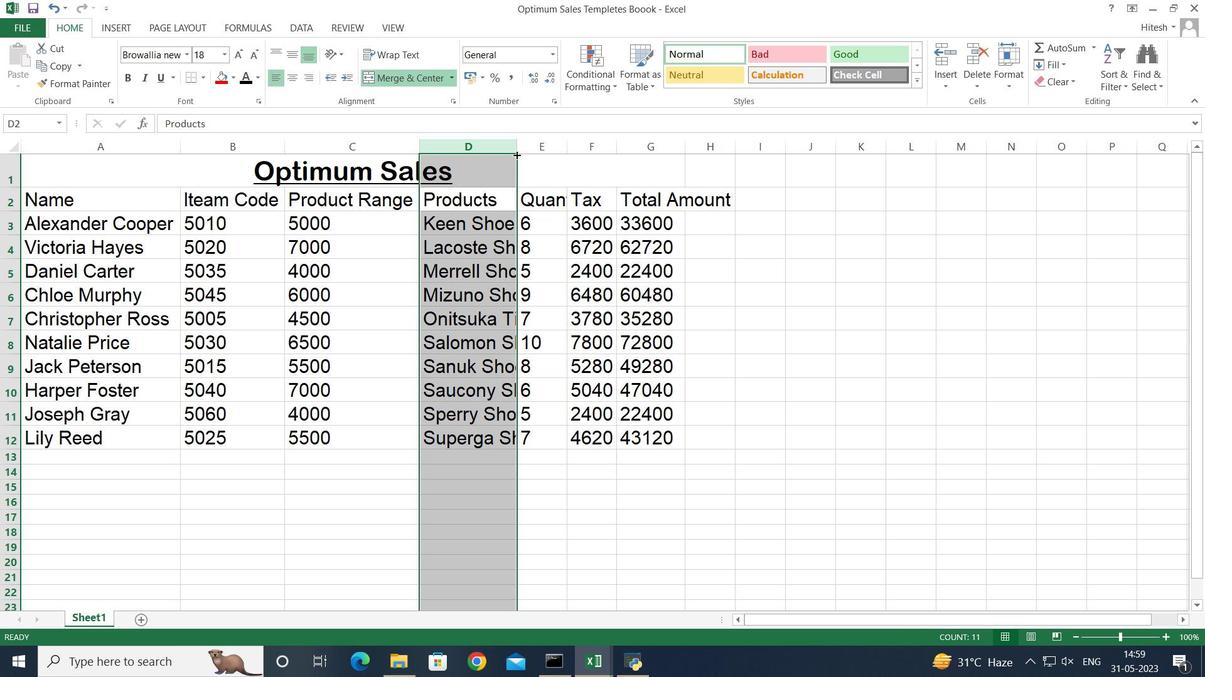 
Action: Mouse pressed left at (518, 149)
Screenshot: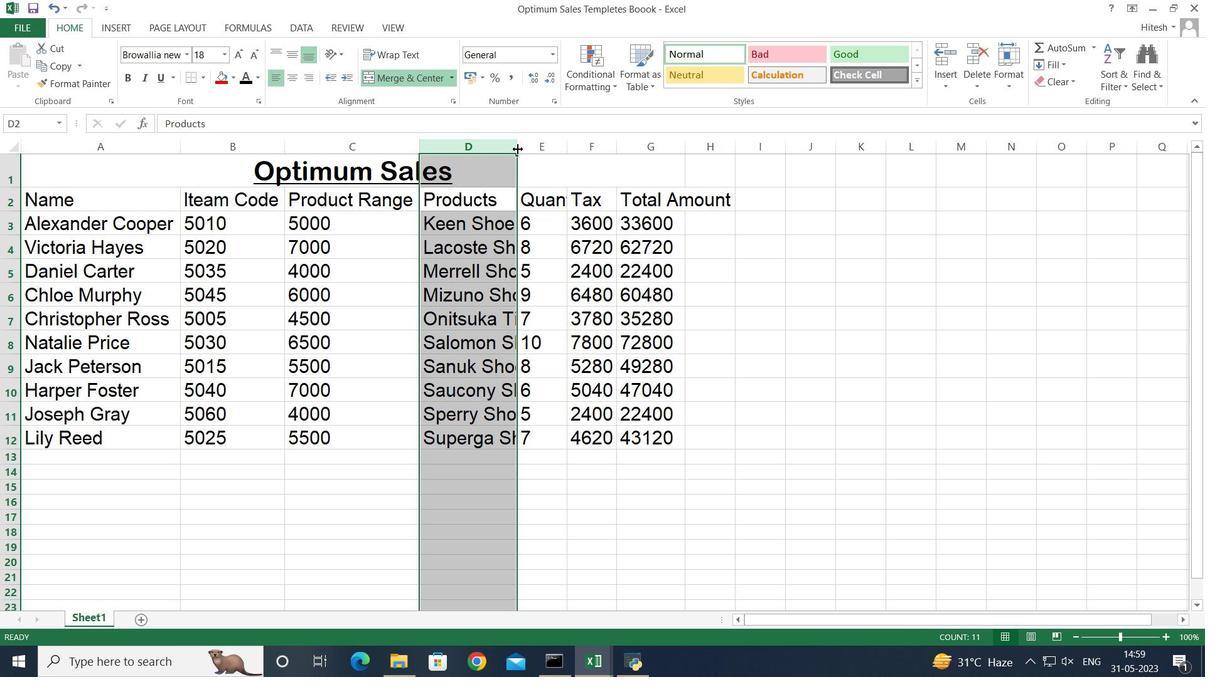 
Action: Mouse moved to (519, 149)
Screenshot: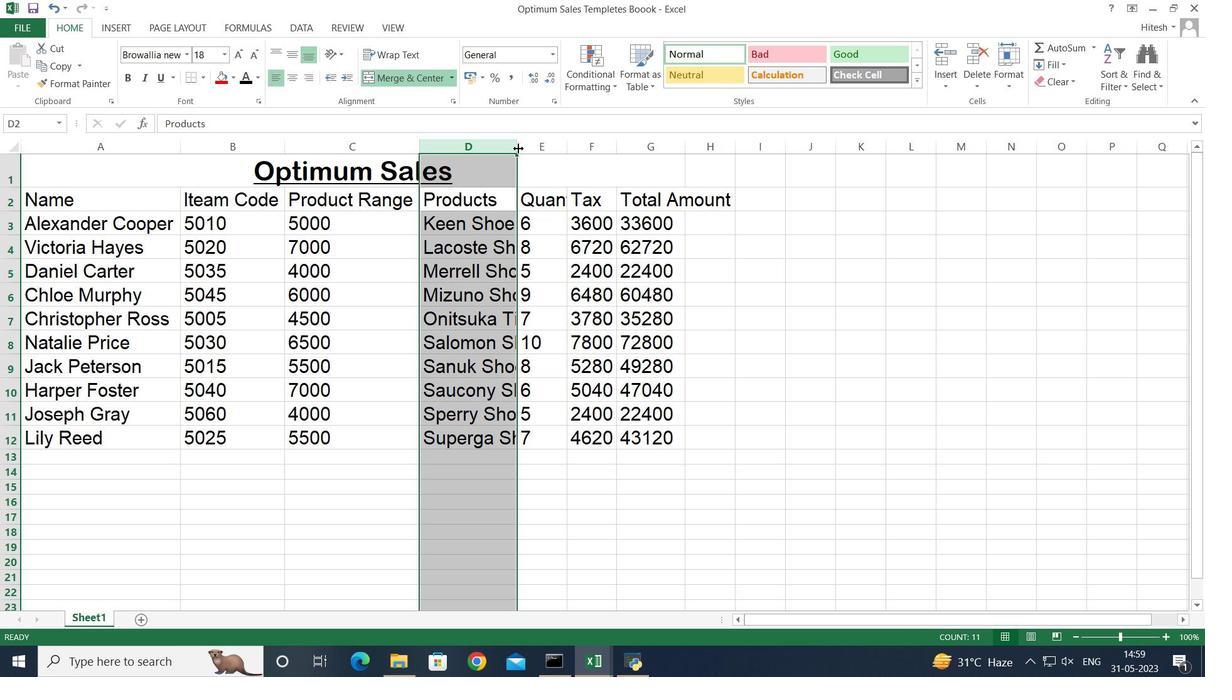 
Action: Mouse pressed left at (519, 149)
Screenshot: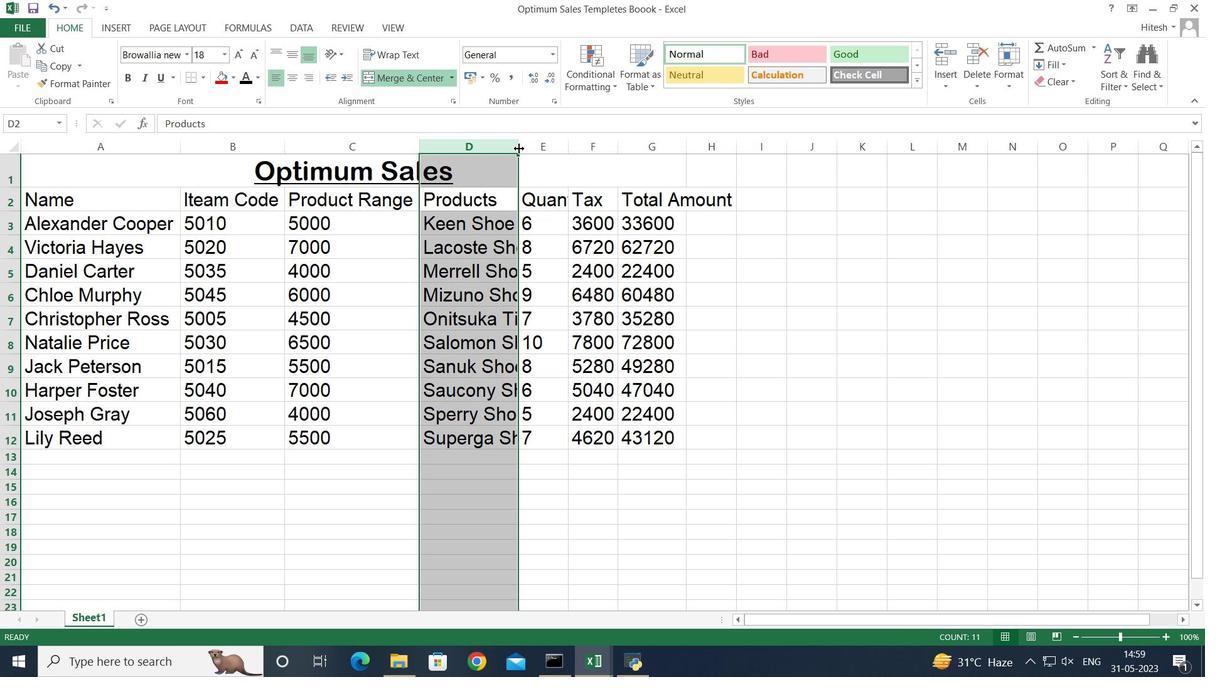 
Action: Mouse moved to (520, 149)
Screenshot: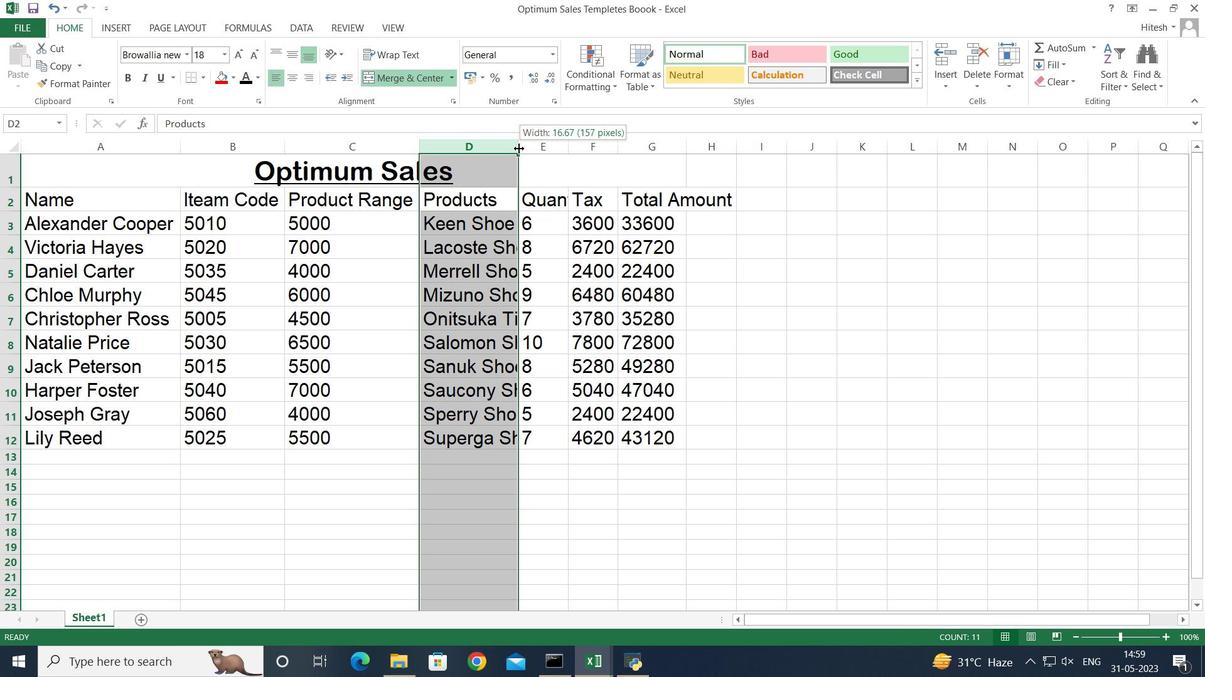 
Action: Mouse pressed left at (519, 149)
Screenshot: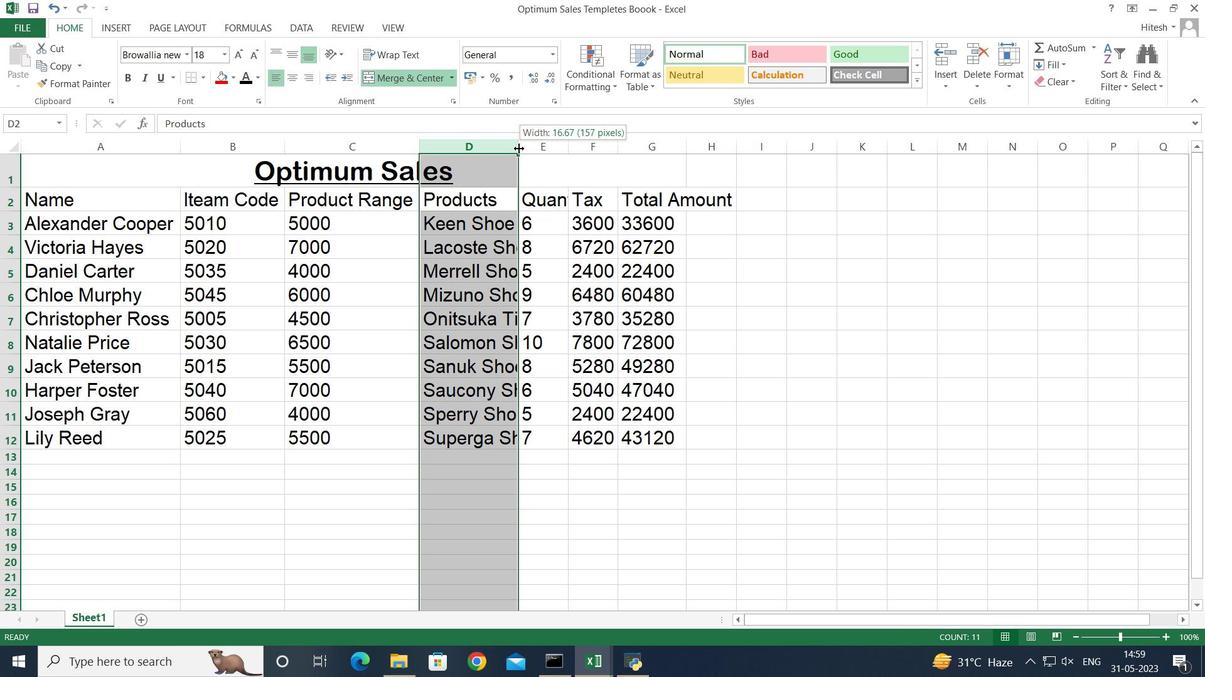 
Action: Mouse moved to (622, 146)
Screenshot: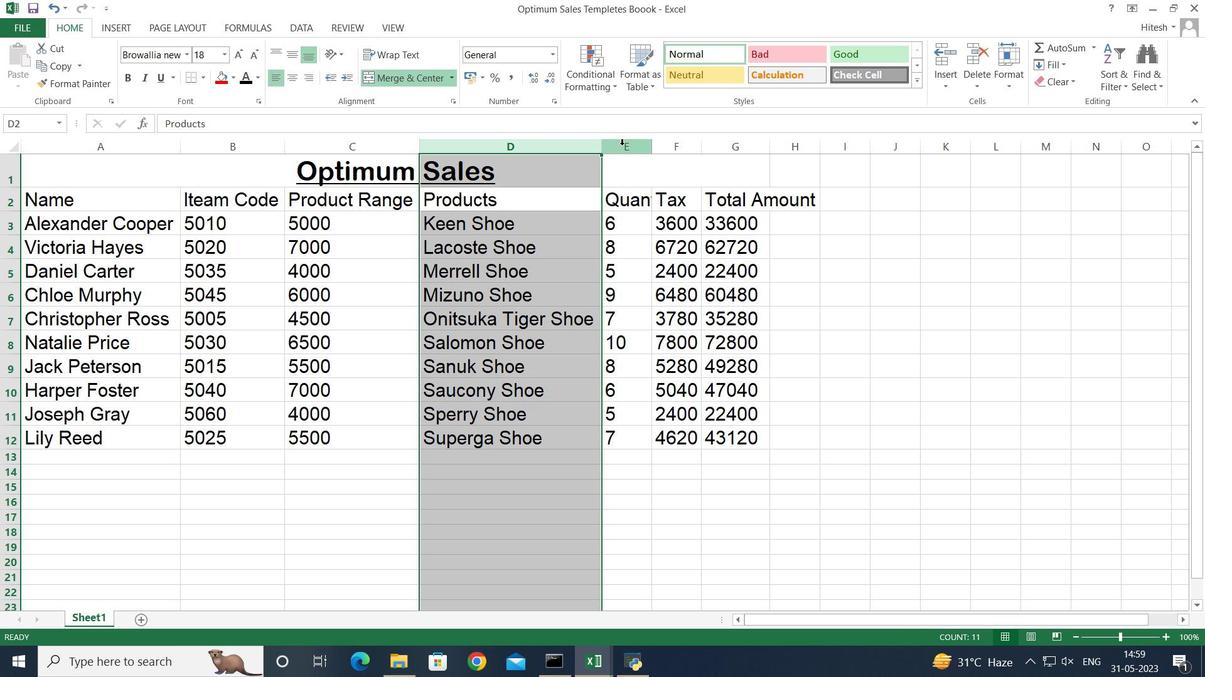 
Action: Mouse pressed left at (622, 146)
Screenshot: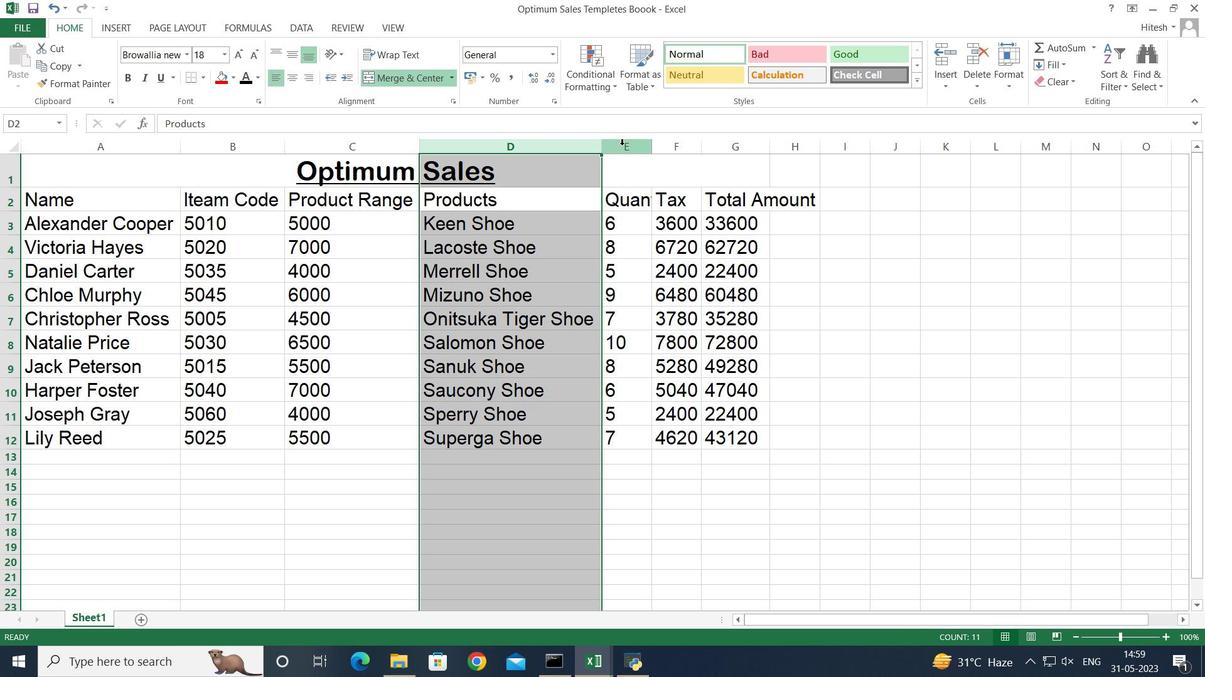 
Action: Mouse moved to (647, 147)
Screenshot: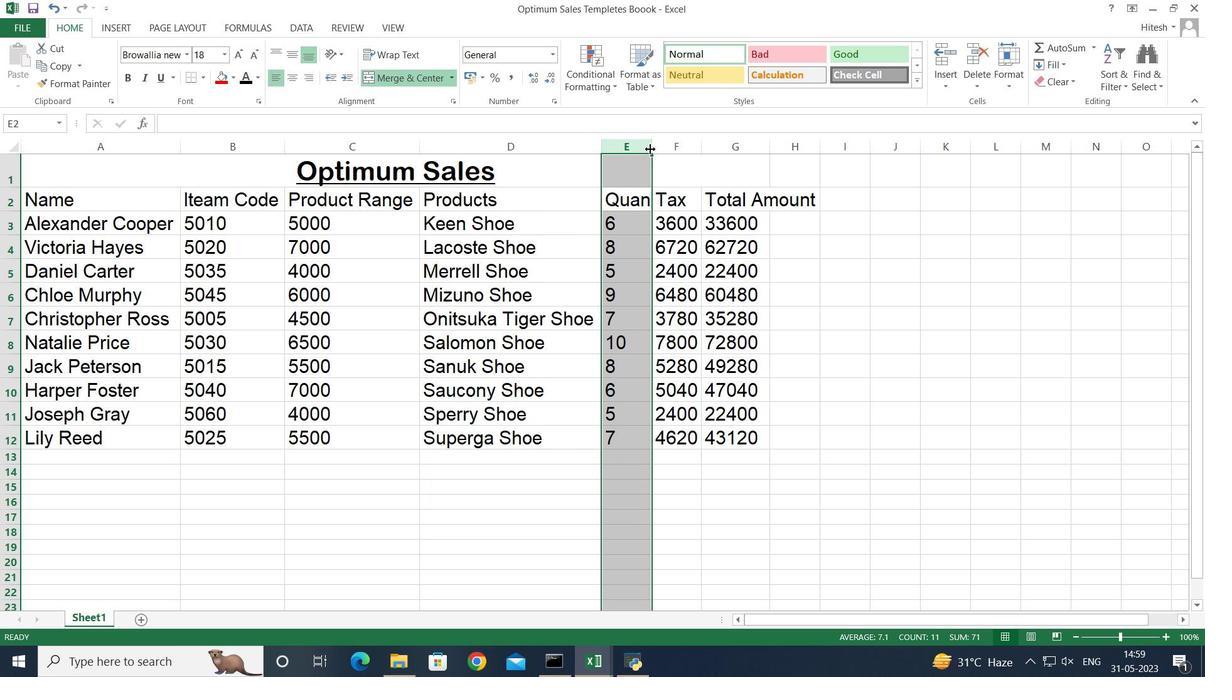 
Action: Mouse pressed left at (647, 147)
Screenshot: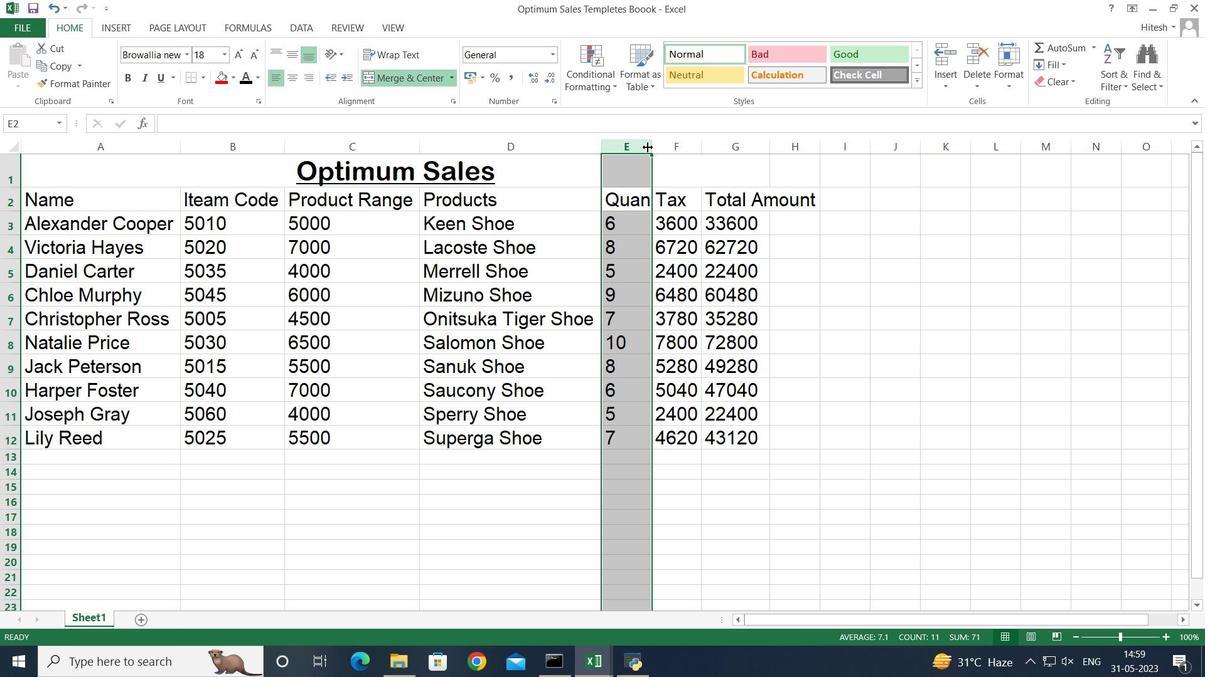 
Action: Mouse moved to (651, 146)
Screenshot: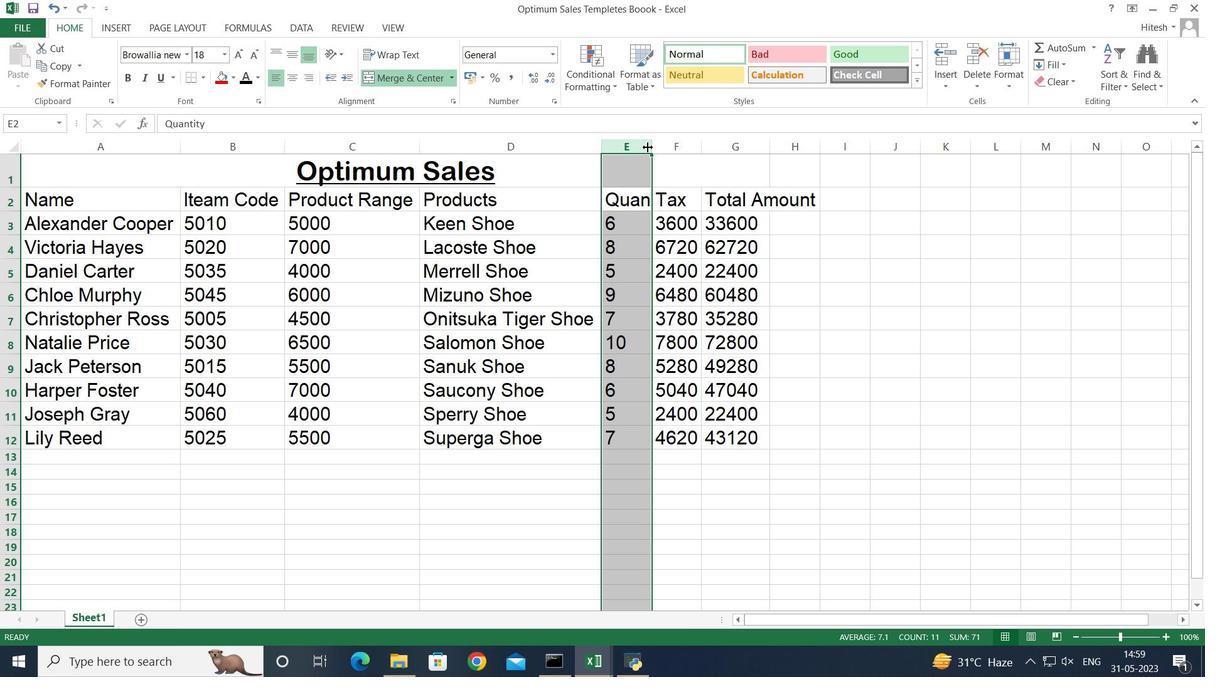 
Action: Mouse pressed left at (651, 146)
Screenshot: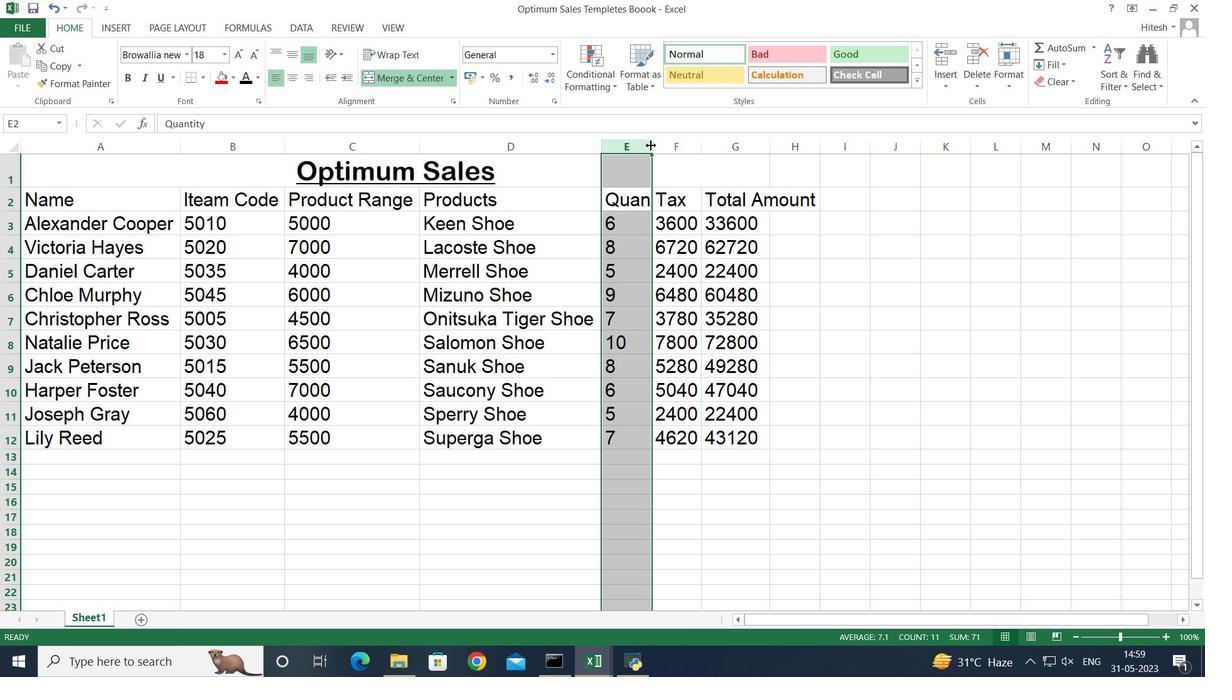 
Action: Mouse moved to (650, 146)
Screenshot: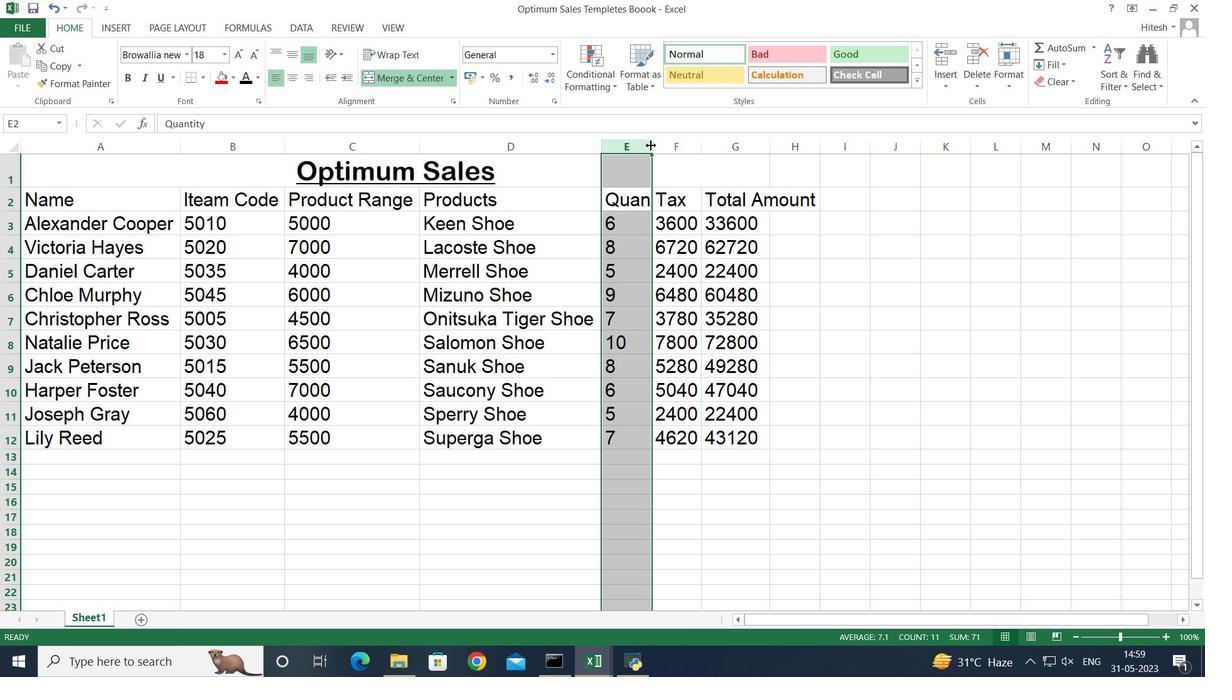 
Action: Mouse pressed left at (650, 146)
Screenshot: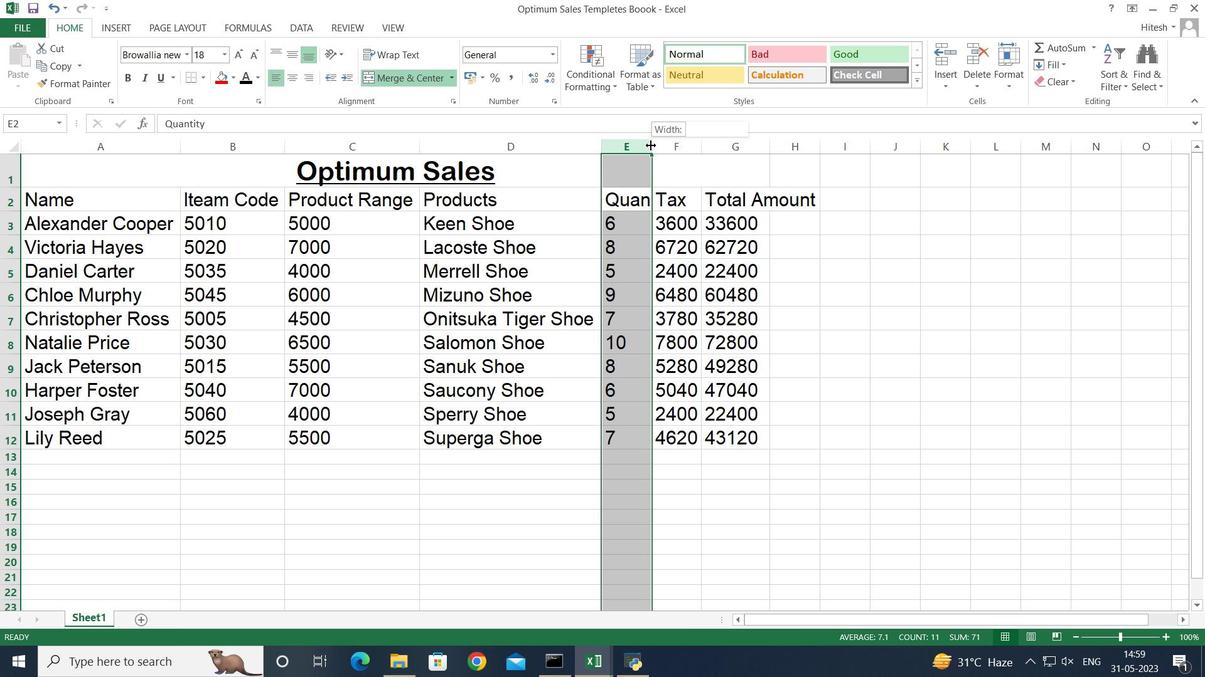 
Action: Mouse moved to (692, 146)
Screenshot: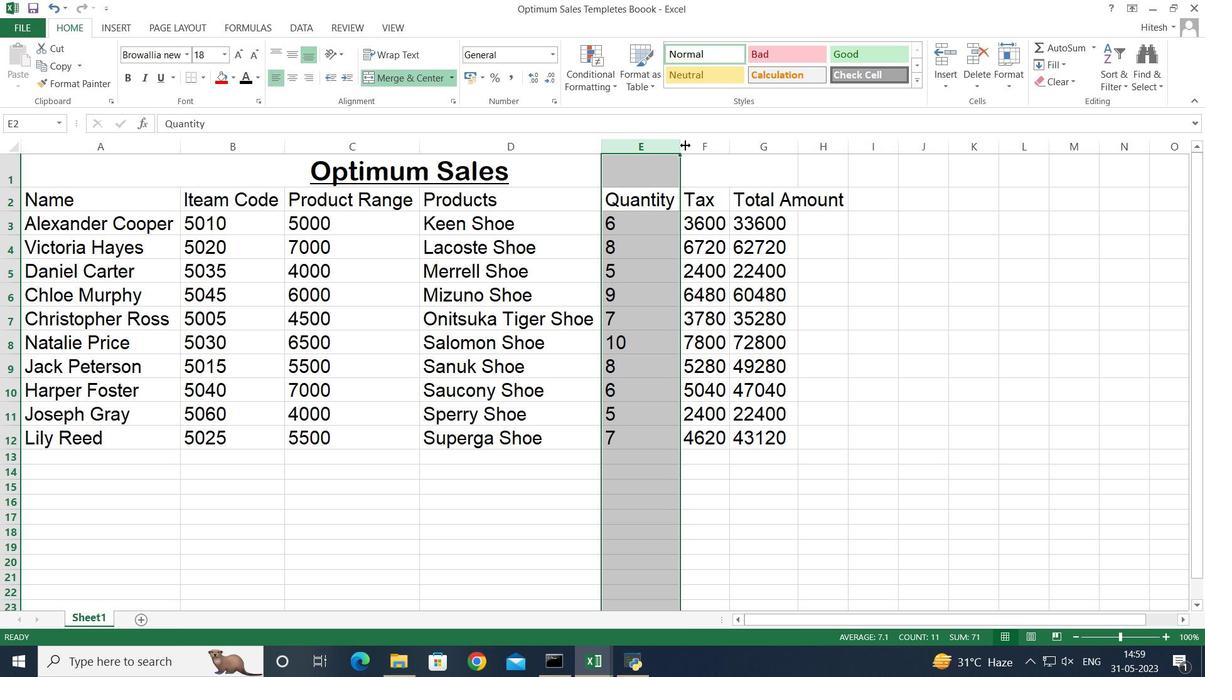 
Action: Mouse pressed left at (692, 146)
Screenshot: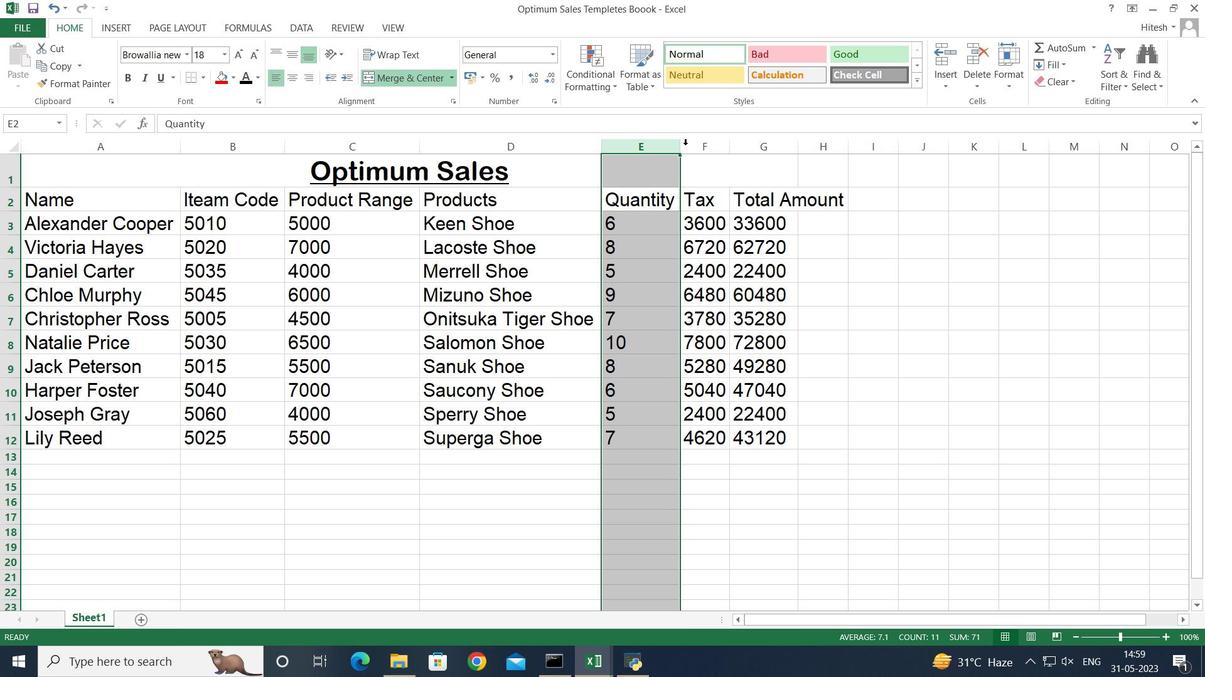 
Action: Mouse moved to (729, 148)
Screenshot: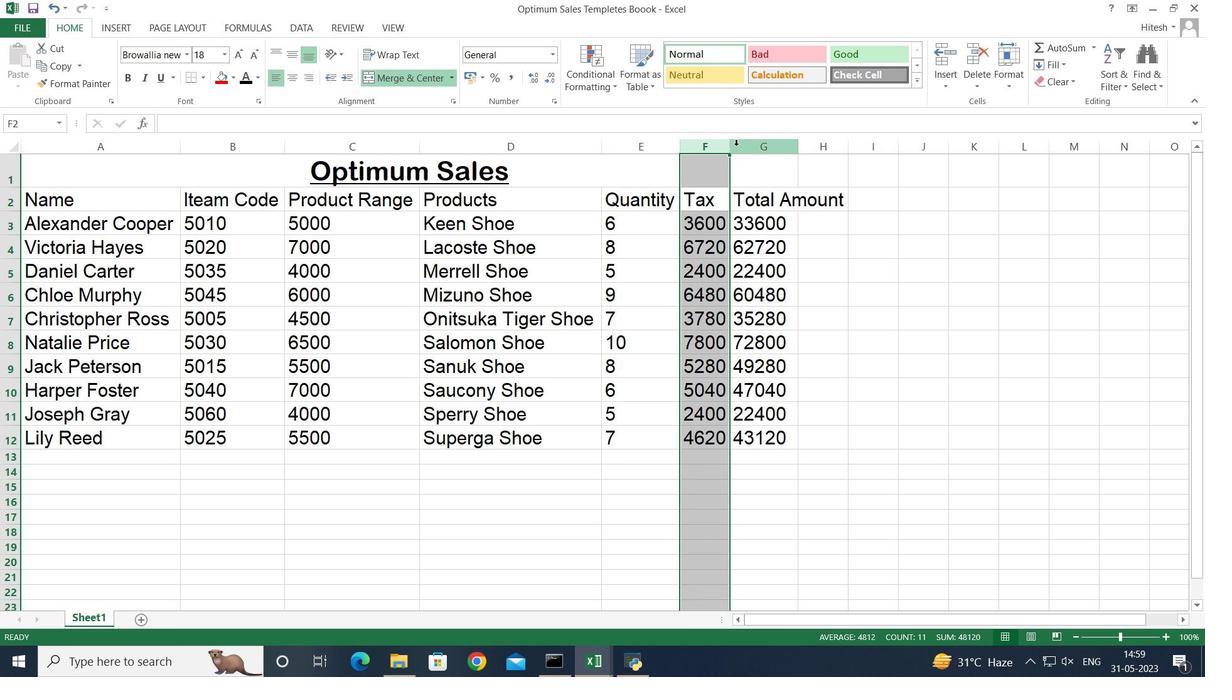 
Action: Mouse pressed left at (729, 148)
Screenshot: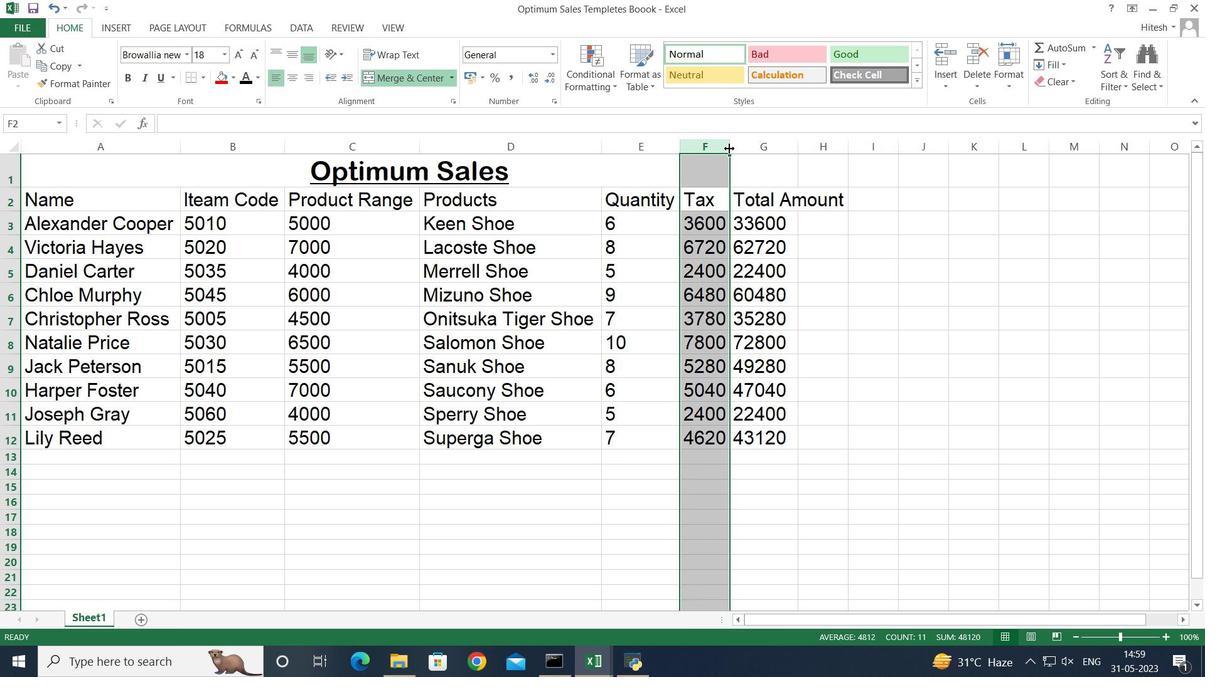 
Action: Mouse moved to (728, 148)
Screenshot: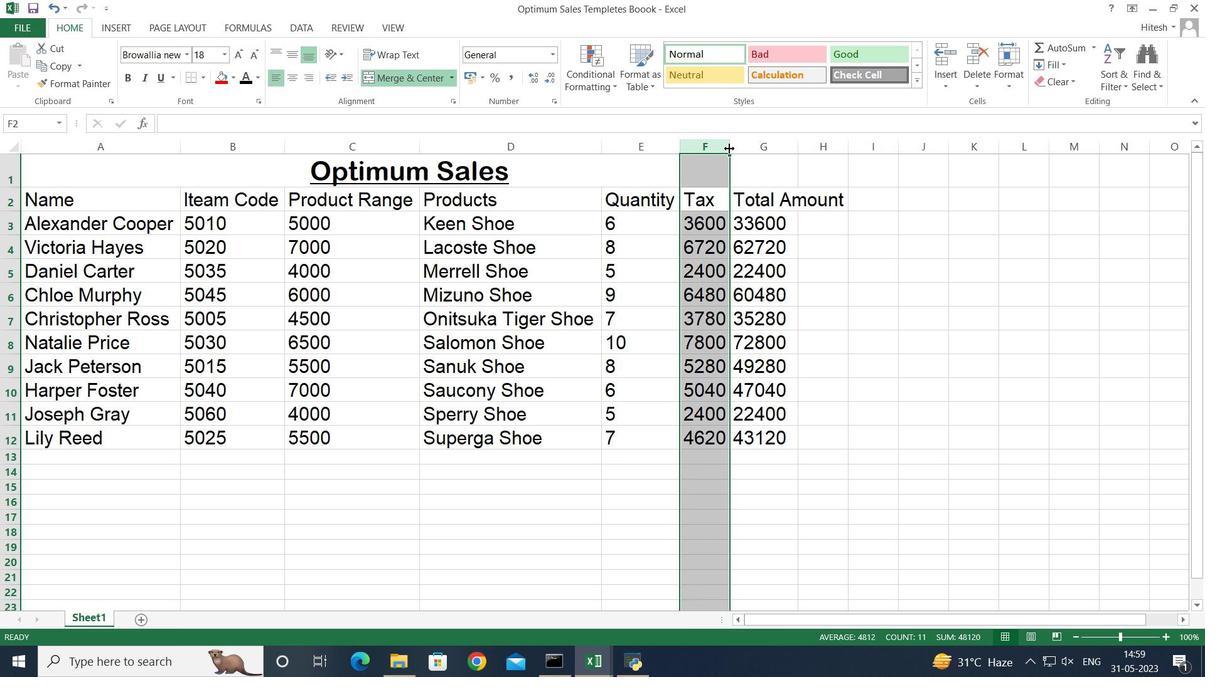 
Action: Mouse pressed left at (728, 148)
Screenshot: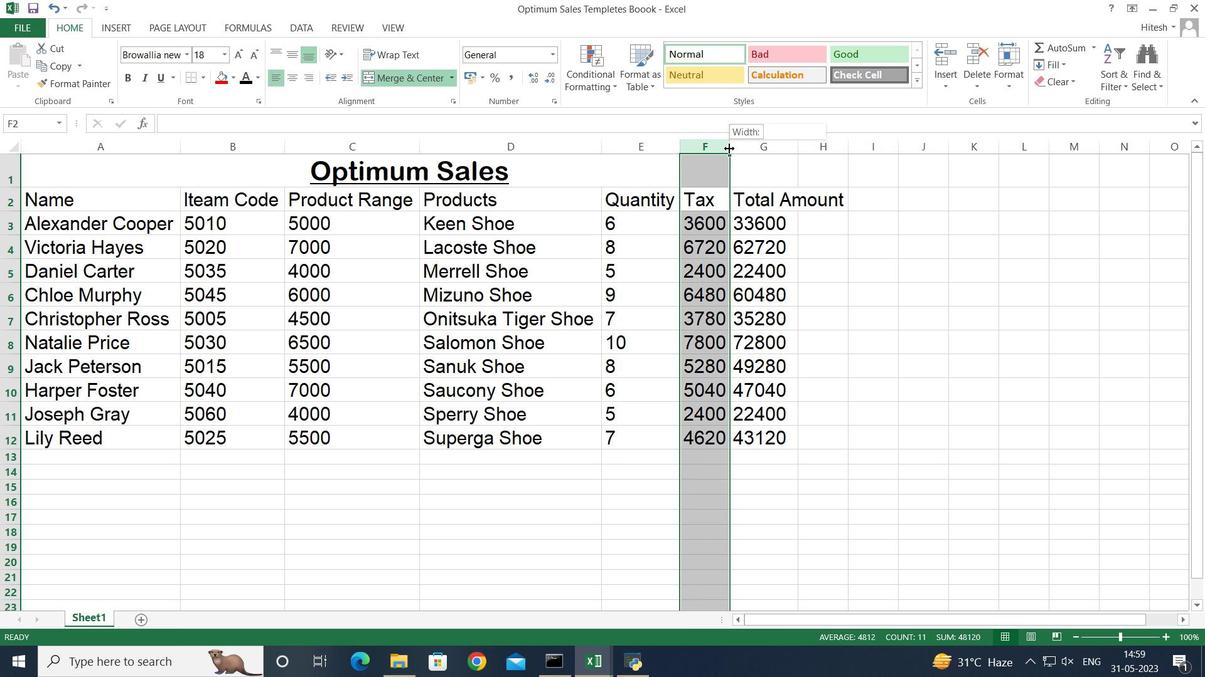 
Action: Mouse moved to (773, 146)
Screenshot: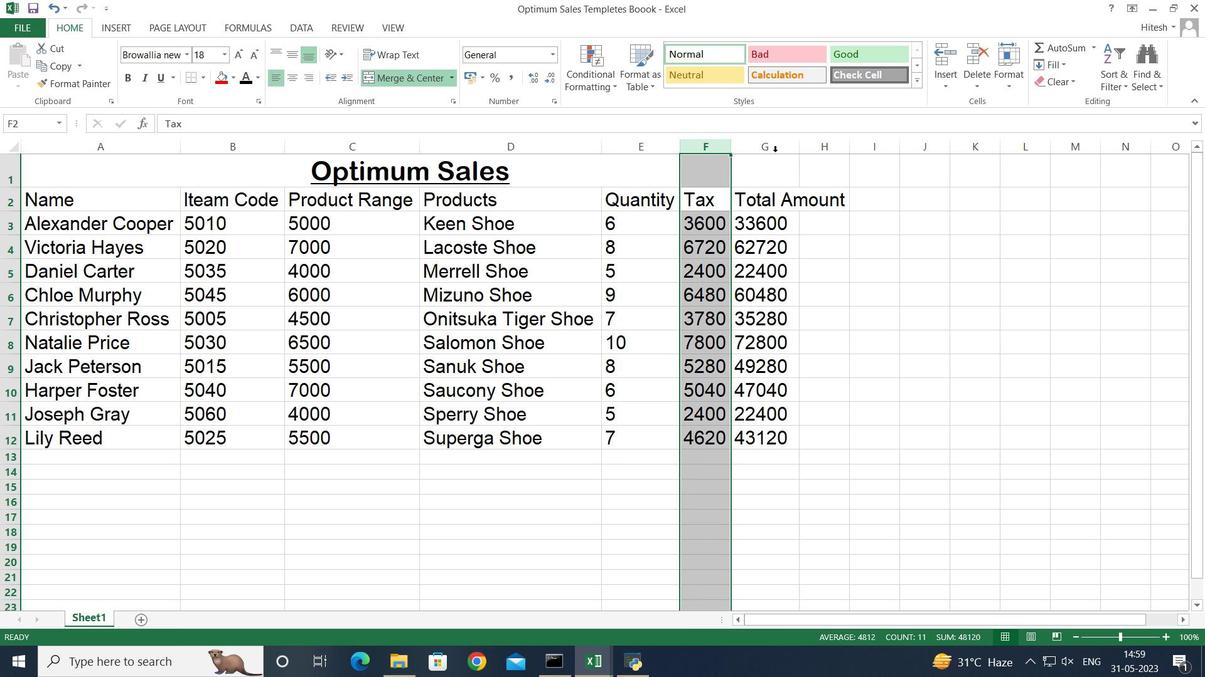 
Action: Mouse pressed left at (773, 146)
Screenshot: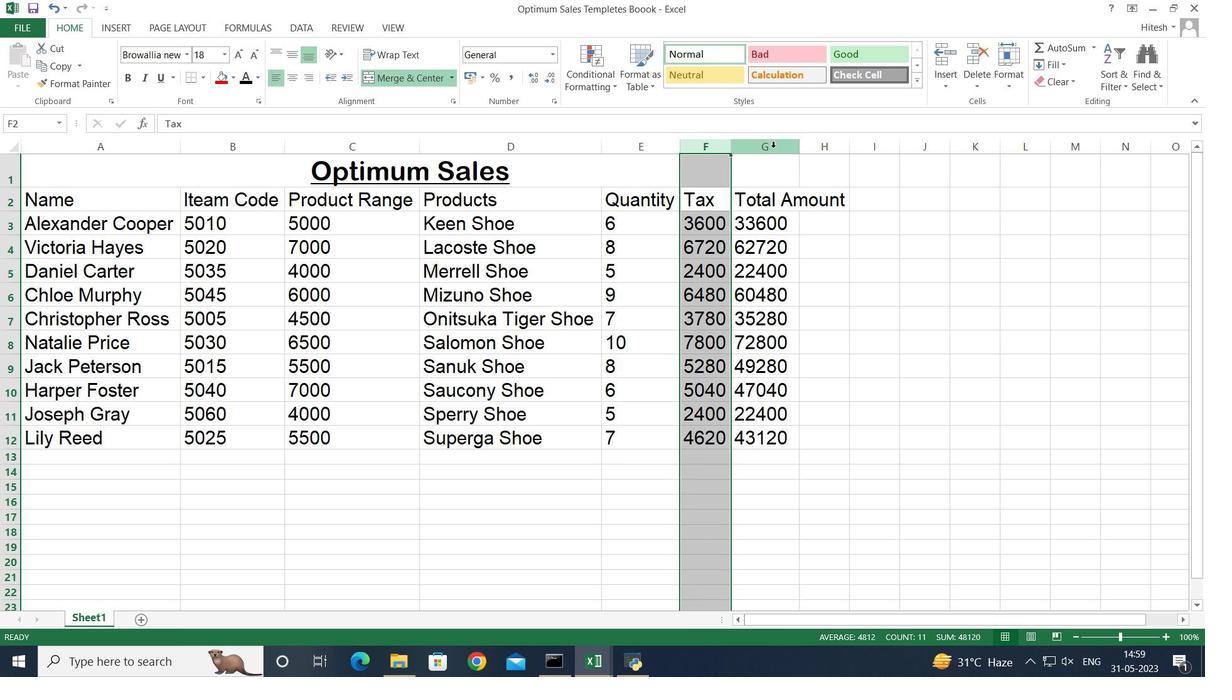 
Action: Mouse moved to (798, 146)
Screenshot: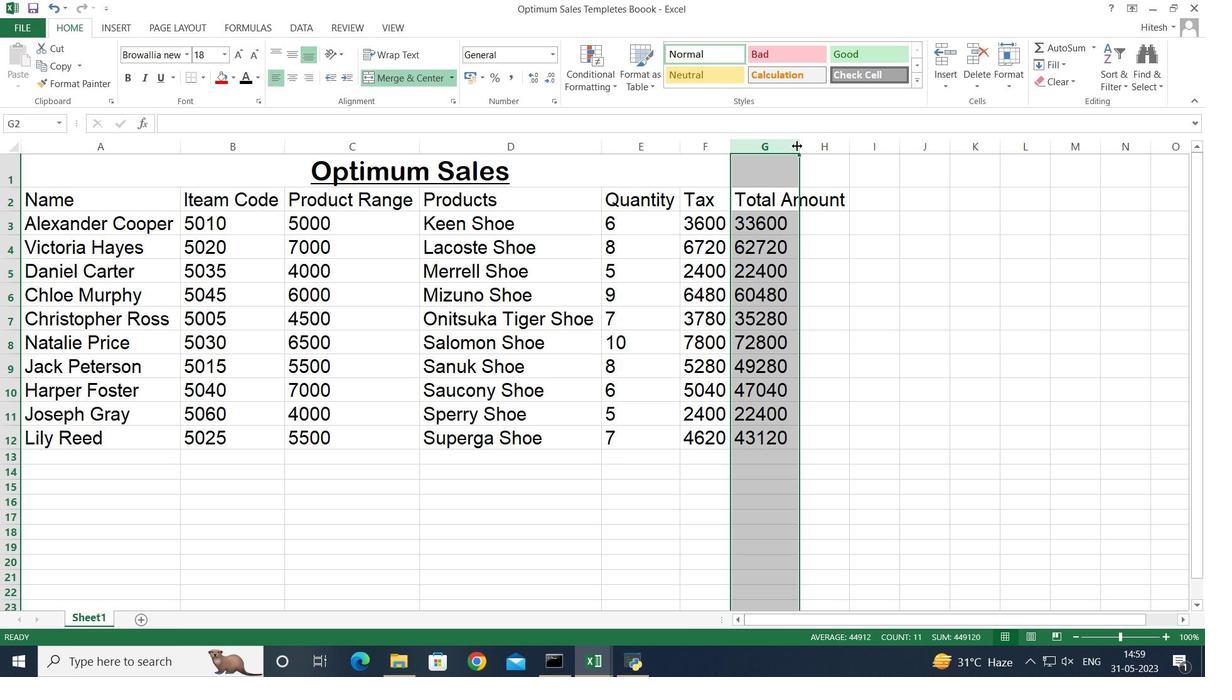 
Action: Mouse pressed left at (798, 146)
Screenshot: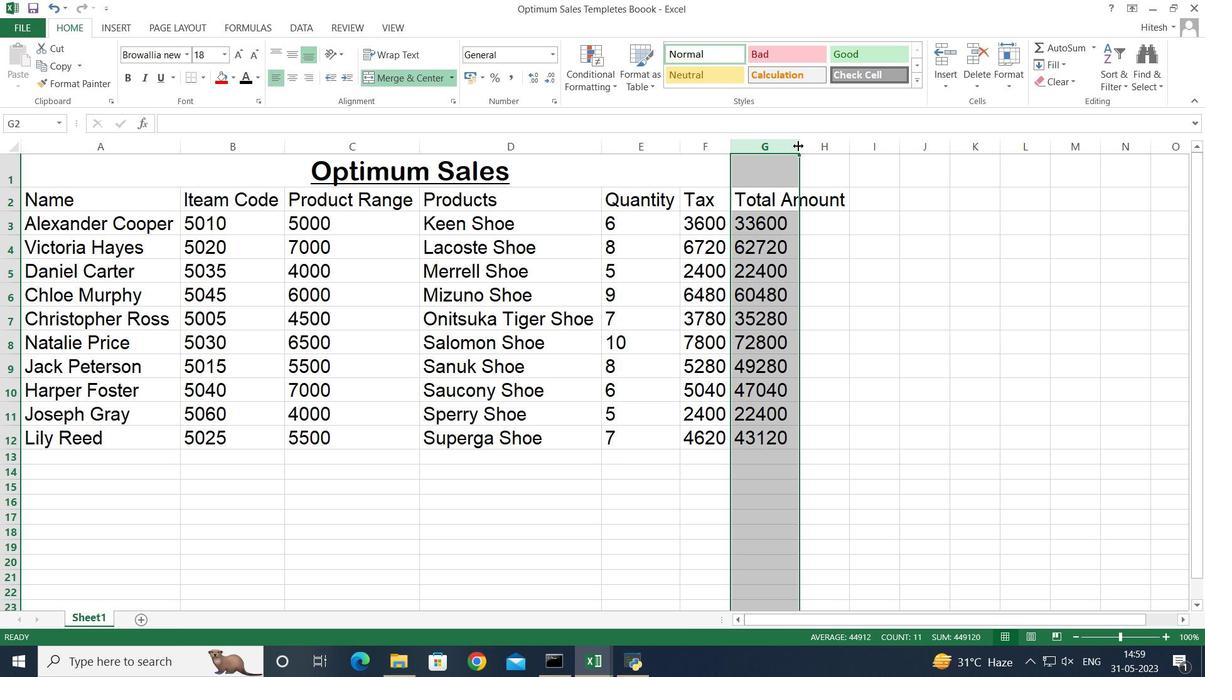
Action: Mouse moved to (798, 147)
Screenshot: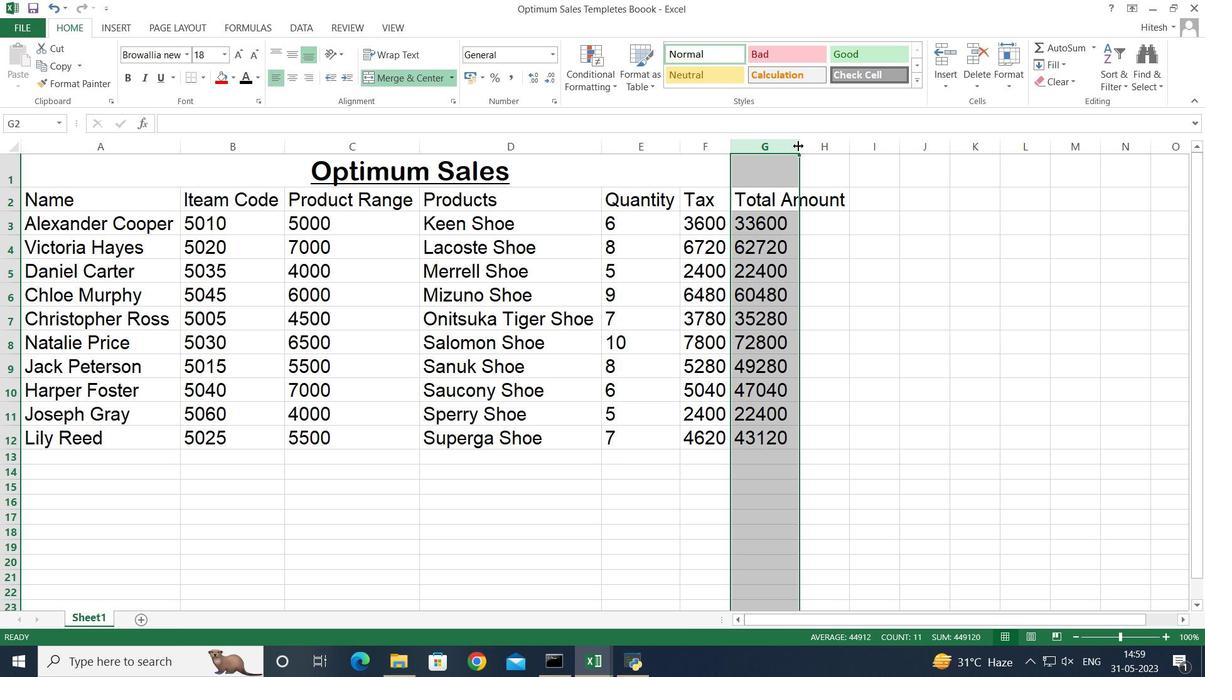 
Action: Mouse pressed left at (798, 147)
Screenshot: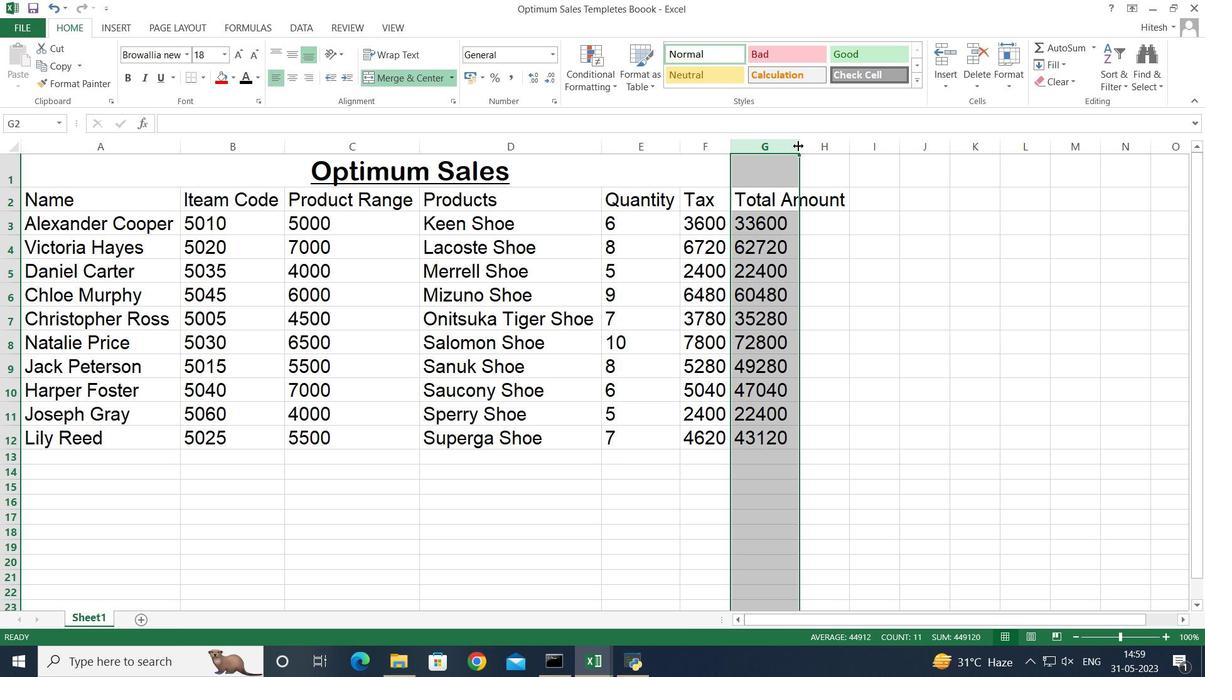 
Action: Mouse moved to (628, 477)
Screenshot: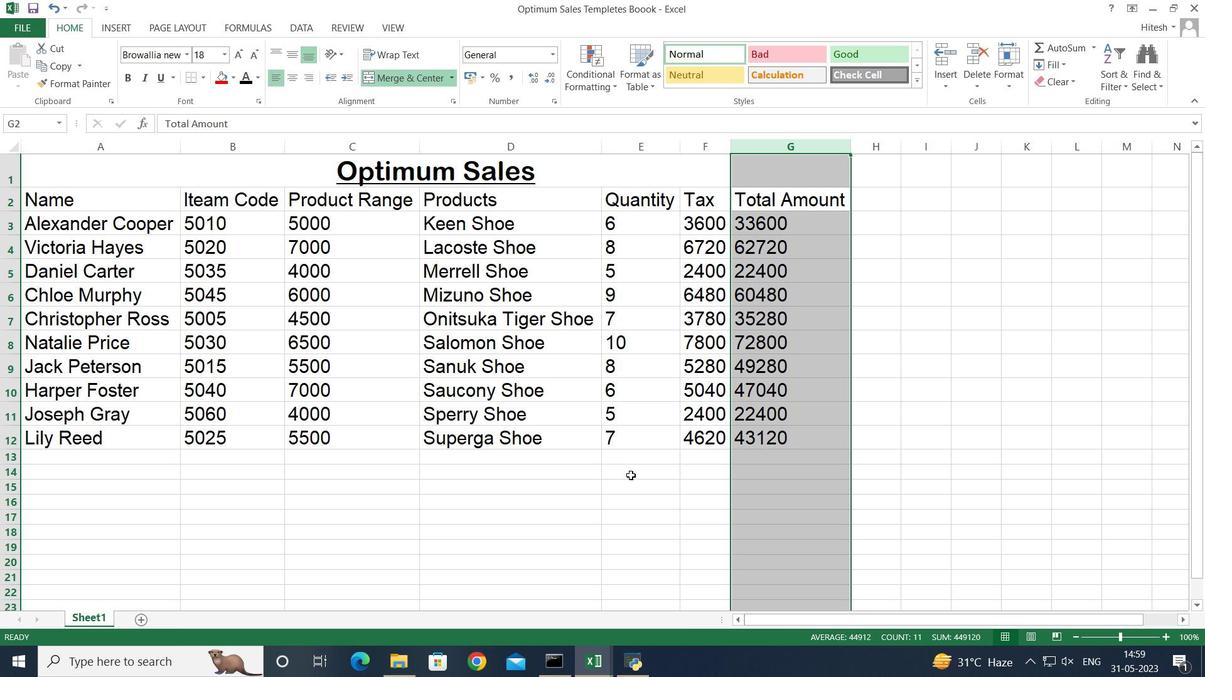 
Action: Mouse pressed left at (628, 477)
Screenshot: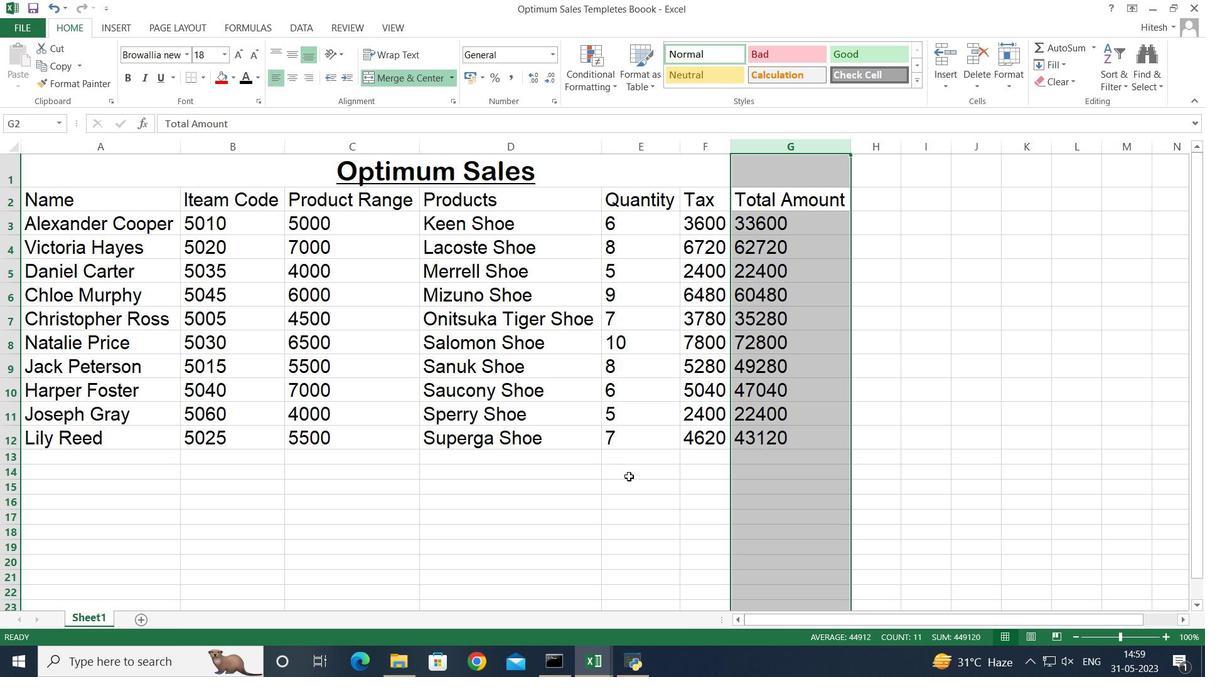 
Action: Mouse moved to (606, 506)
Screenshot: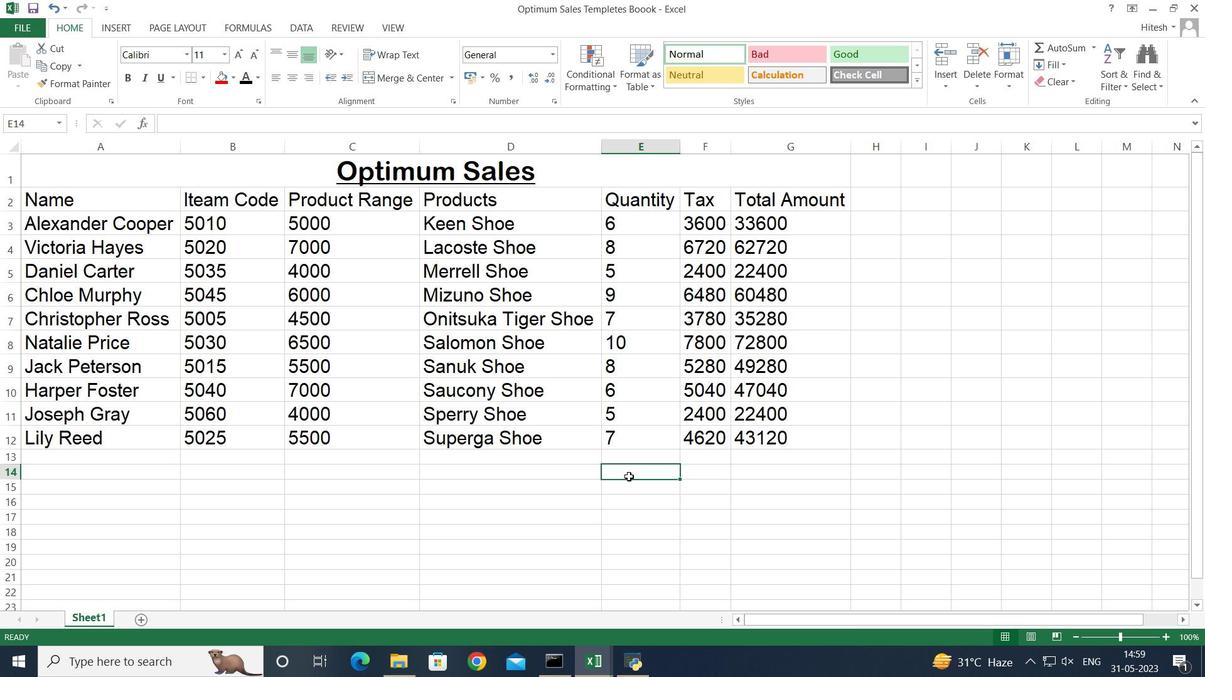 
